 Task: Check the average views per listing of shed for storage in the last 5 years.
Action: Mouse moved to (1109, 274)
Screenshot: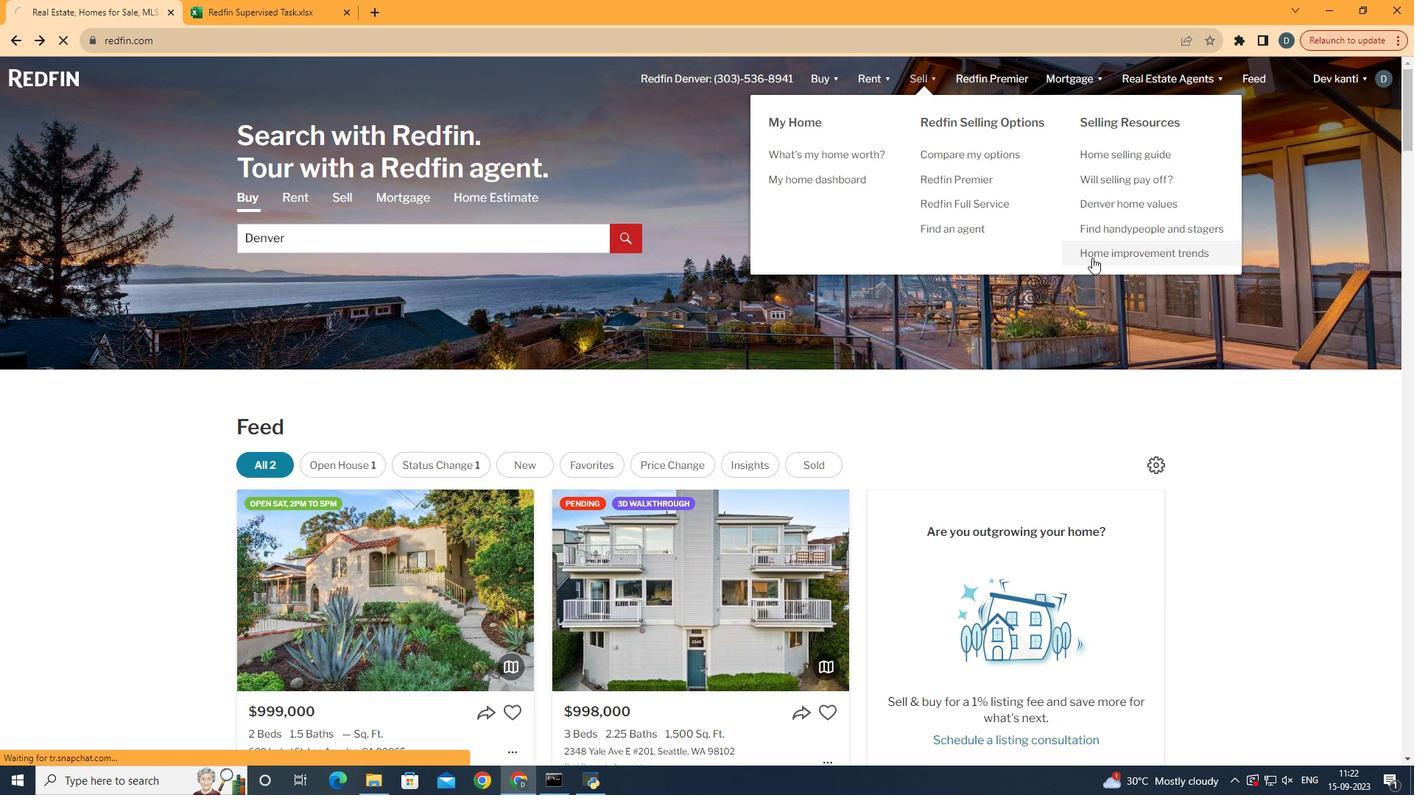 
Action: Mouse pressed left at (1109, 274)
Screenshot: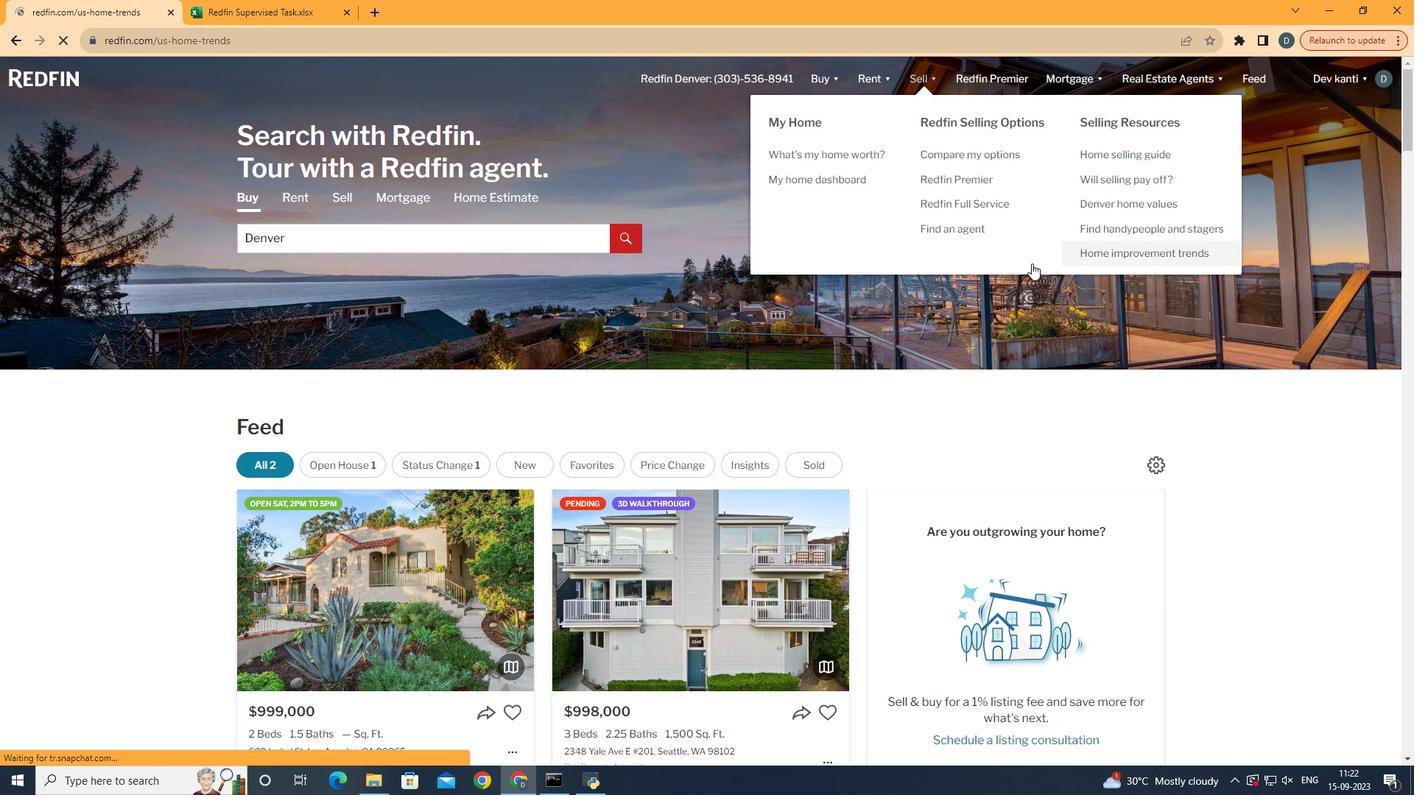 
Action: Mouse moved to (379, 302)
Screenshot: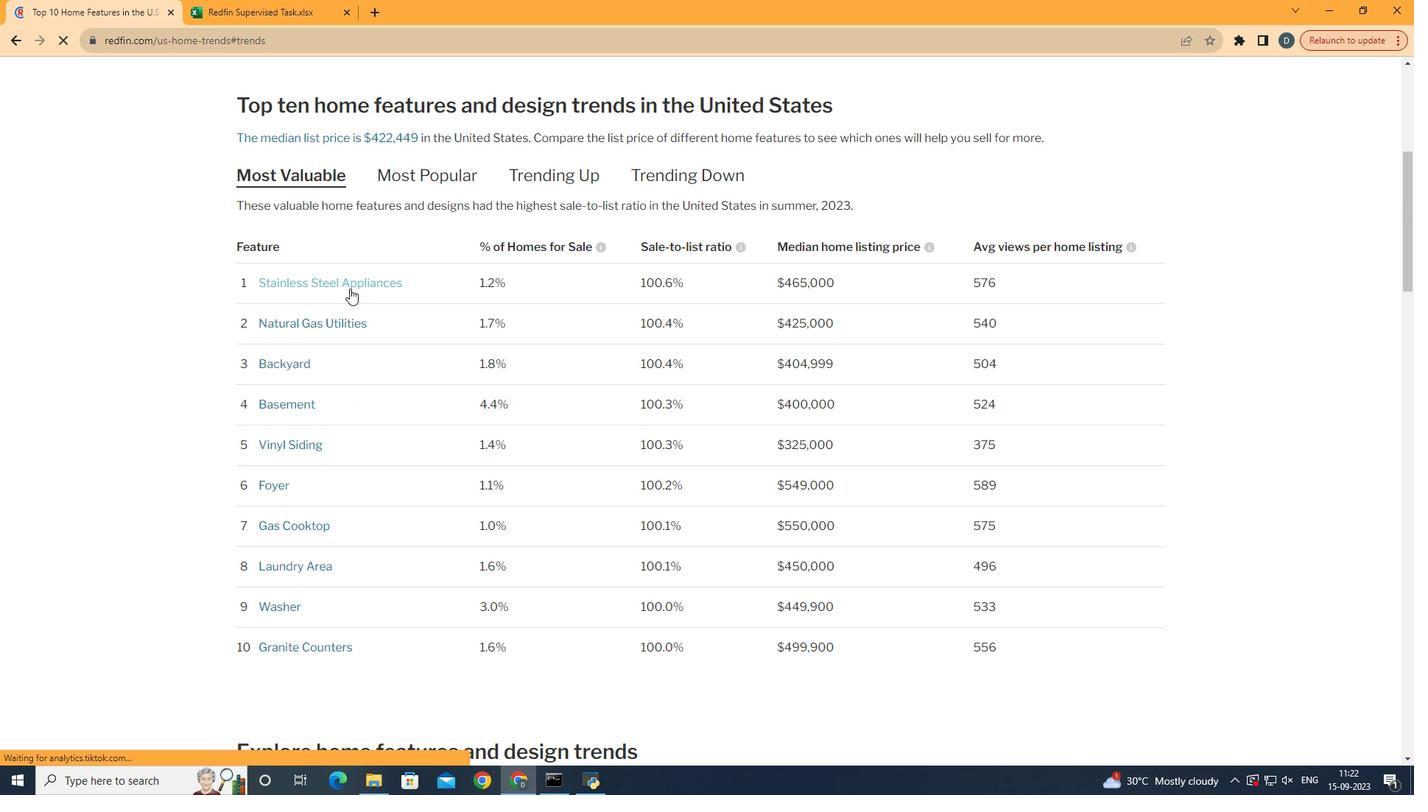 
Action: Mouse pressed left at (379, 302)
Screenshot: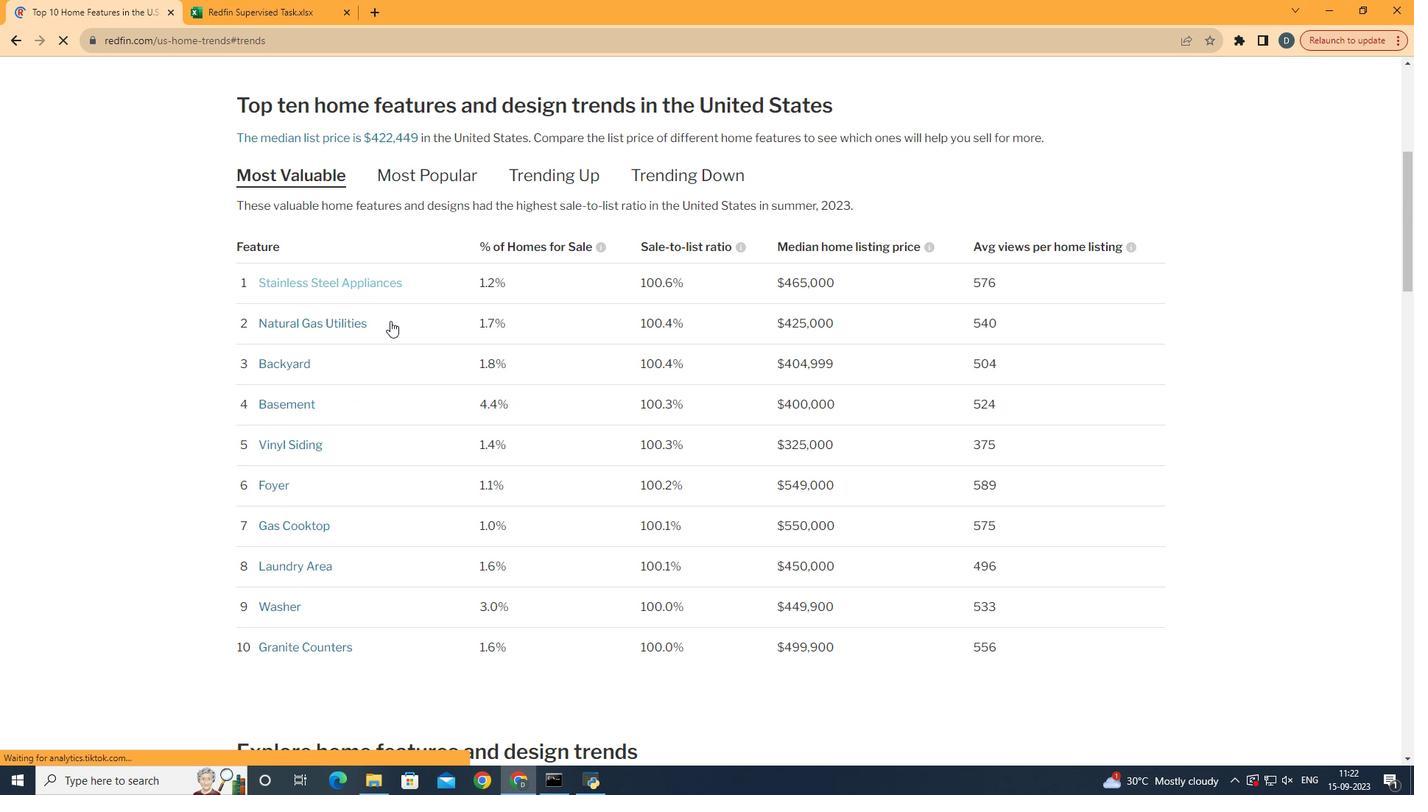 
Action: Mouse moved to (464, 356)
Screenshot: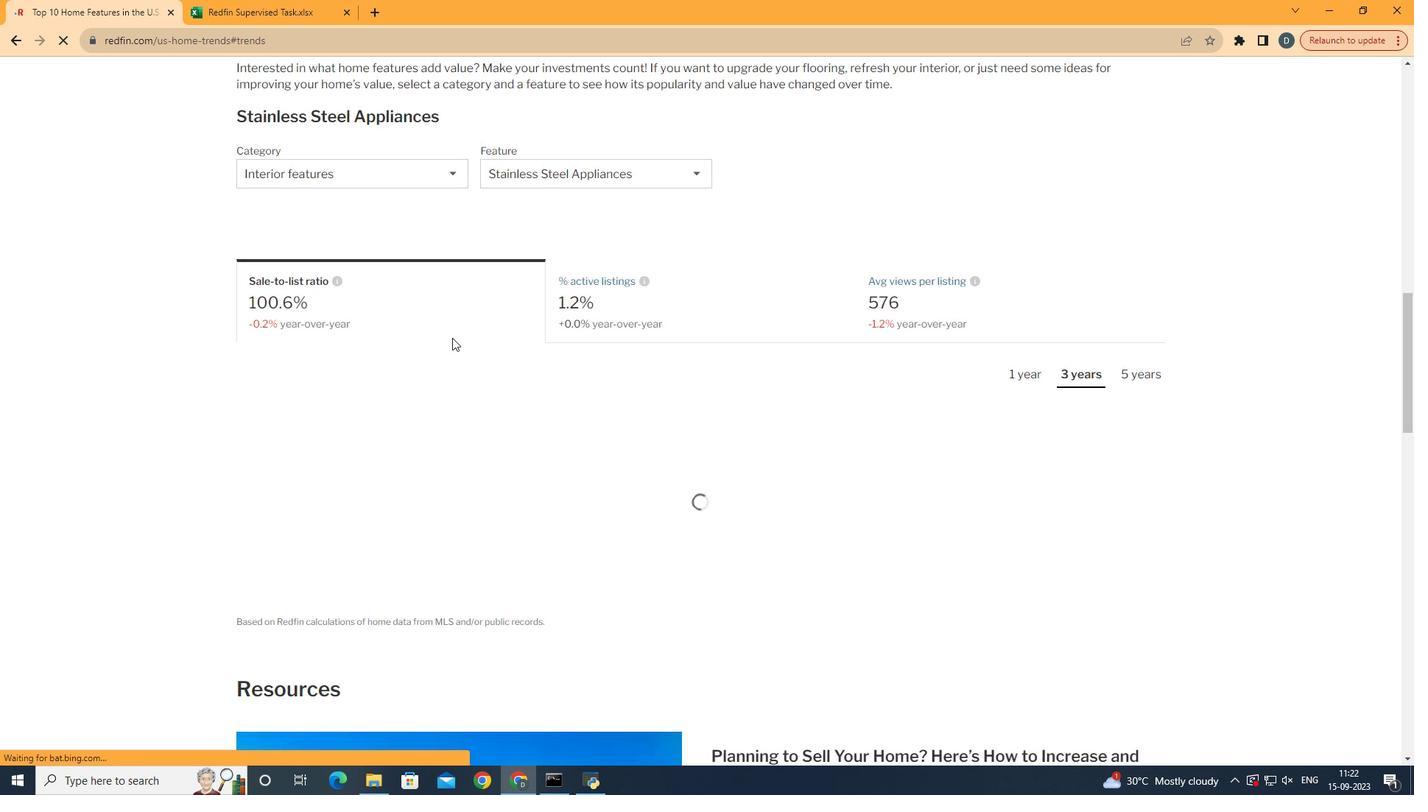 
Action: Mouse scrolled (464, 355) with delta (0, 0)
Screenshot: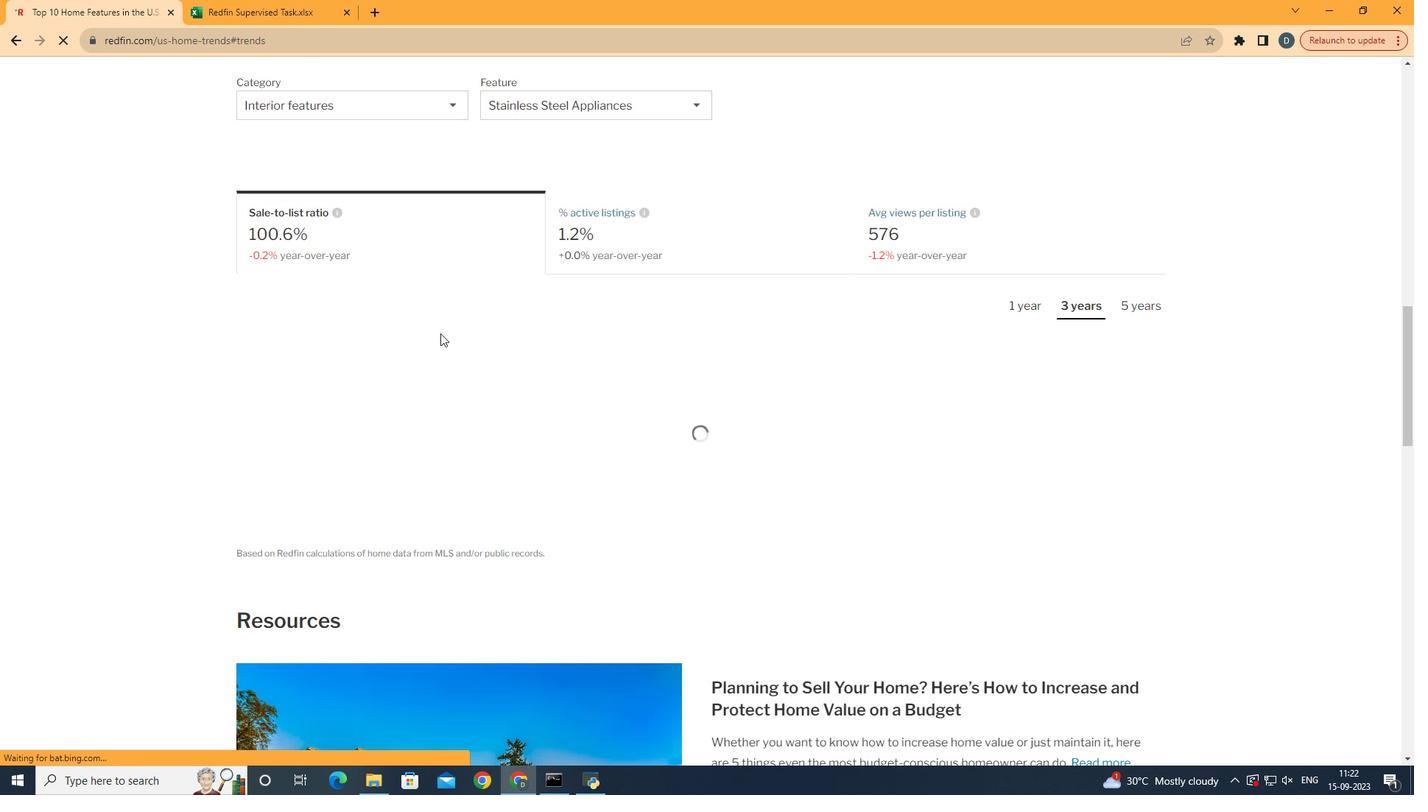 
Action: Mouse scrolled (464, 355) with delta (0, 0)
Screenshot: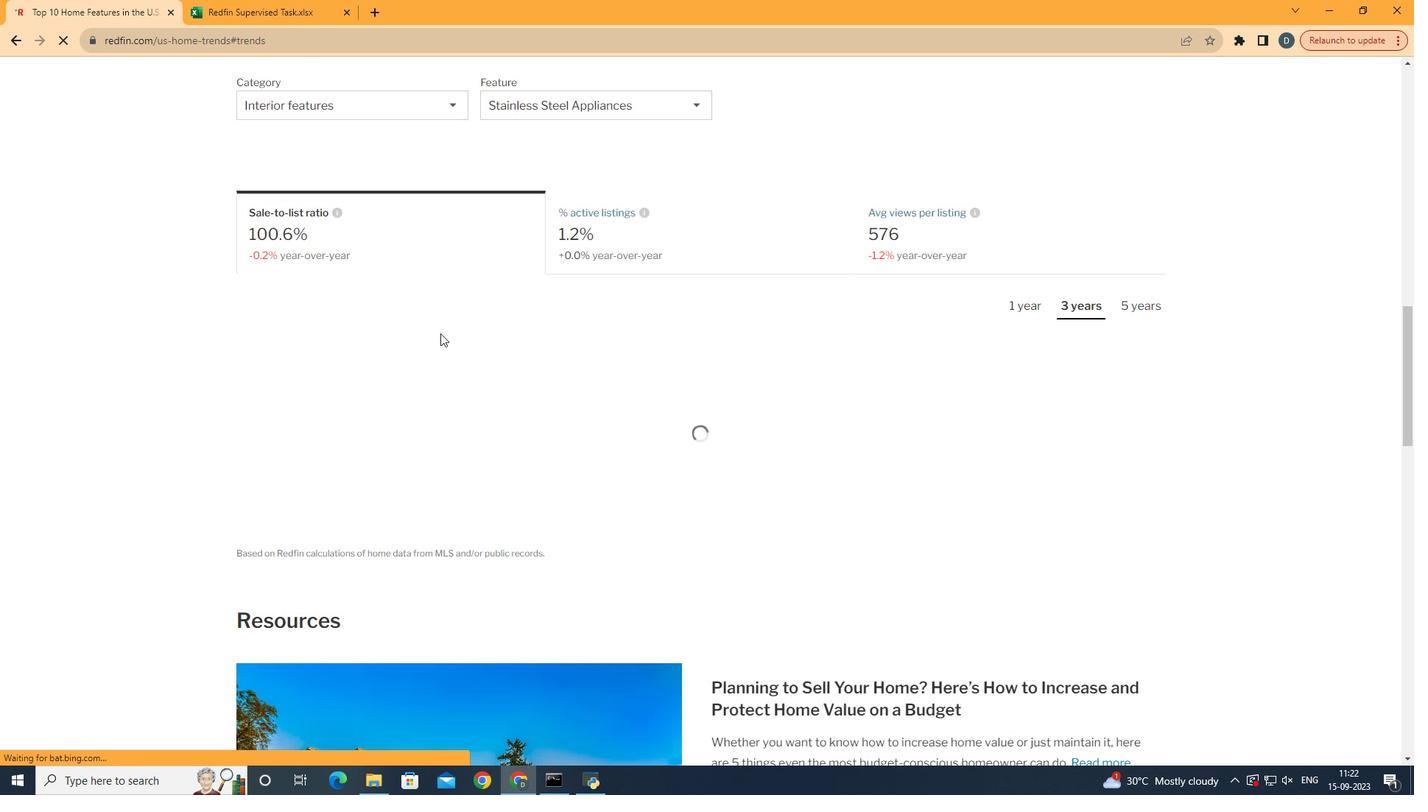 
Action: Mouse scrolled (464, 355) with delta (0, 0)
Screenshot: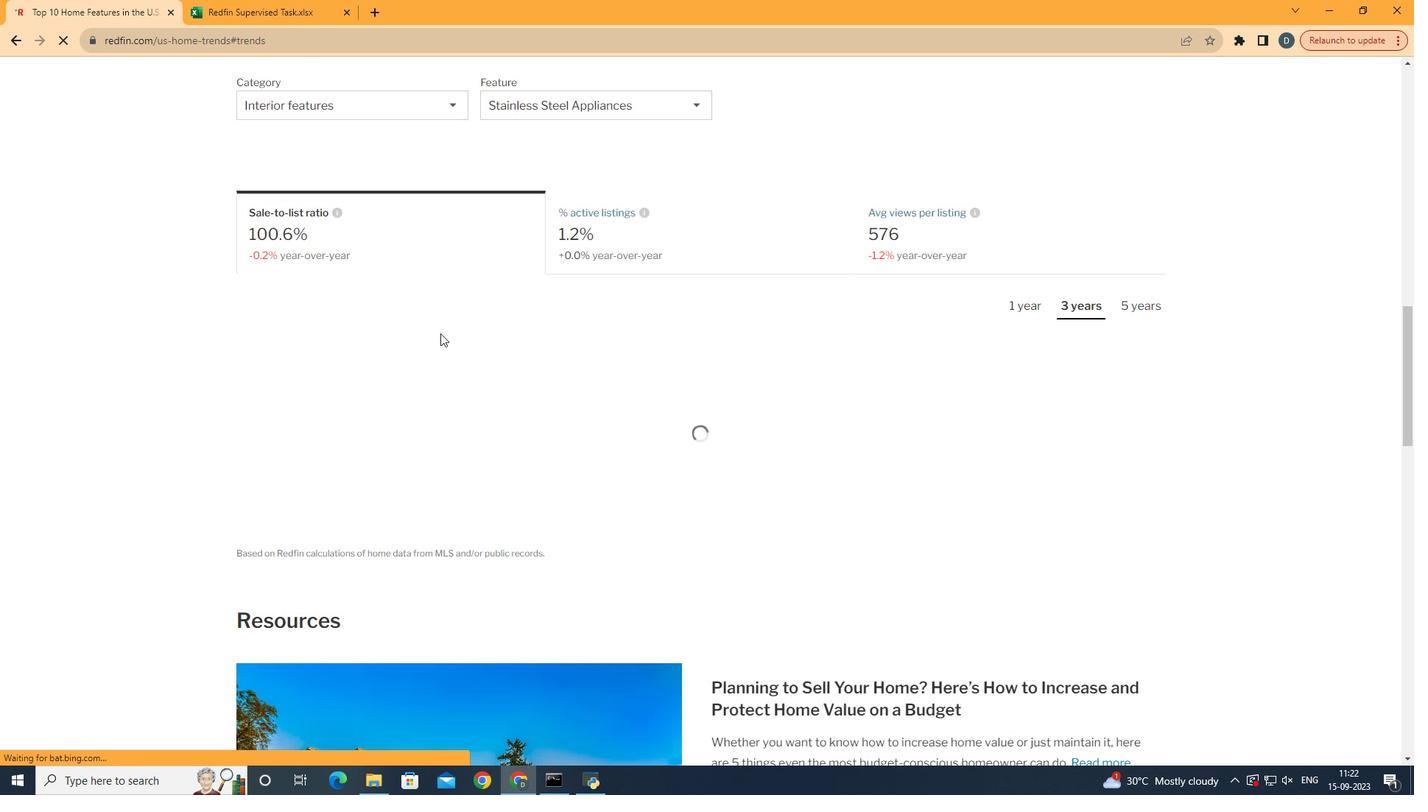 
Action: Mouse scrolled (464, 355) with delta (0, 0)
Screenshot: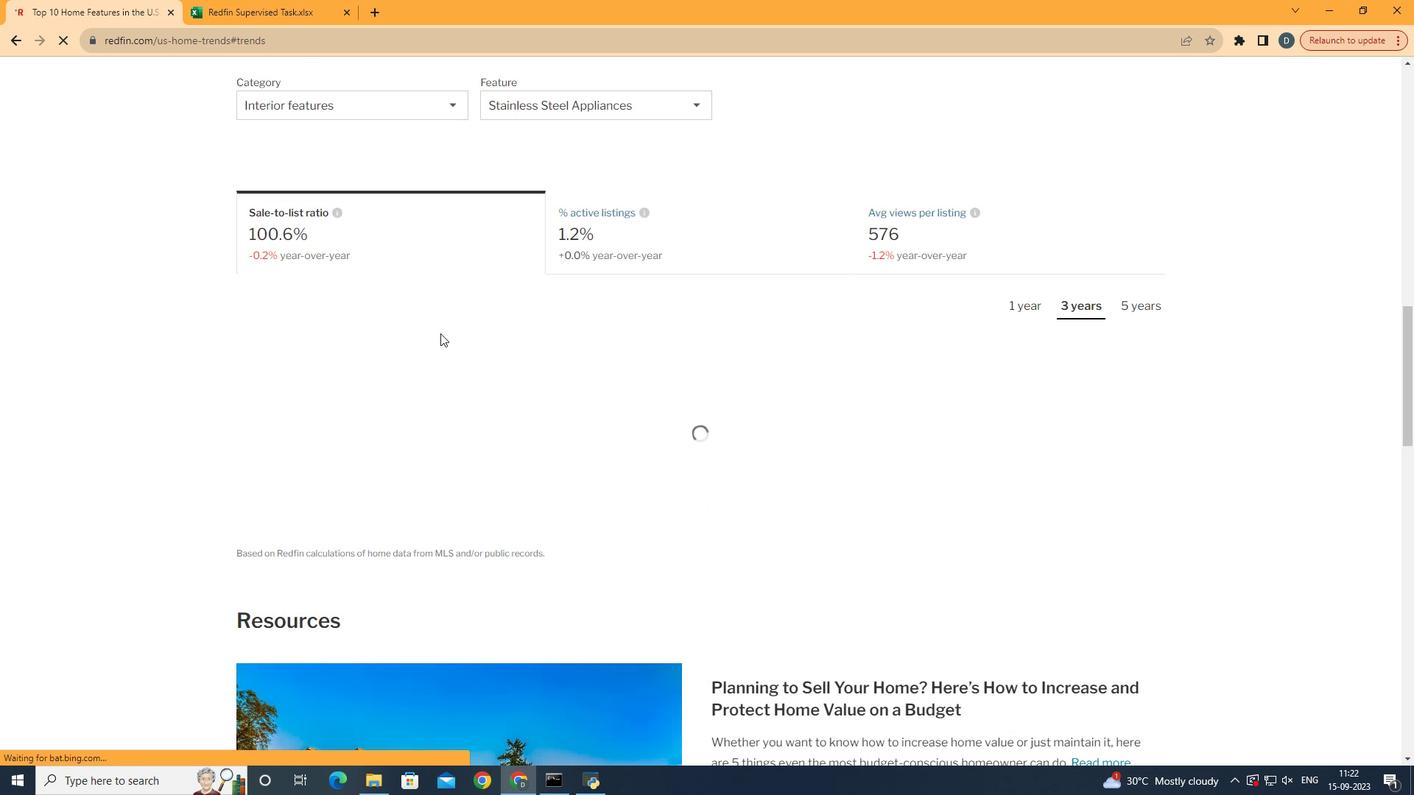 
Action: Mouse scrolled (464, 355) with delta (0, 0)
Screenshot: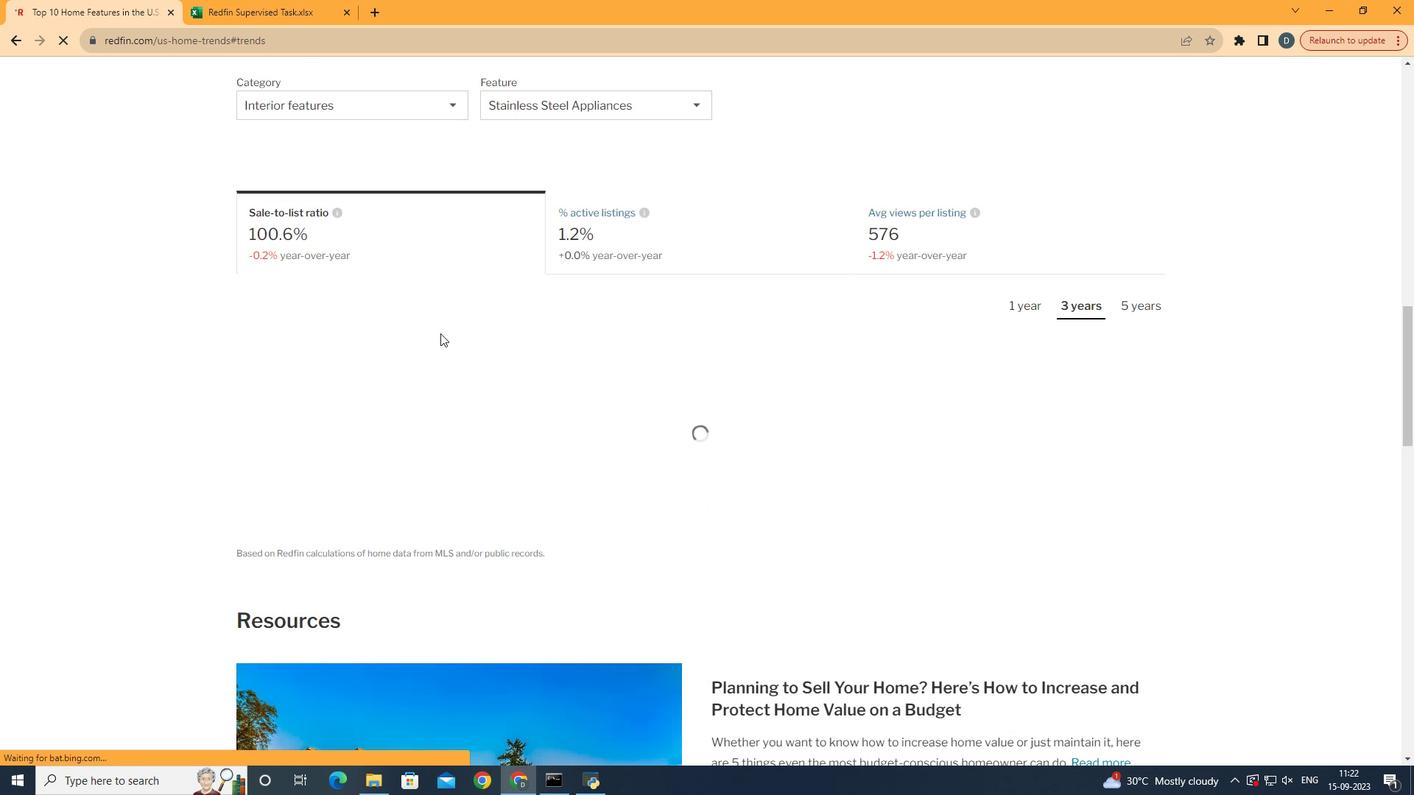 
Action: Mouse scrolled (464, 355) with delta (0, 0)
Screenshot: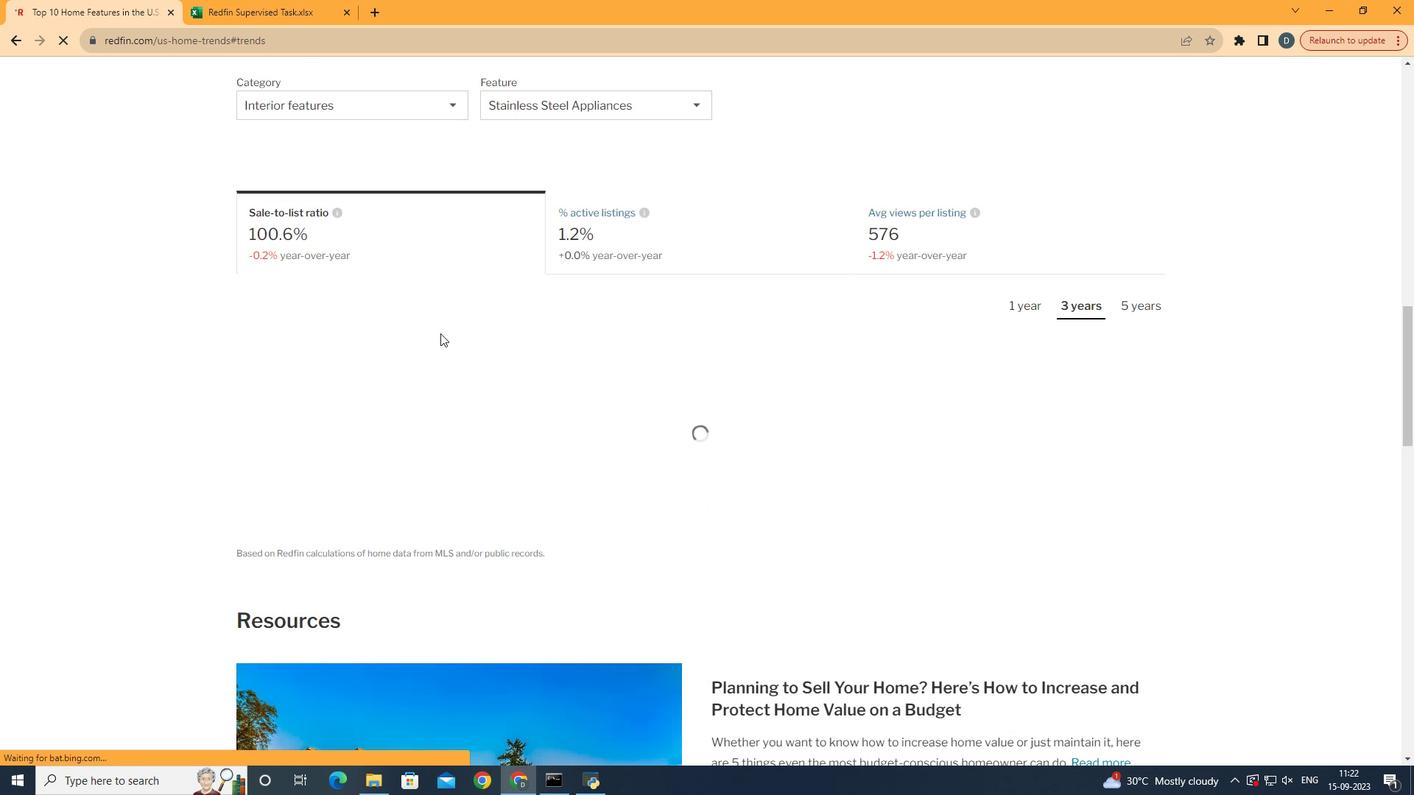 
Action: Mouse scrolled (464, 355) with delta (0, 0)
Screenshot: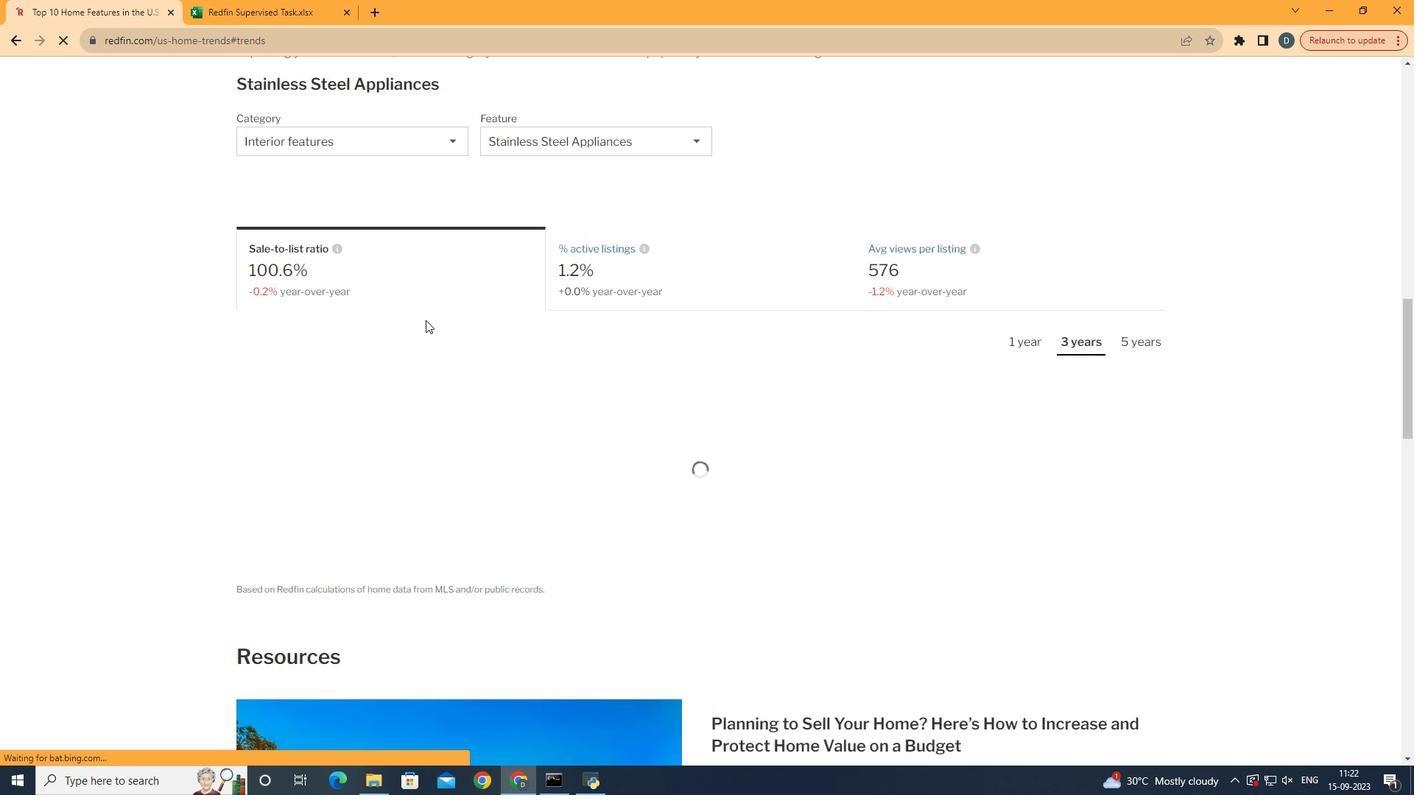 
Action: Mouse moved to (470, 355)
Screenshot: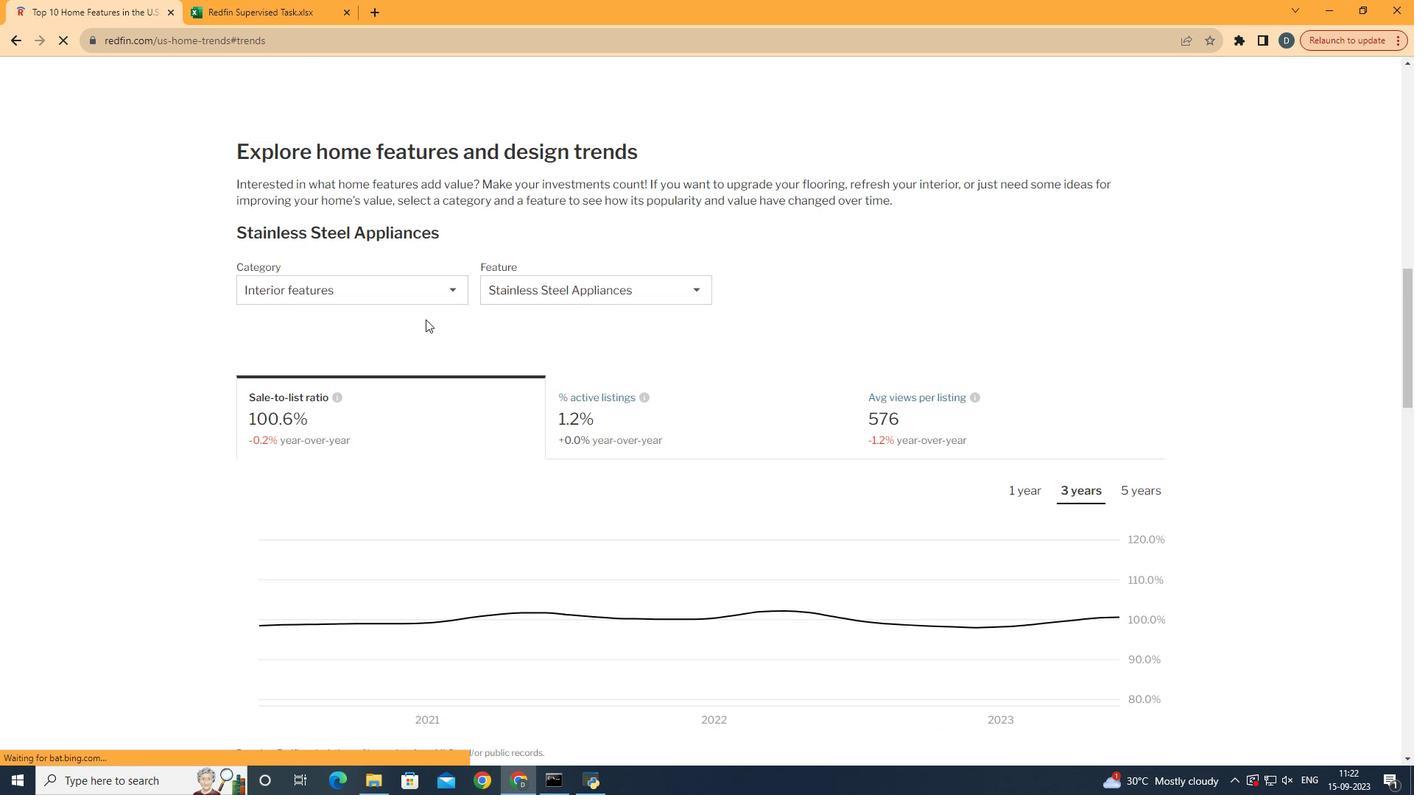 
Action: Mouse scrolled (470, 355) with delta (0, 0)
Screenshot: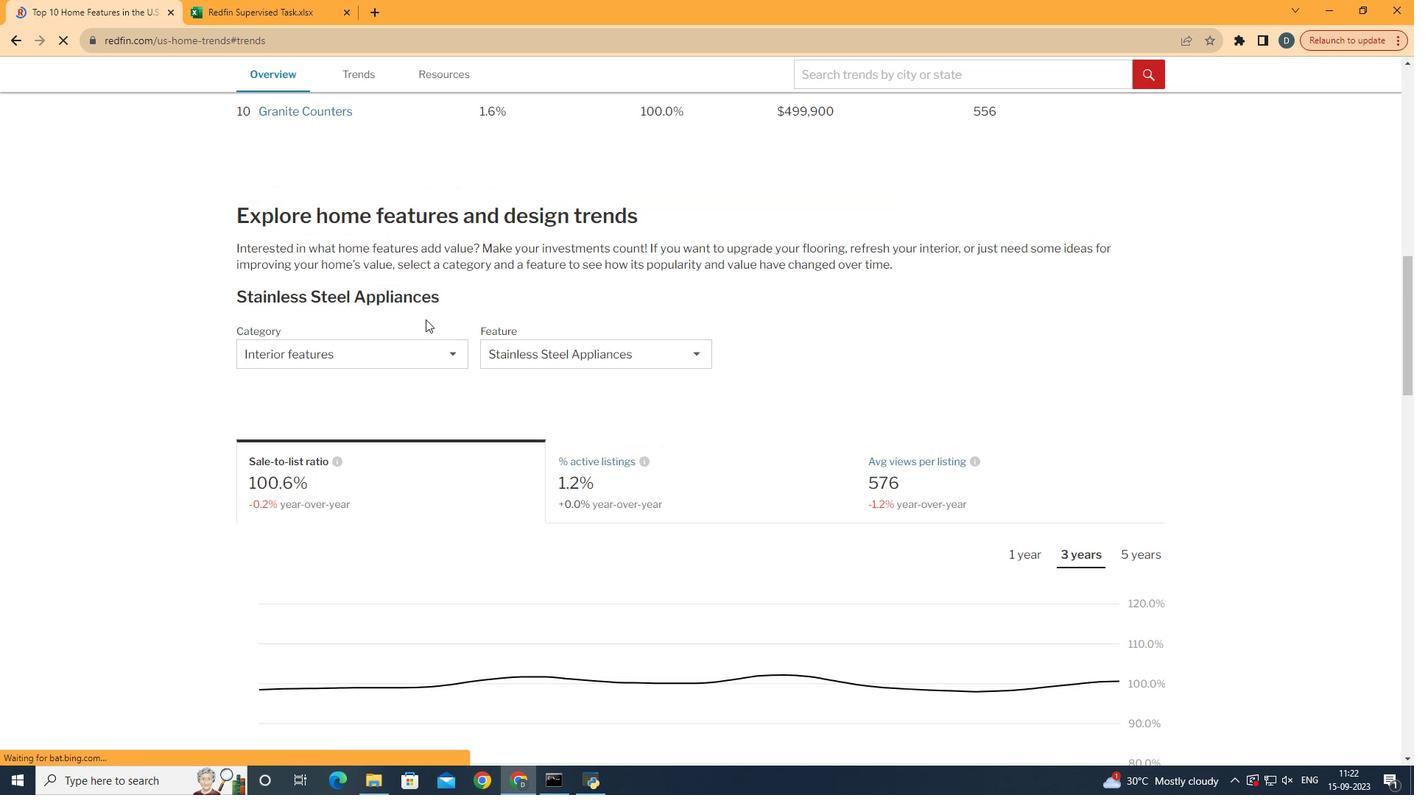 
Action: Mouse scrolled (470, 355) with delta (0, 0)
Screenshot: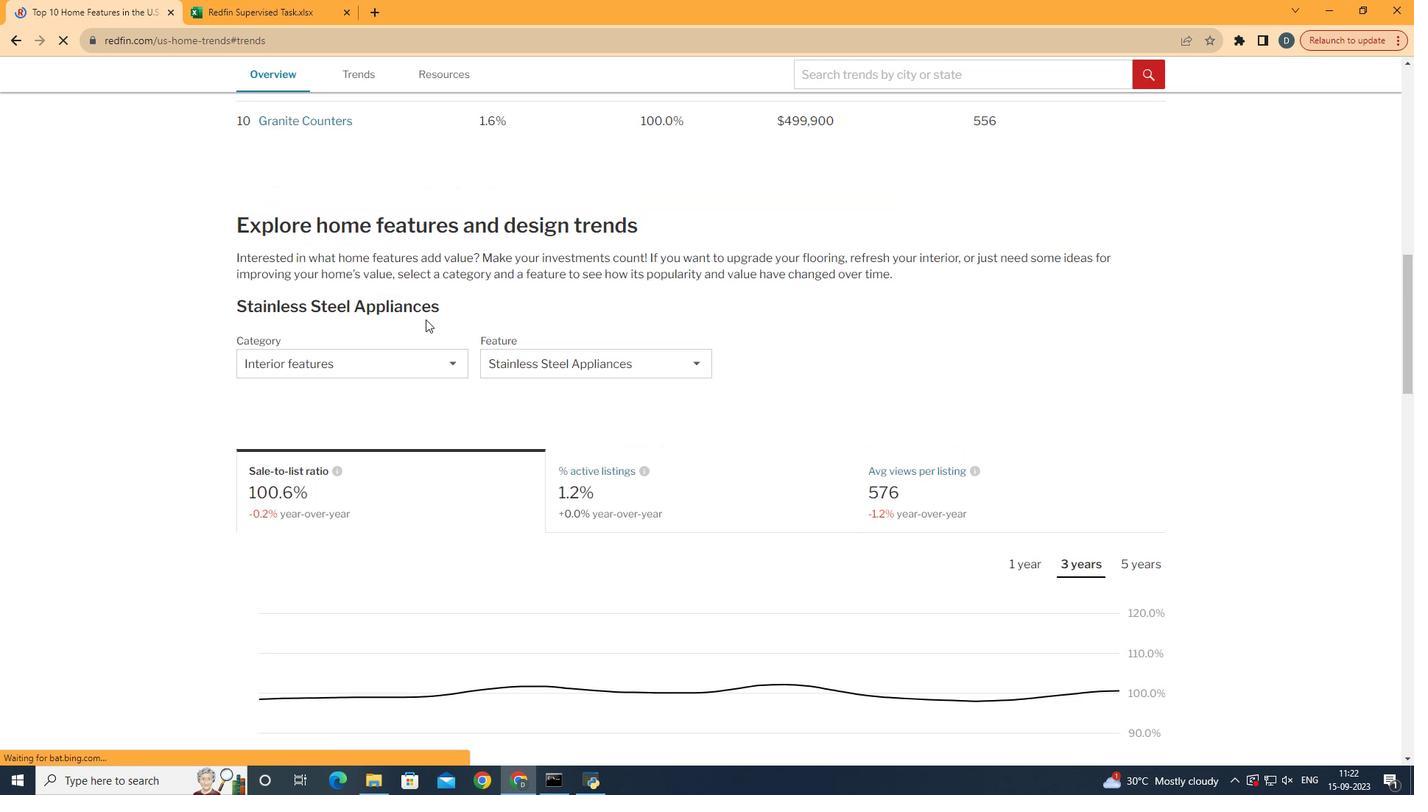 
Action: Mouse scrolled (470, 355) with delta (0, 0)
Screenshot: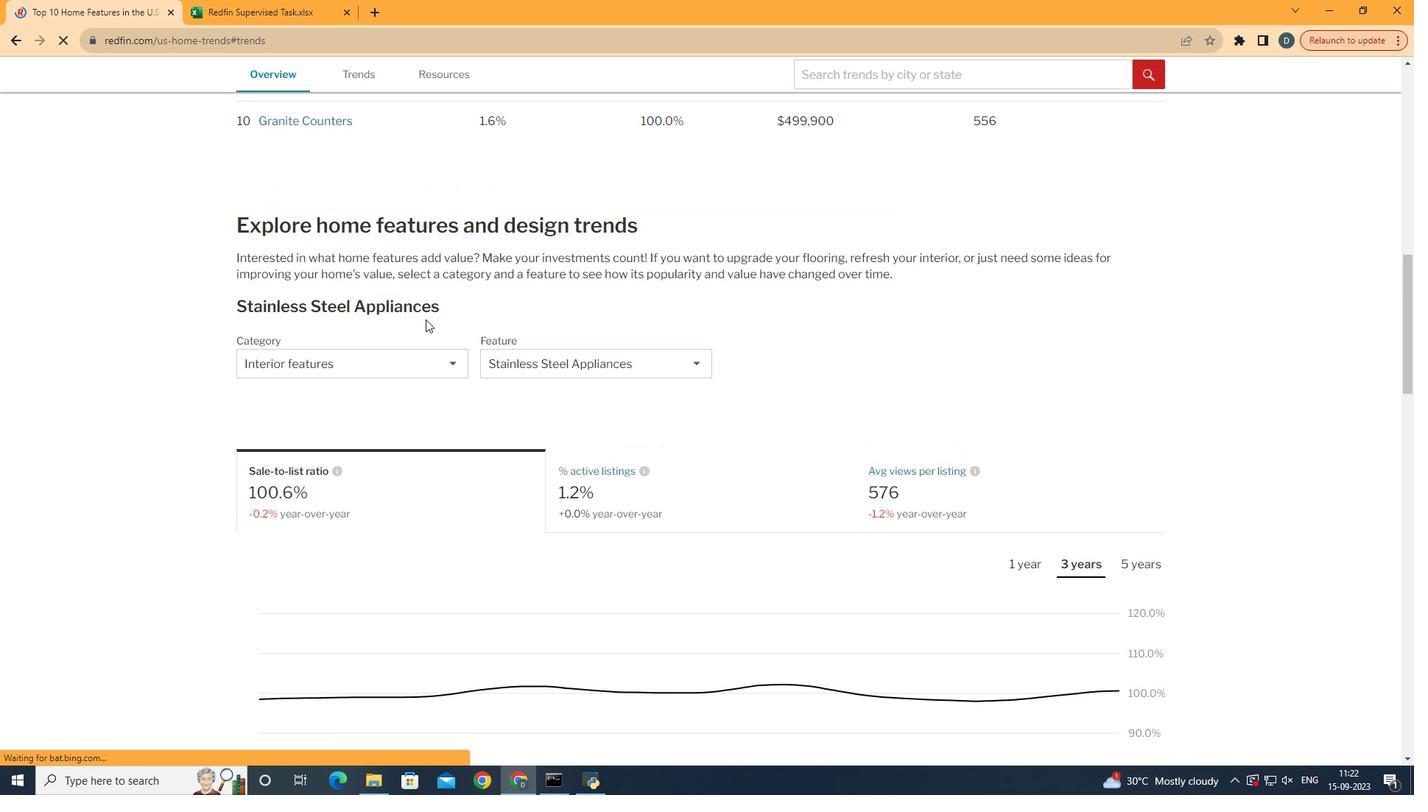 
Action: Mouse scrolled (470, 355) with delta (0, 0)
Screenshot: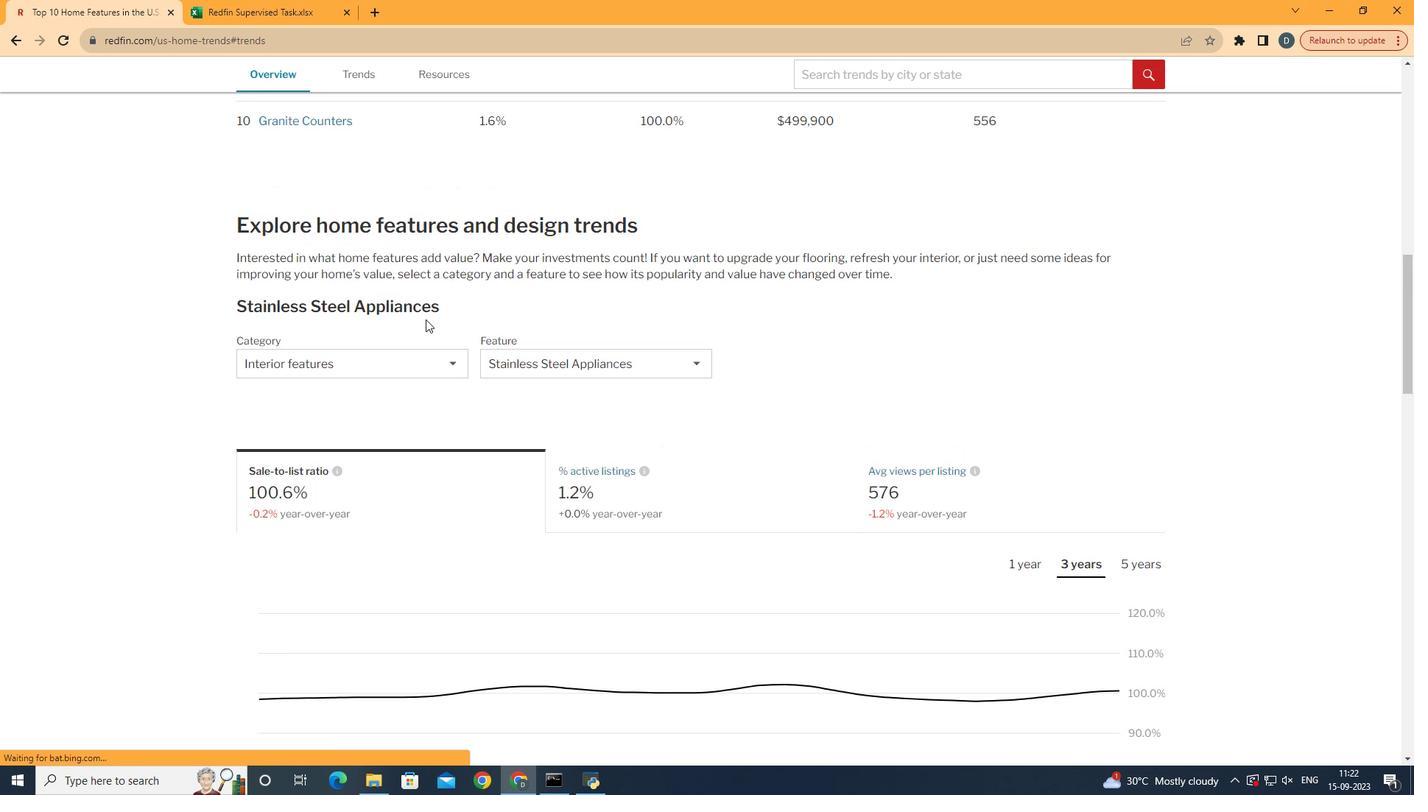 
Action: Mouse moved to (443, 337)
Screenshot: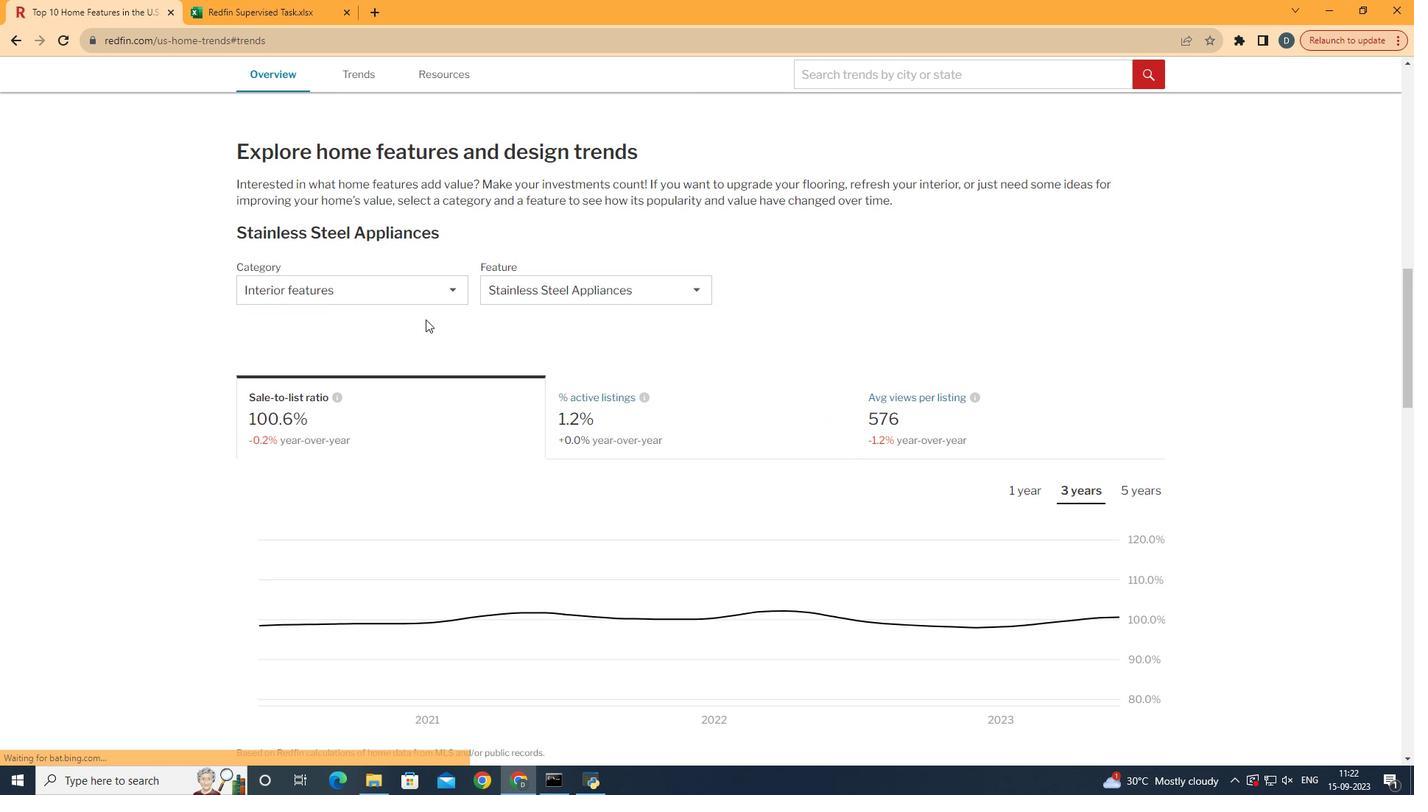 
Action: Mouse scrolled (443, 338) with delta (0, 0)
Screenshot: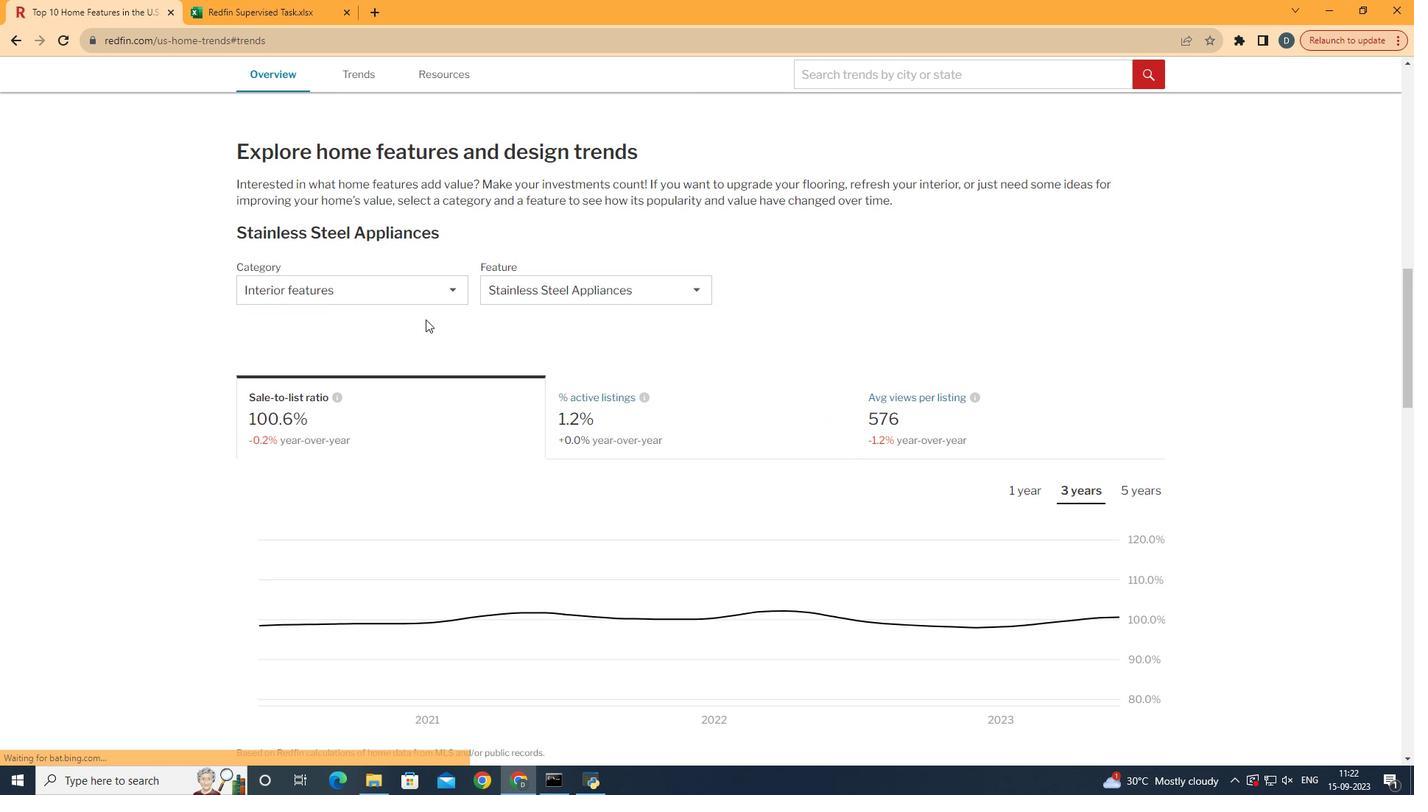 
Action: Mouse scrolled (443, 336) with delta (0, 0)
Screenshot: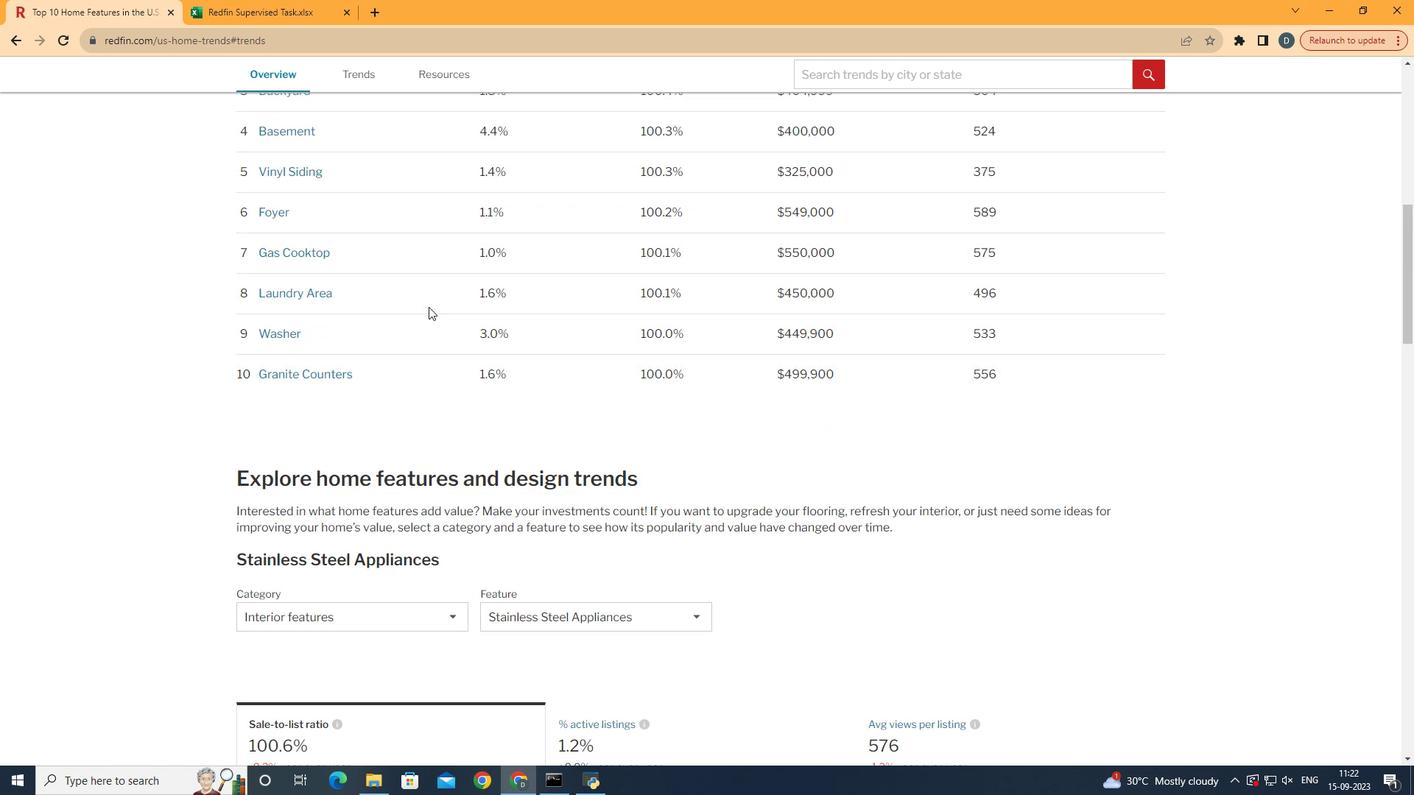 
Action: Mouse moved to (446, 324)
Screenshot: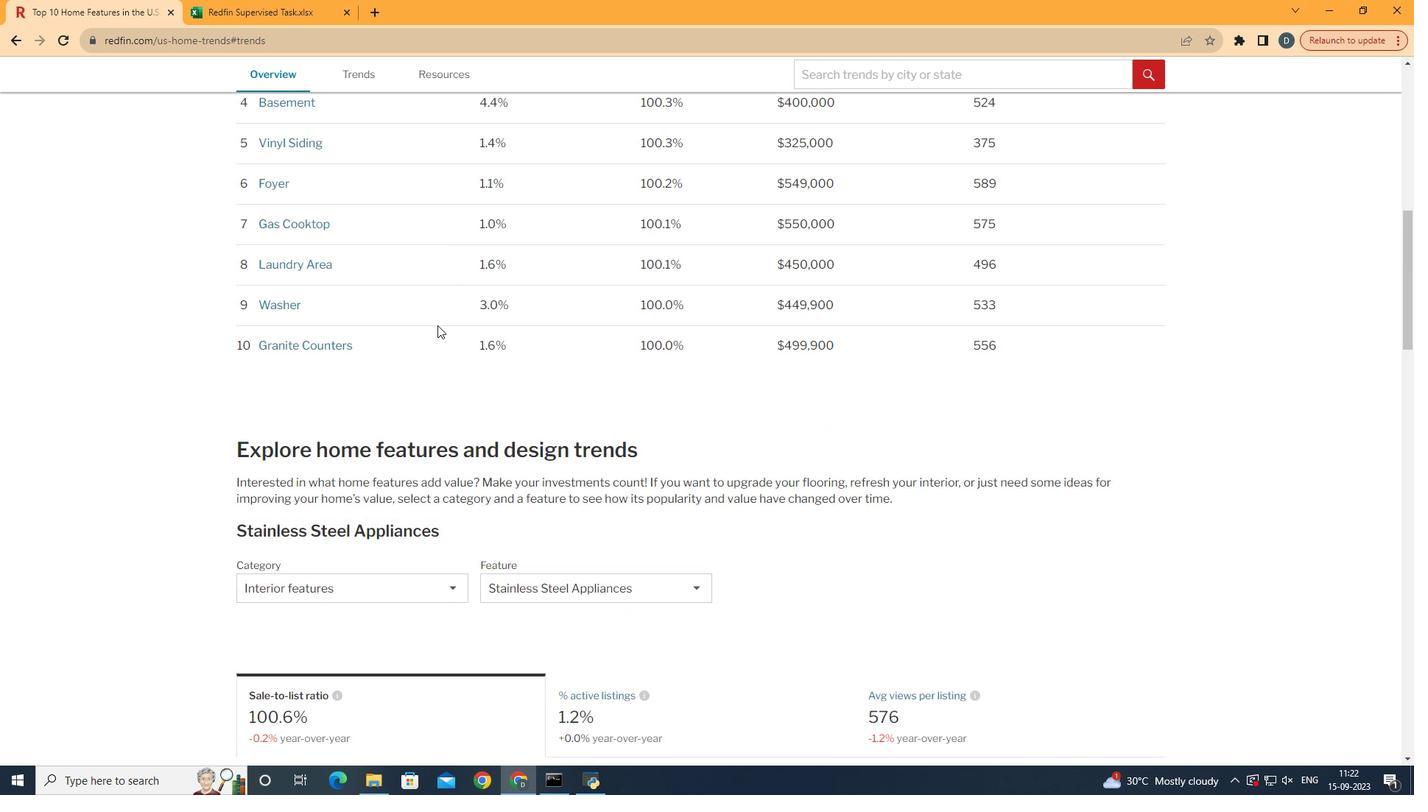 
Action: Mouse pressed left at (446, 324)
Screenshot: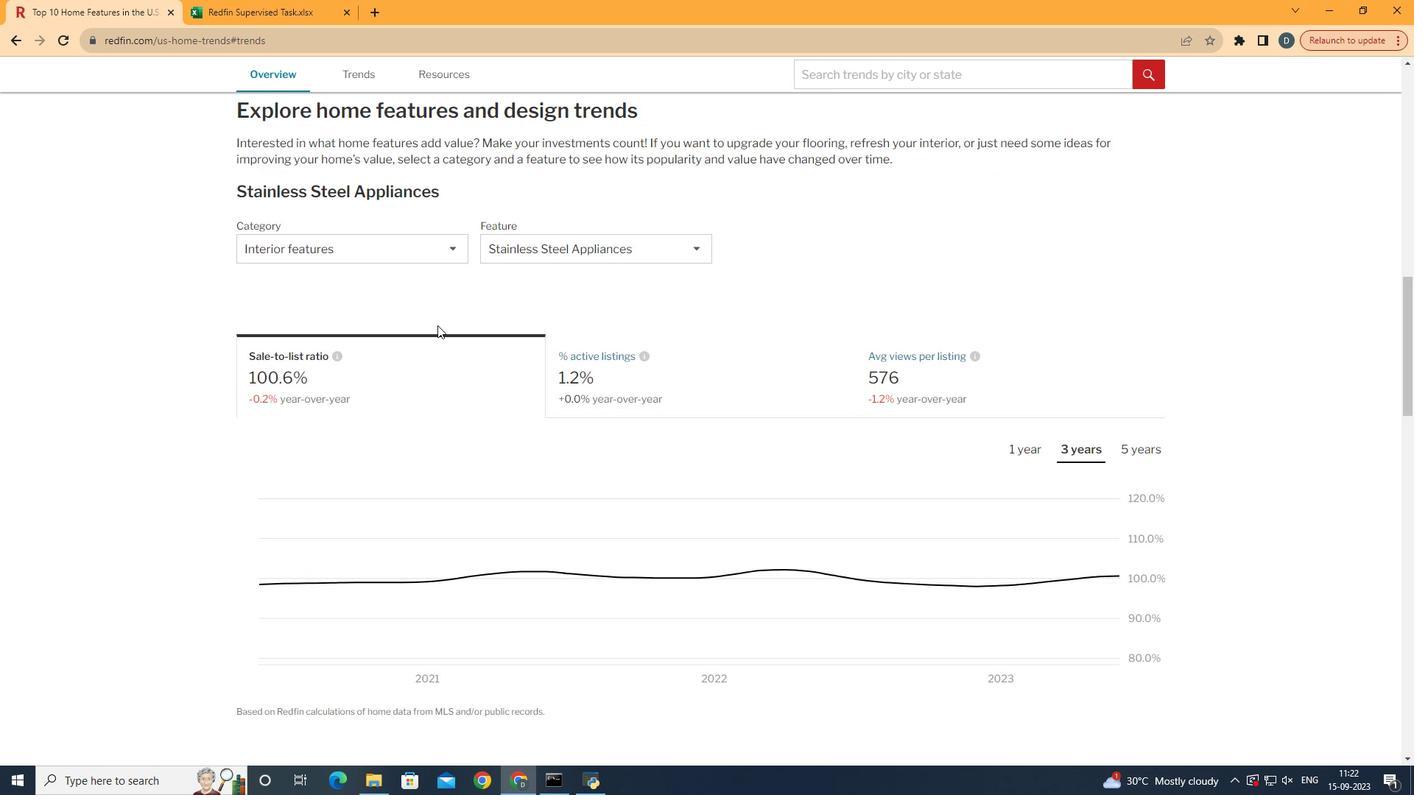 
Action: Mouse moved to (455, 343)
Screenshot: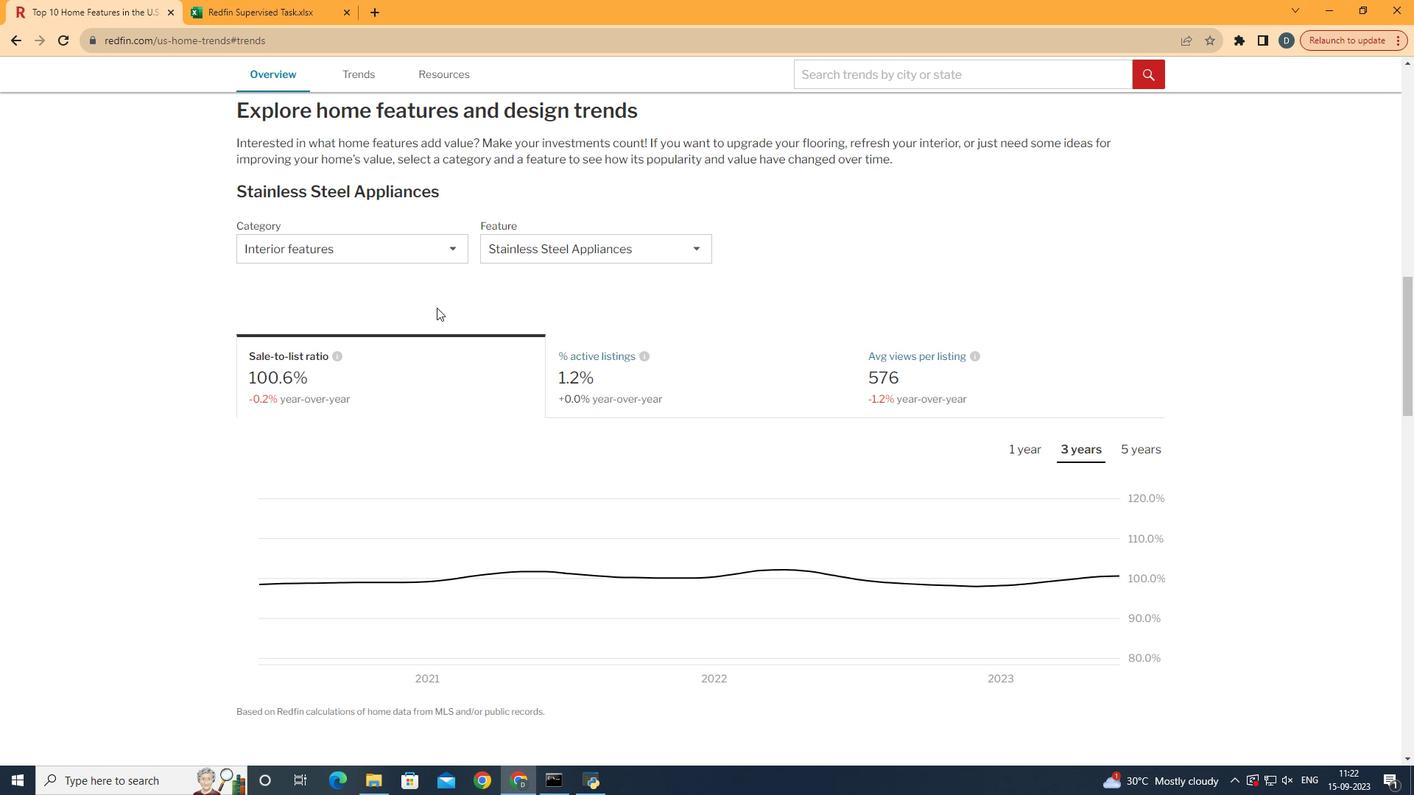 
Action: Mouse scrolled (455, 342) with delta (0, 0)
Screenshot: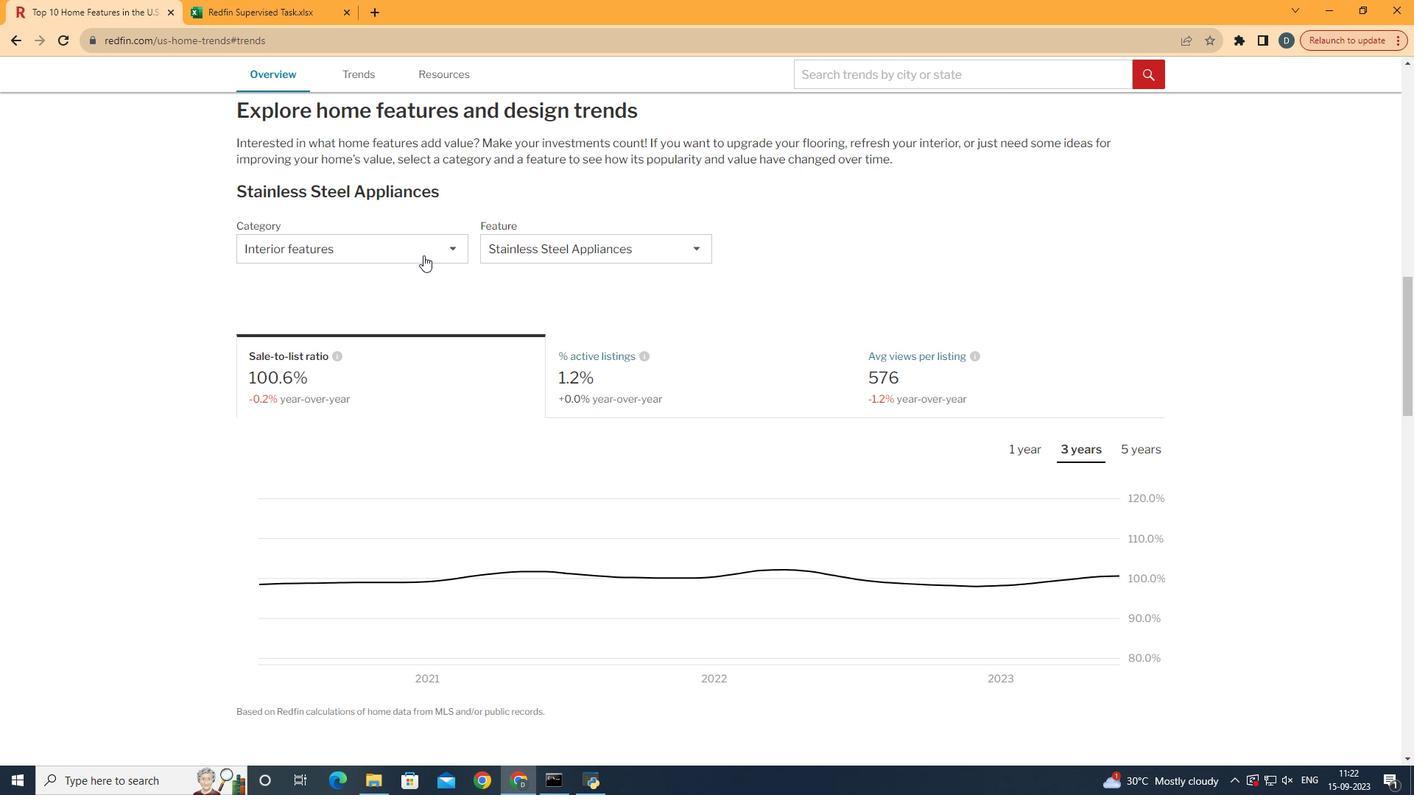 
Action: Mouse scrolled (455, 342) with delta (0, 0)
Screenshot: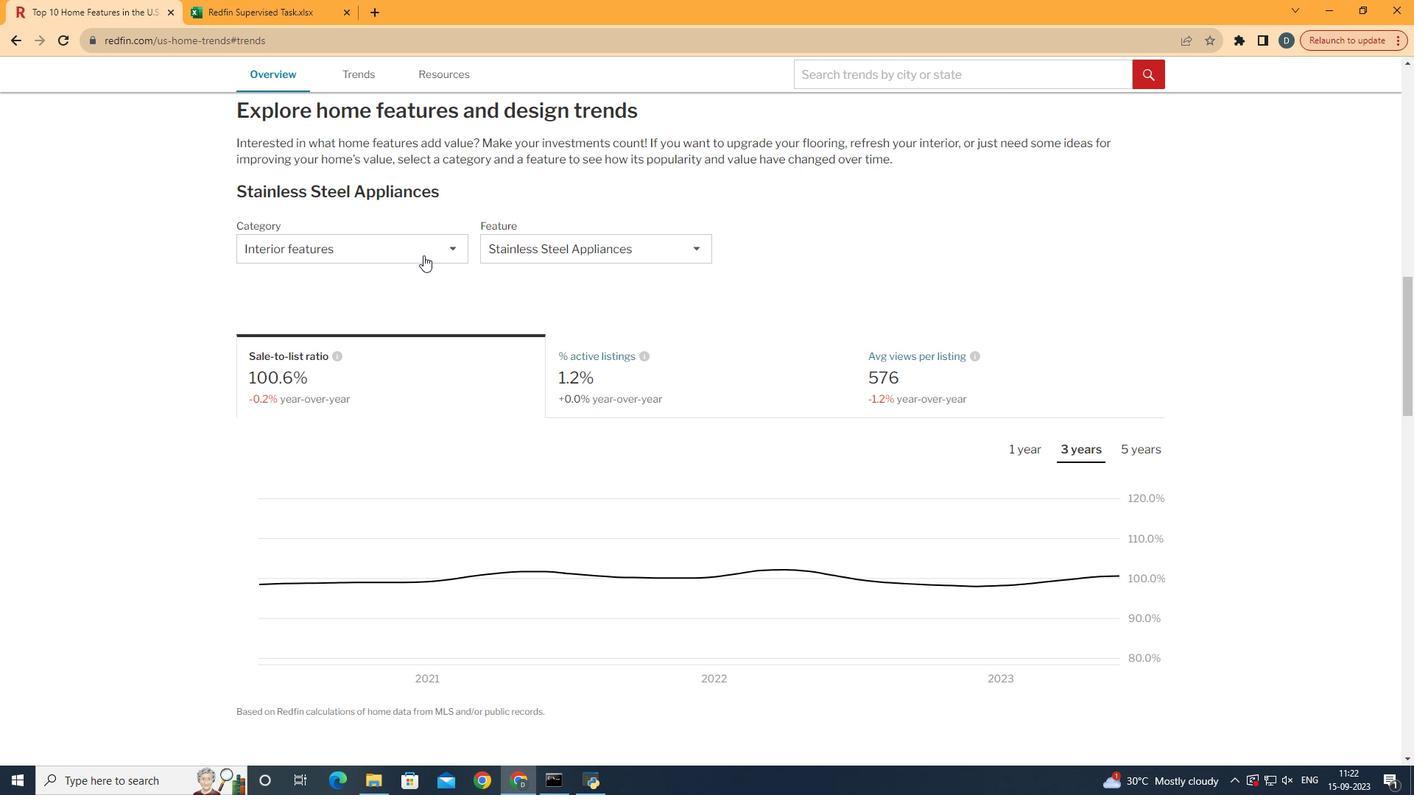 
Action: Mouse scrolled (455, 342) with delta (0, 0)
Screenshot: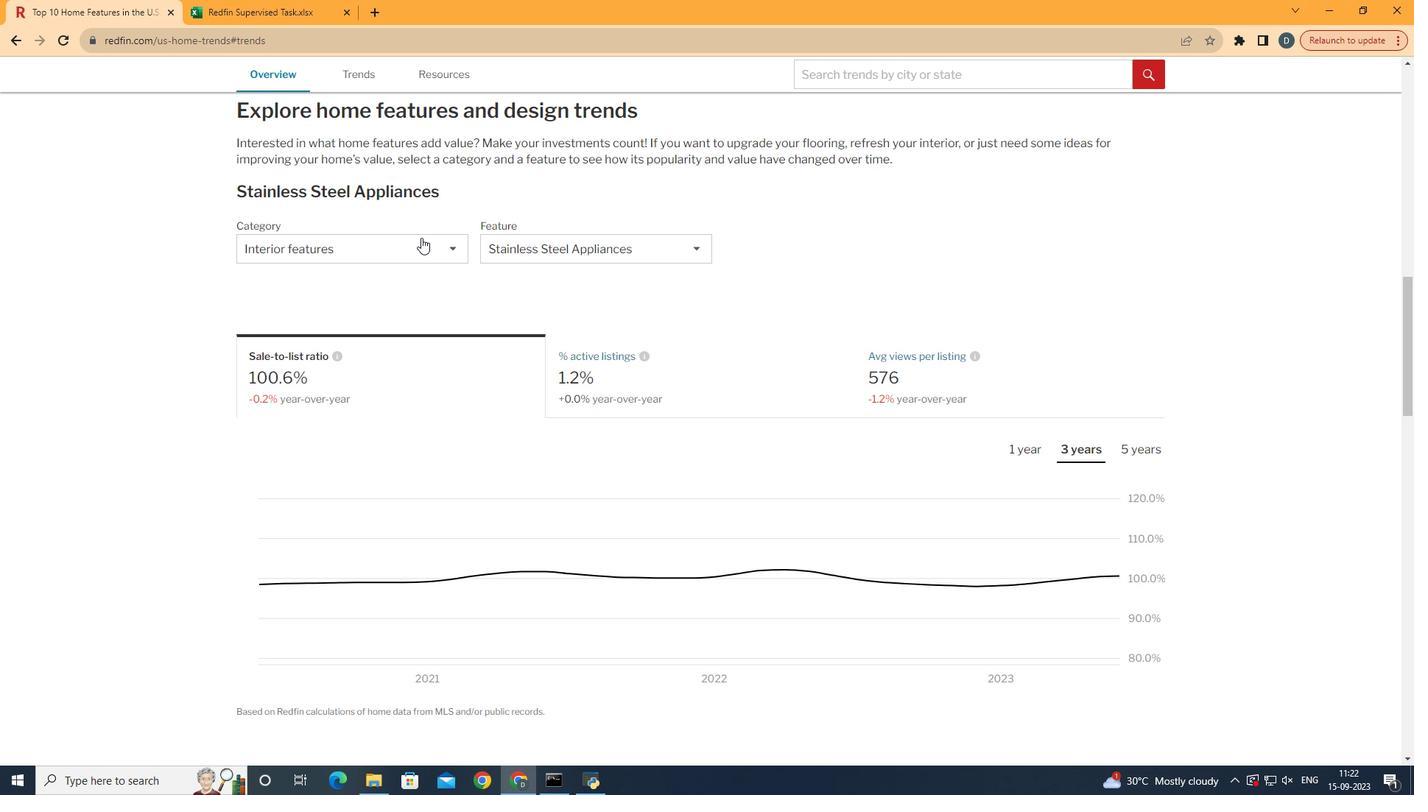 
Action: Mouse scrolled (455, 342) with delta (0, 0)
Screenshot: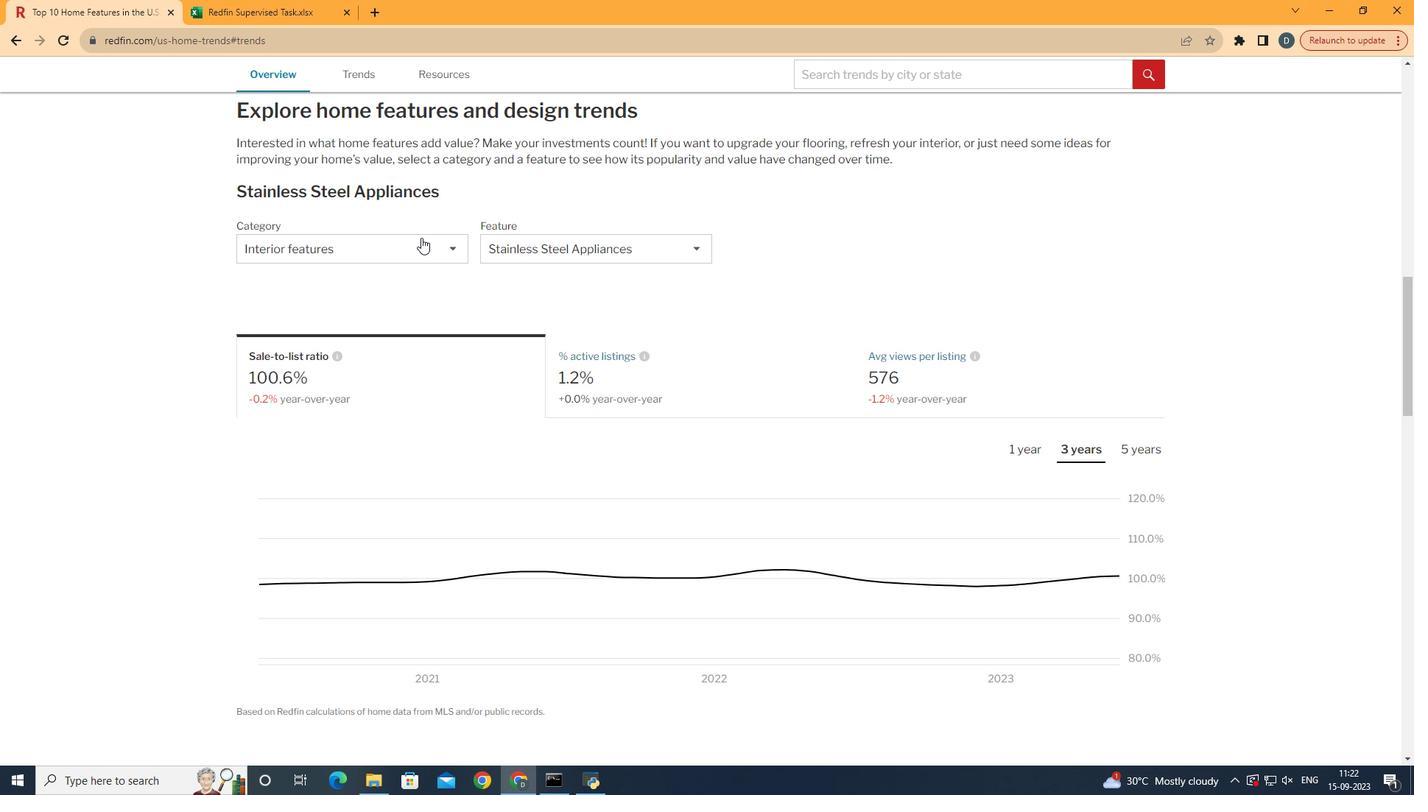 
Action: Mouse scrolled (455, 342) with delta (0, 0)
Screenshot: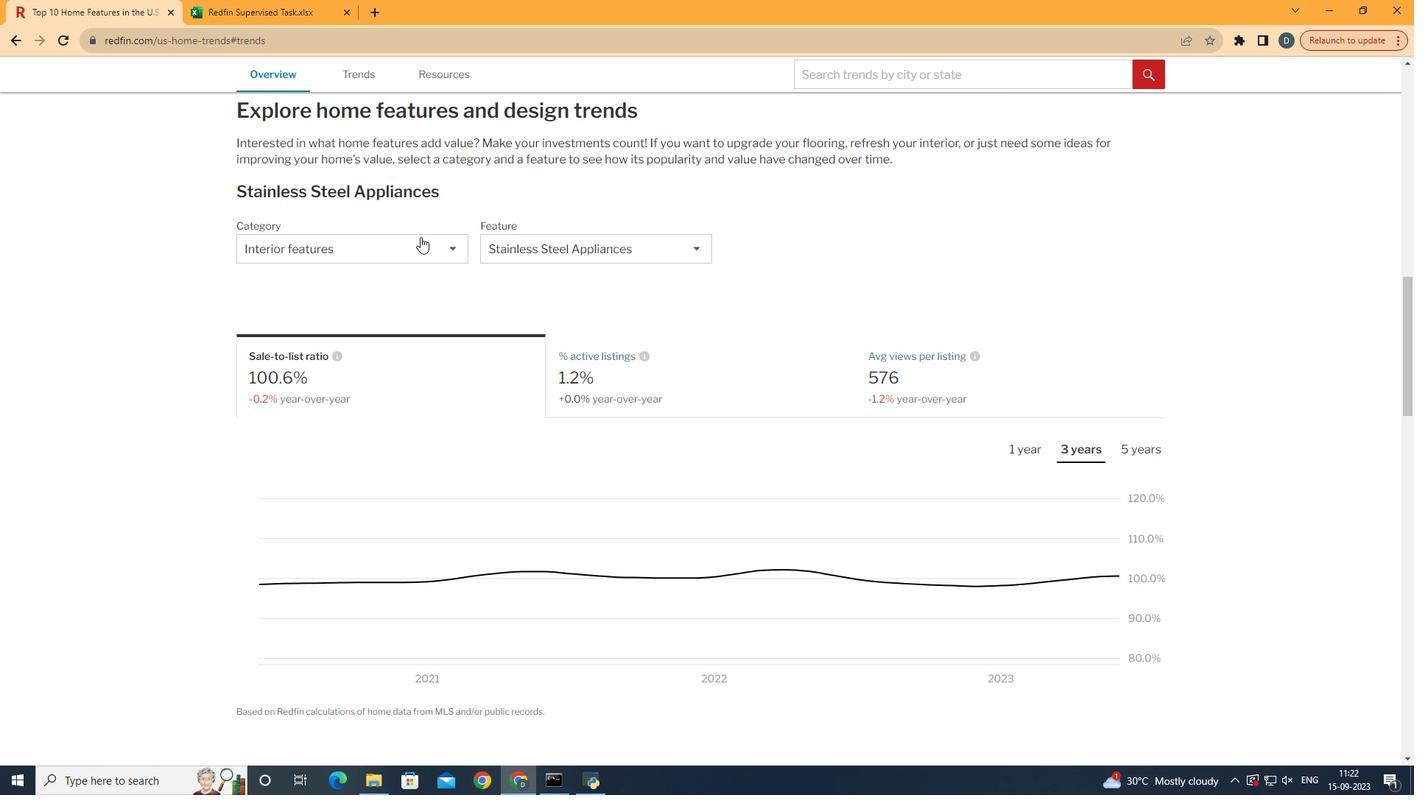 
Action: Mouse moved to (438, 254)
Screenshot: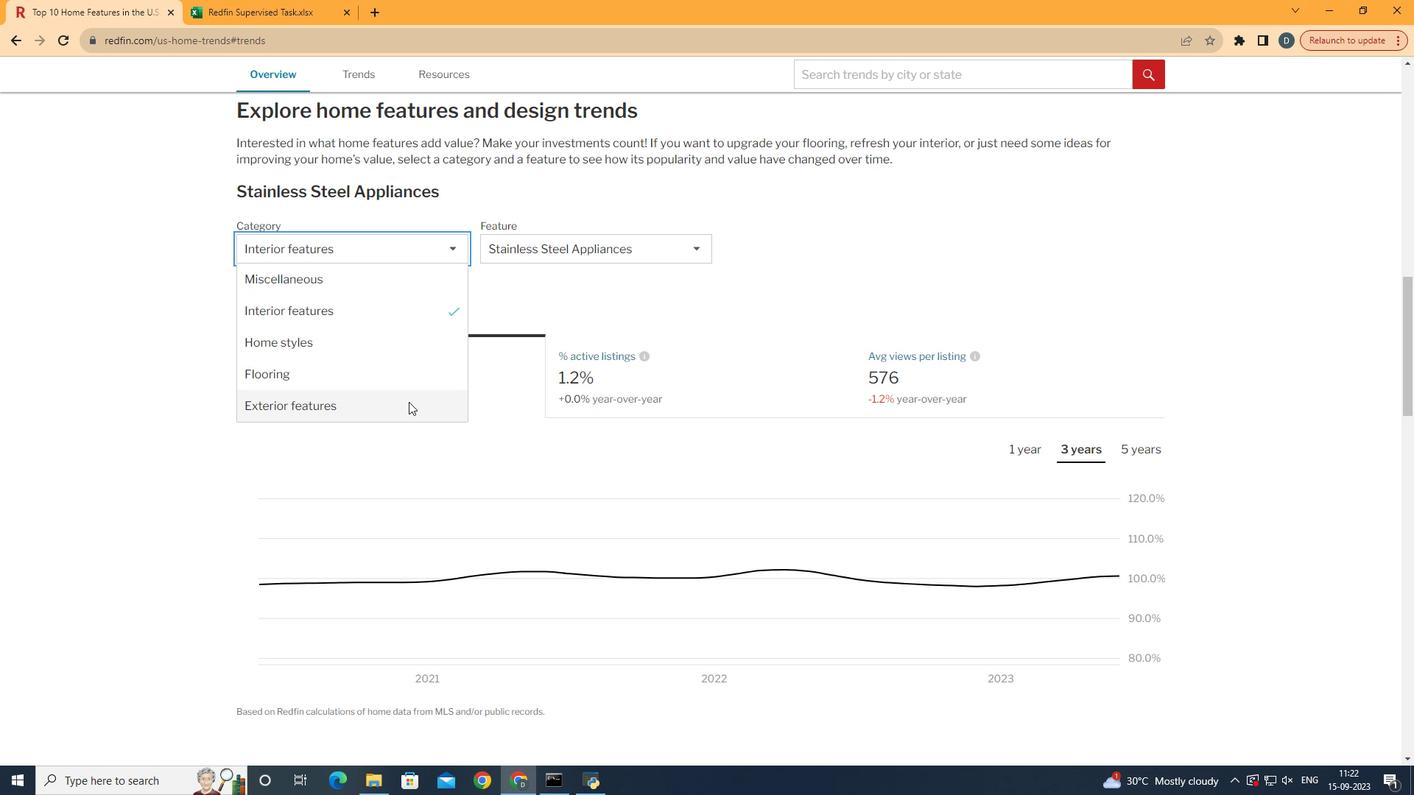 
Action: Mouse pressed left at (438, 254)
Screenshot: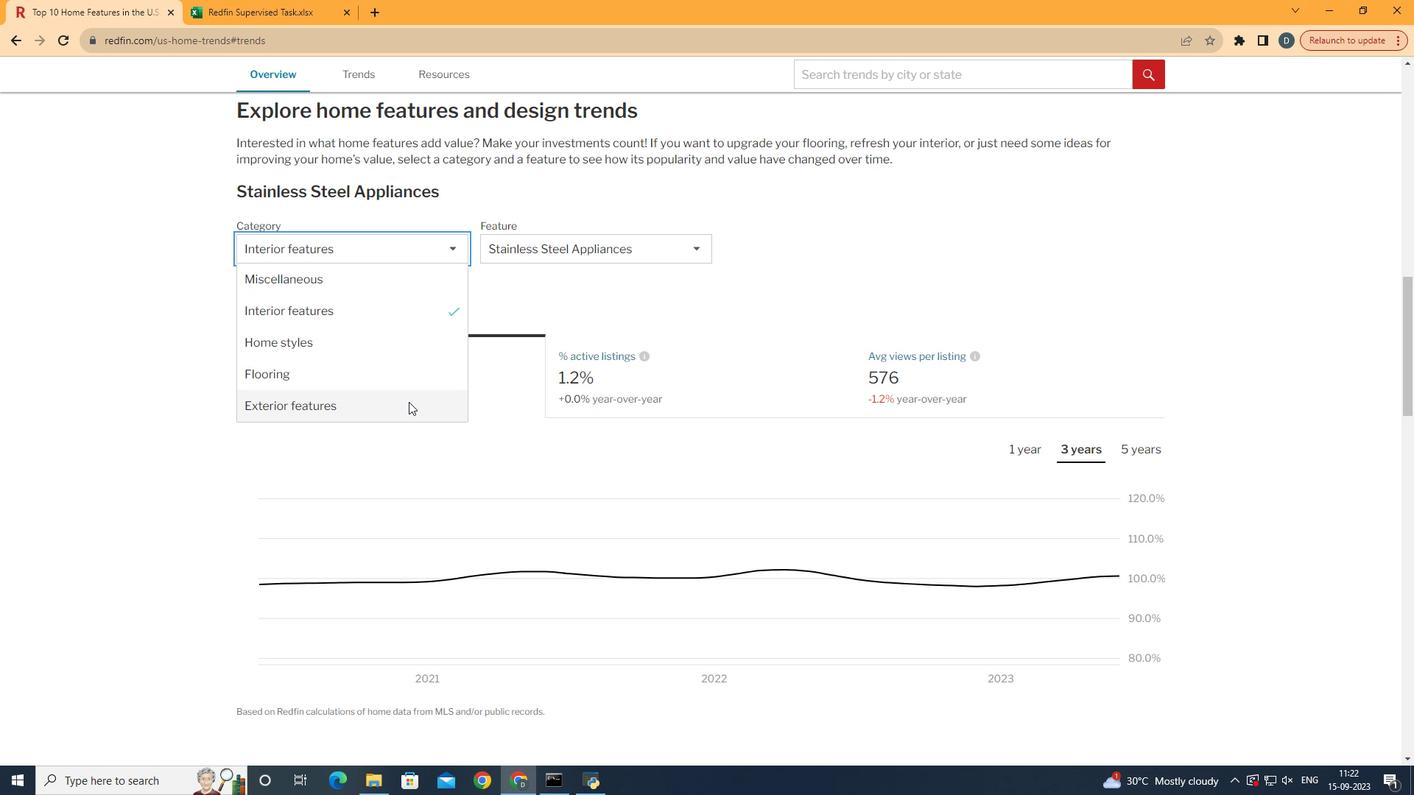 
Action: Mouse moved to (426, 420)
Screenshot: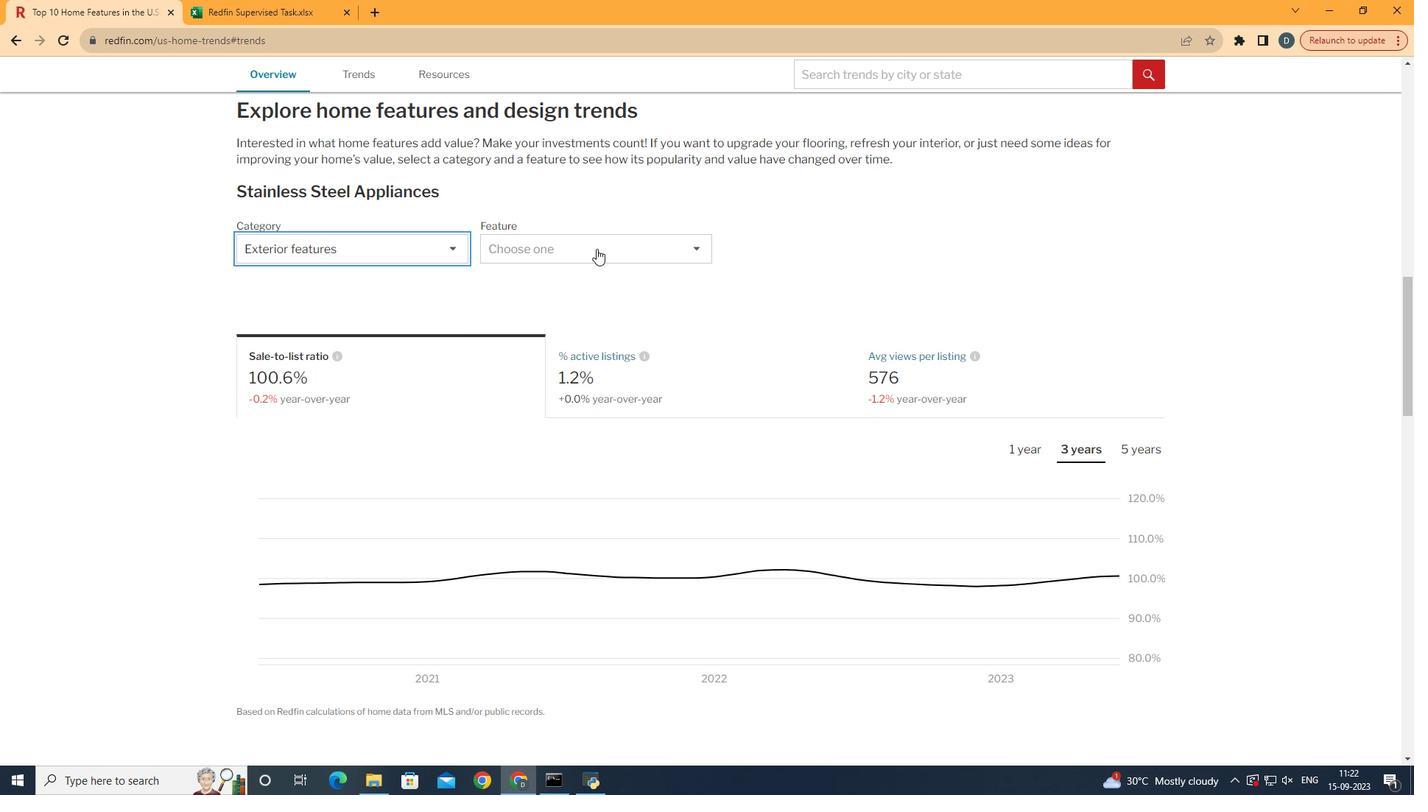 
Action: Mouse pressed left at (426, 420)
Screenshot: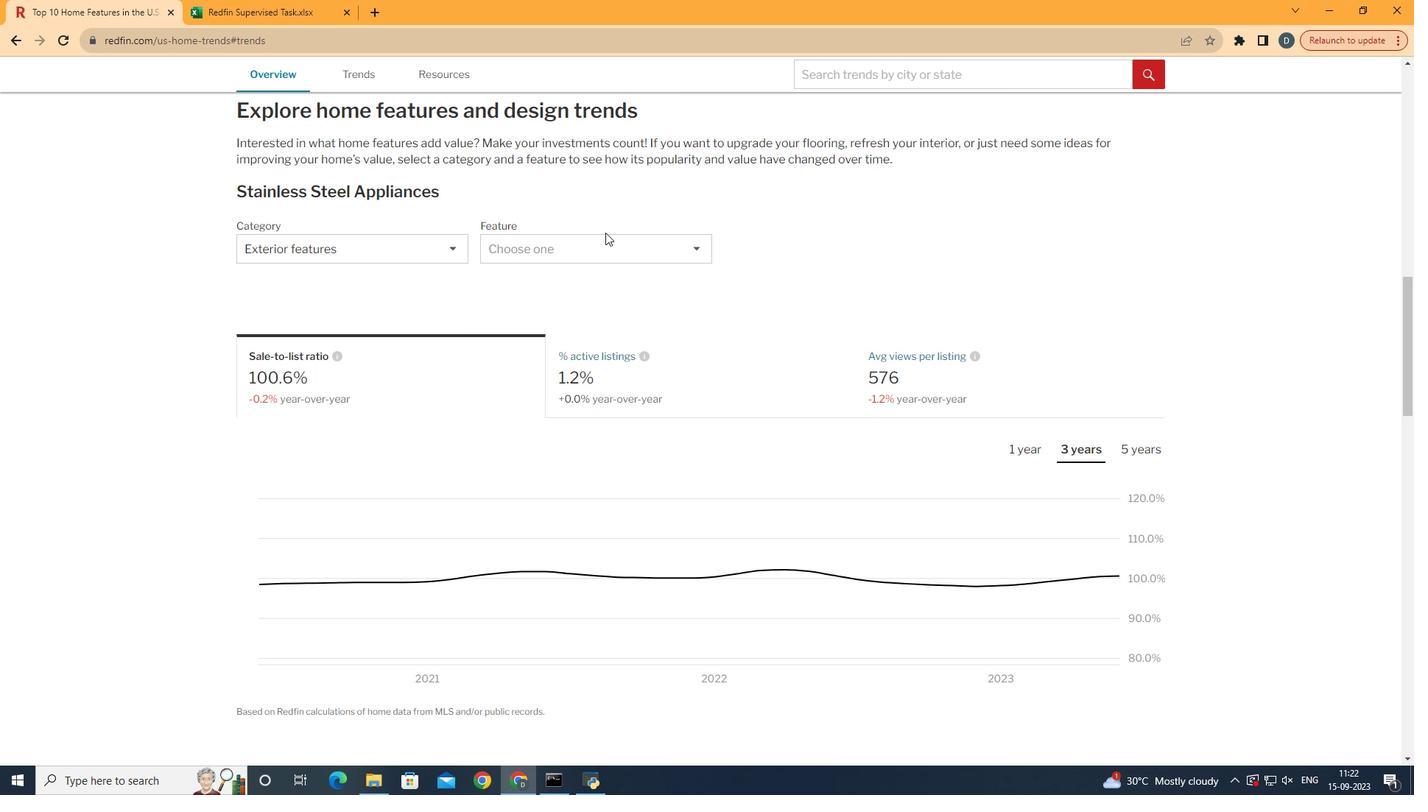 
Action: Mouse moved to (623, 250)
Screenshot: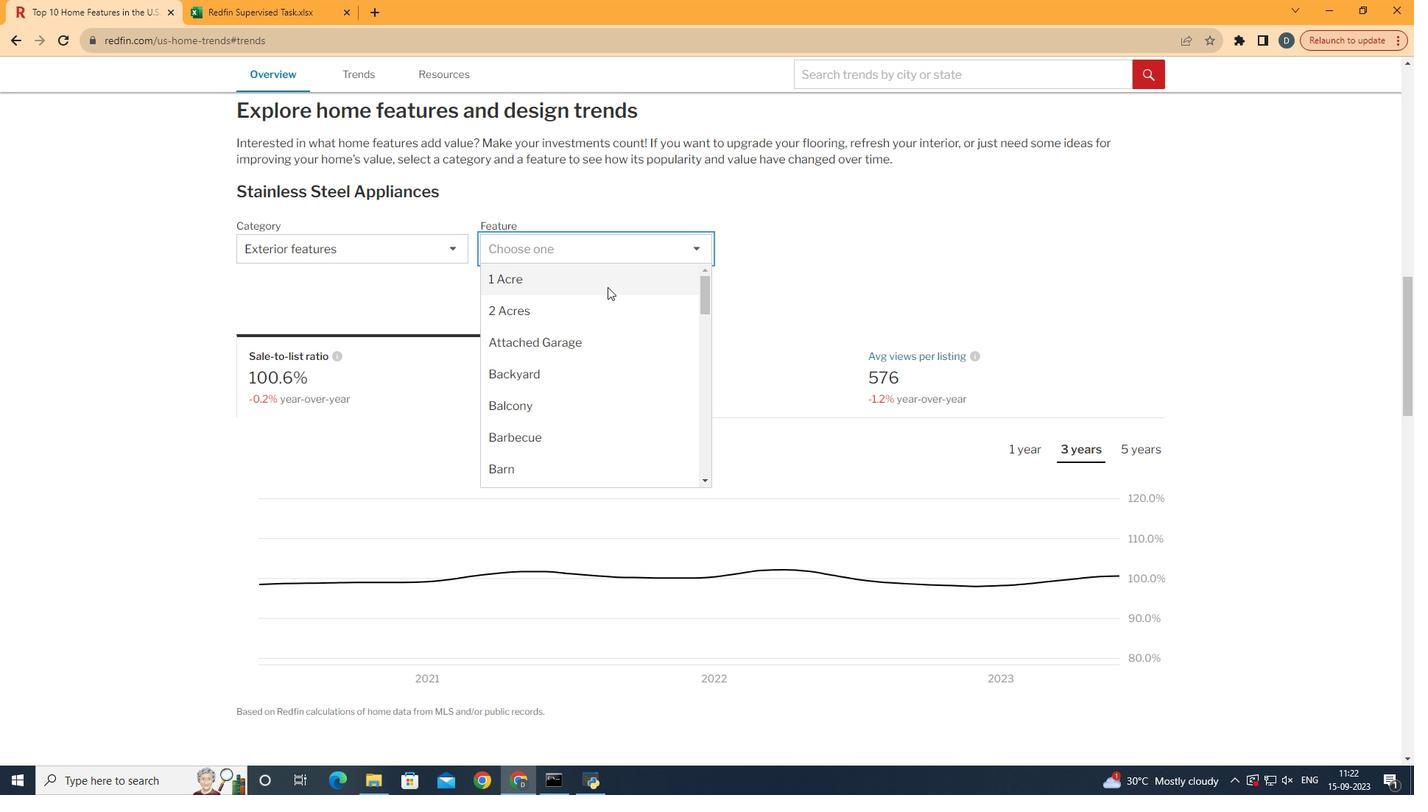 
Action: Mouse pressed left at (623, 250)
Screenshot: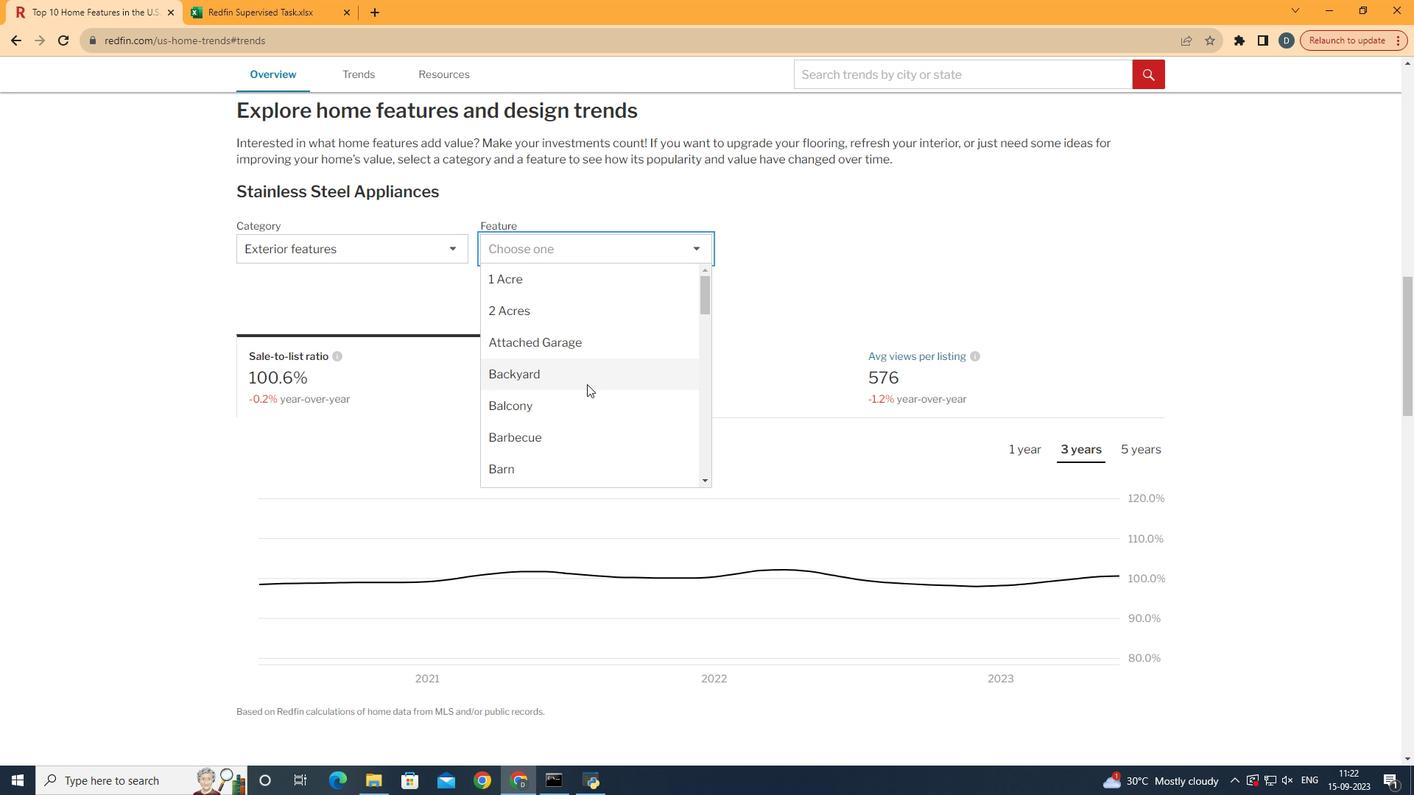 
Action: Mouse moved to (623, 263)
Screenshot: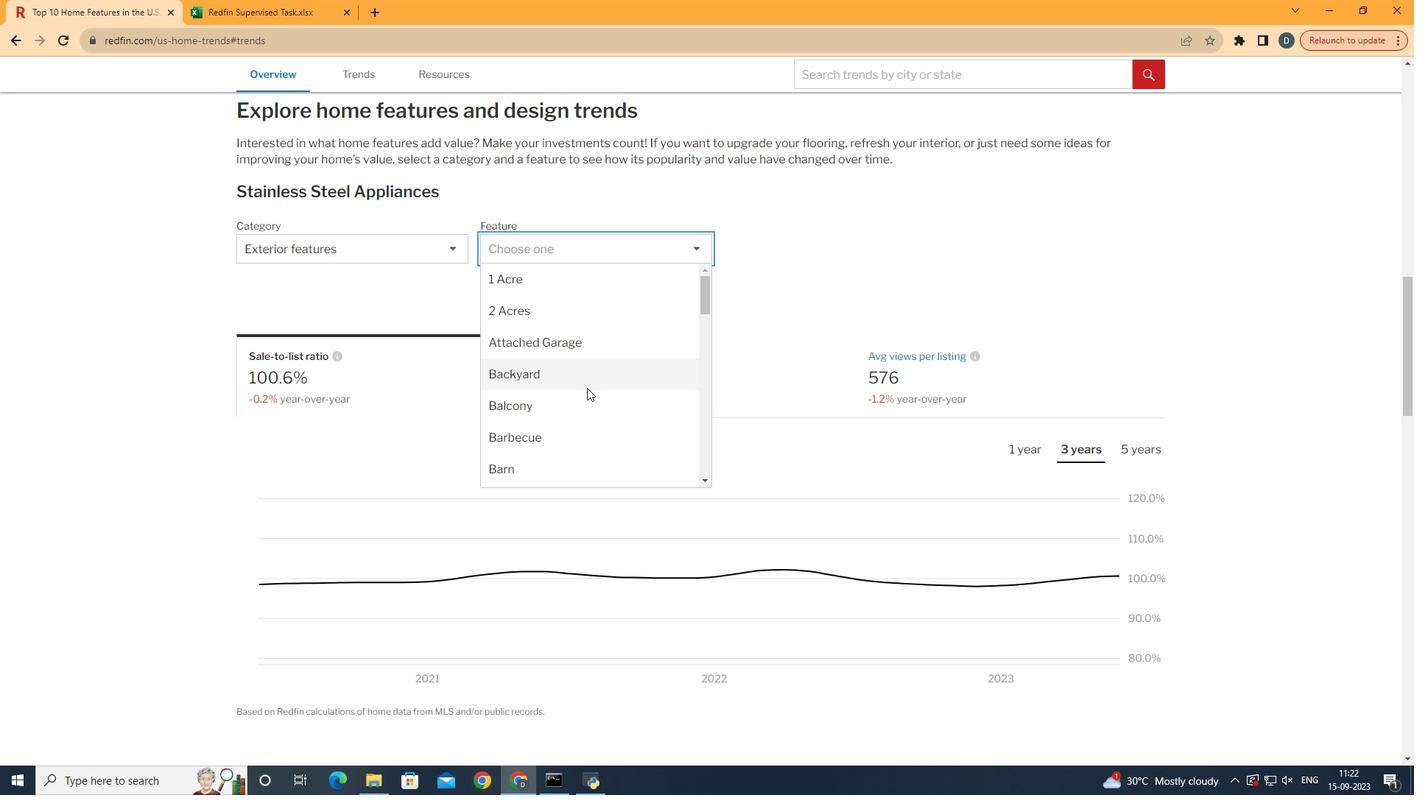 
Action: Mouse pressed left at (623, 263)
Screenshot: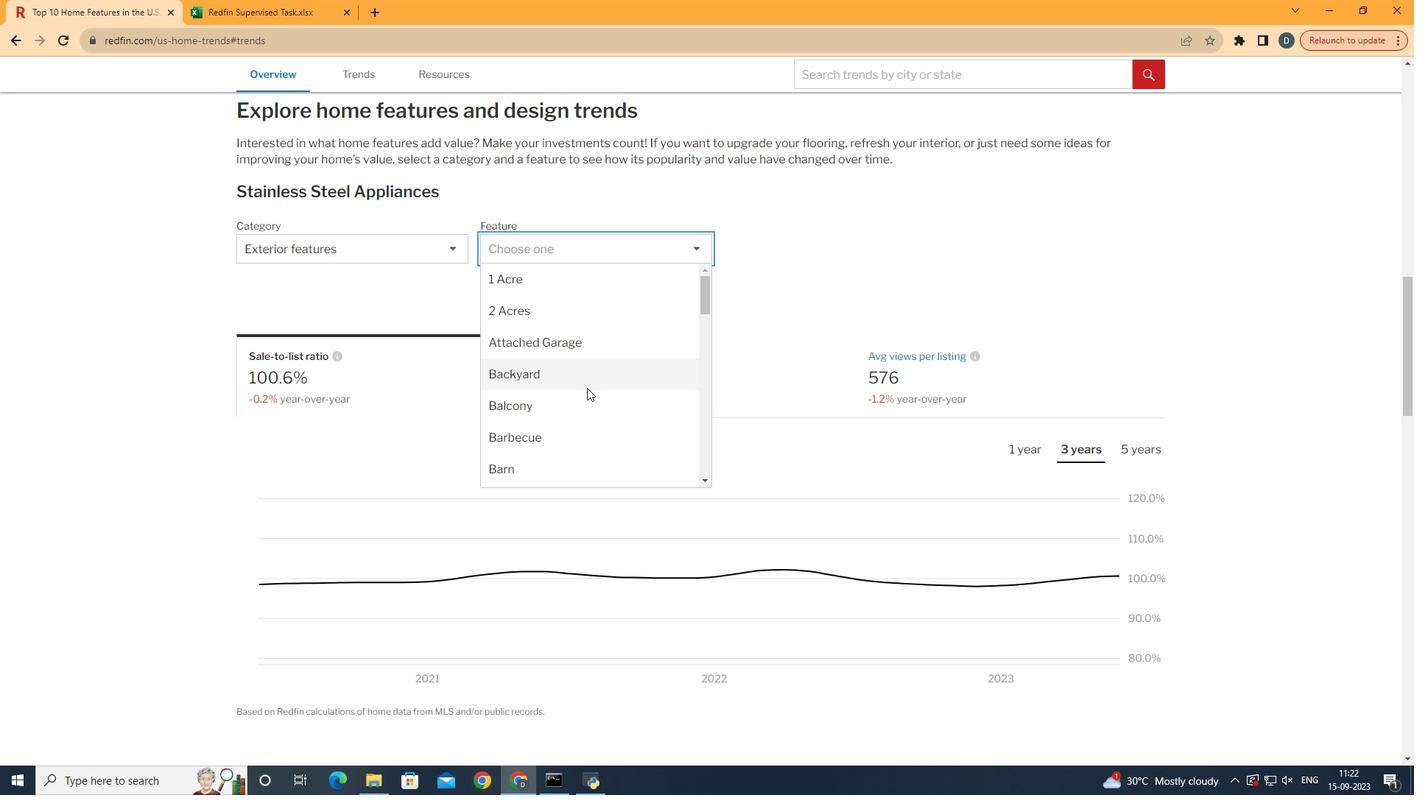 
Action: Mouse moved to (604, 406)
Screenshot: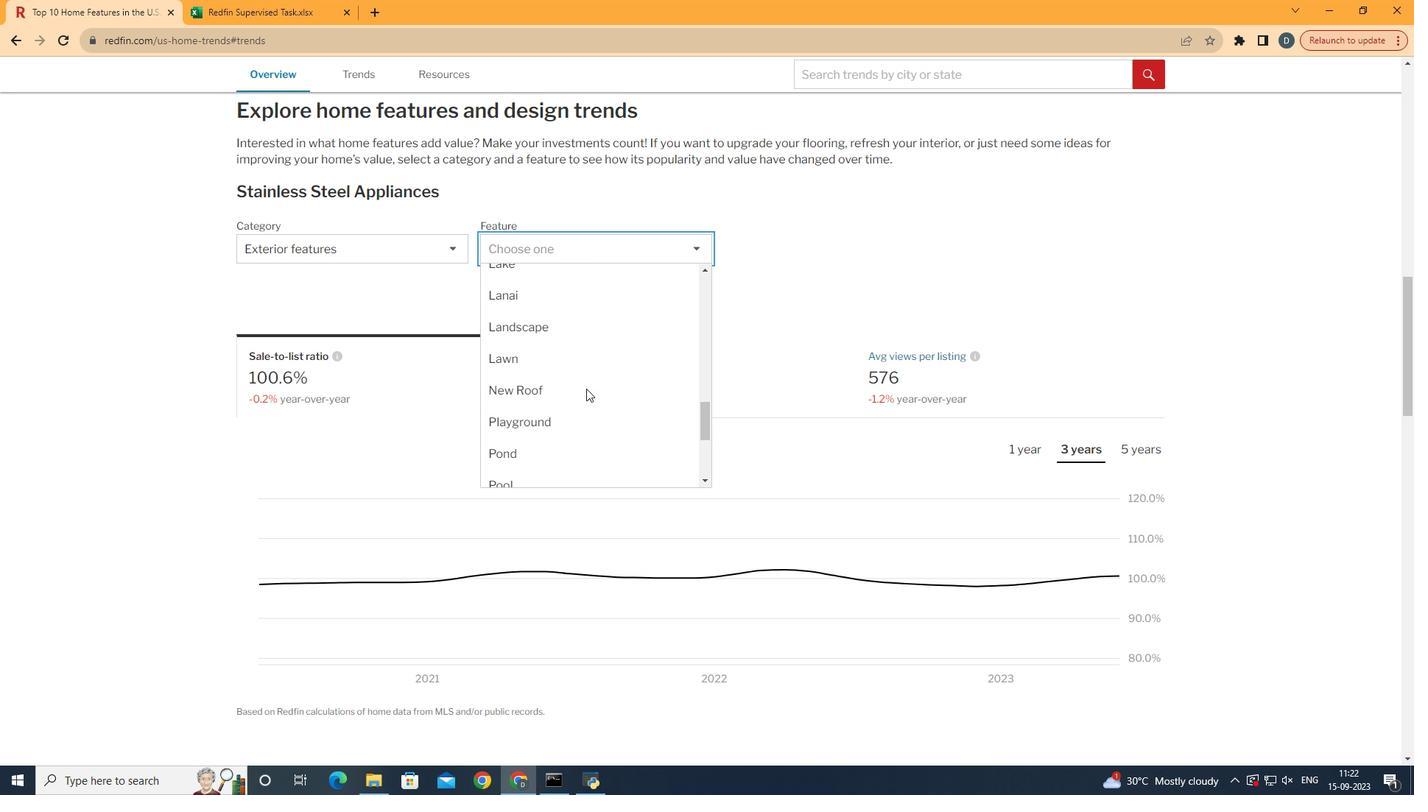 
Action: Mouse scrolled (604, 405) with delta (0, 0)
Screenshot: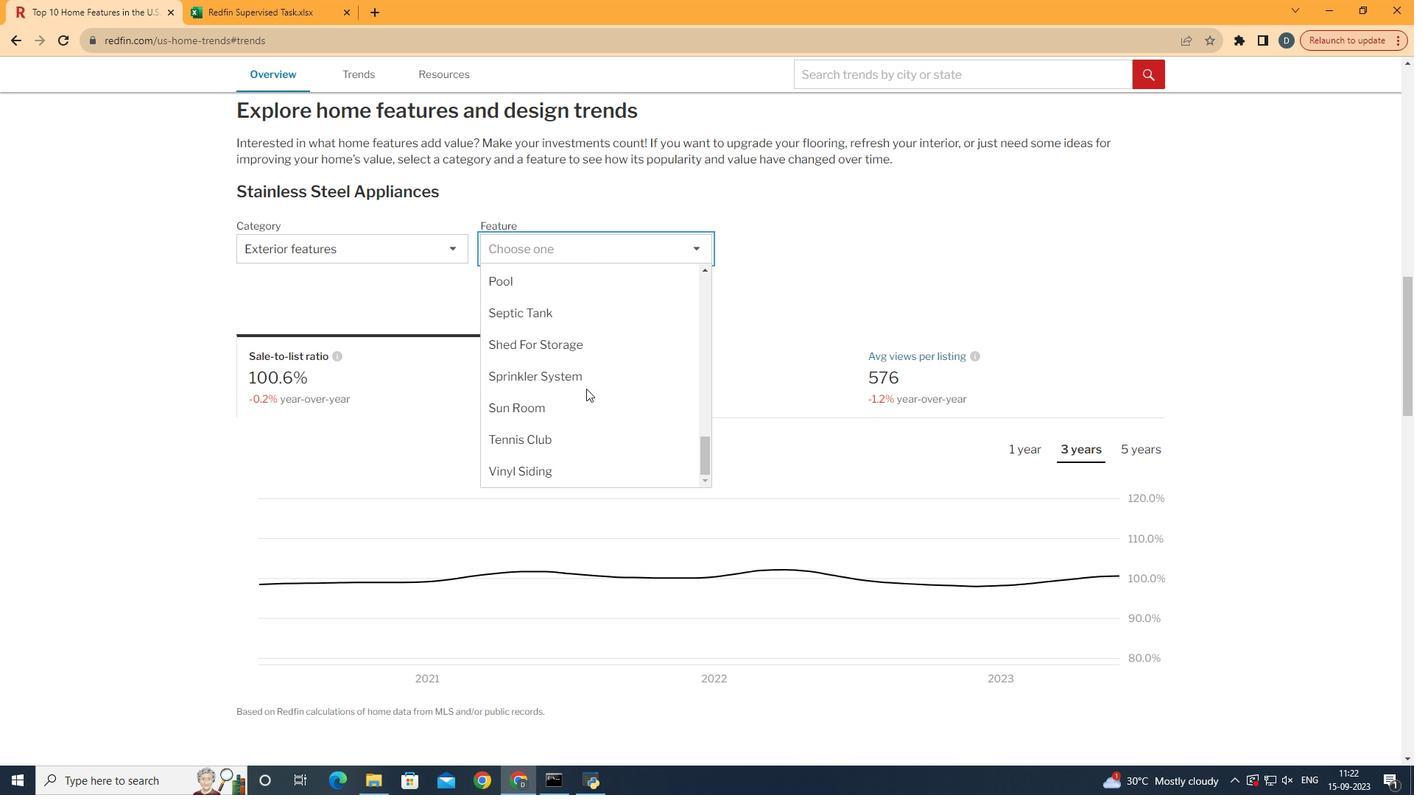 
Action: Mouse scrolled (604, 405) with delta (0, 0)
Screenshot: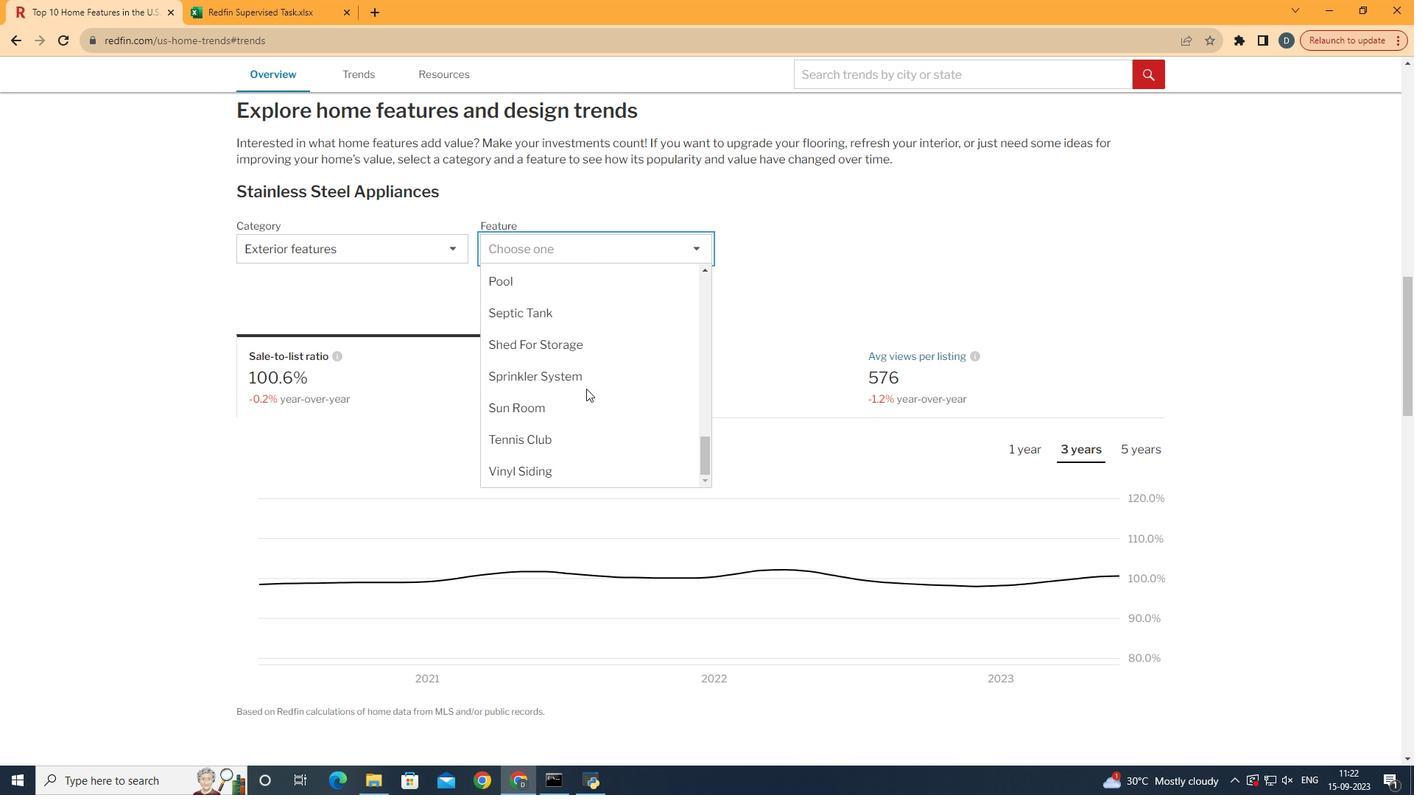 
Action: Mouse scrolled (604, 405) with delta (0, 0)
Screenshot: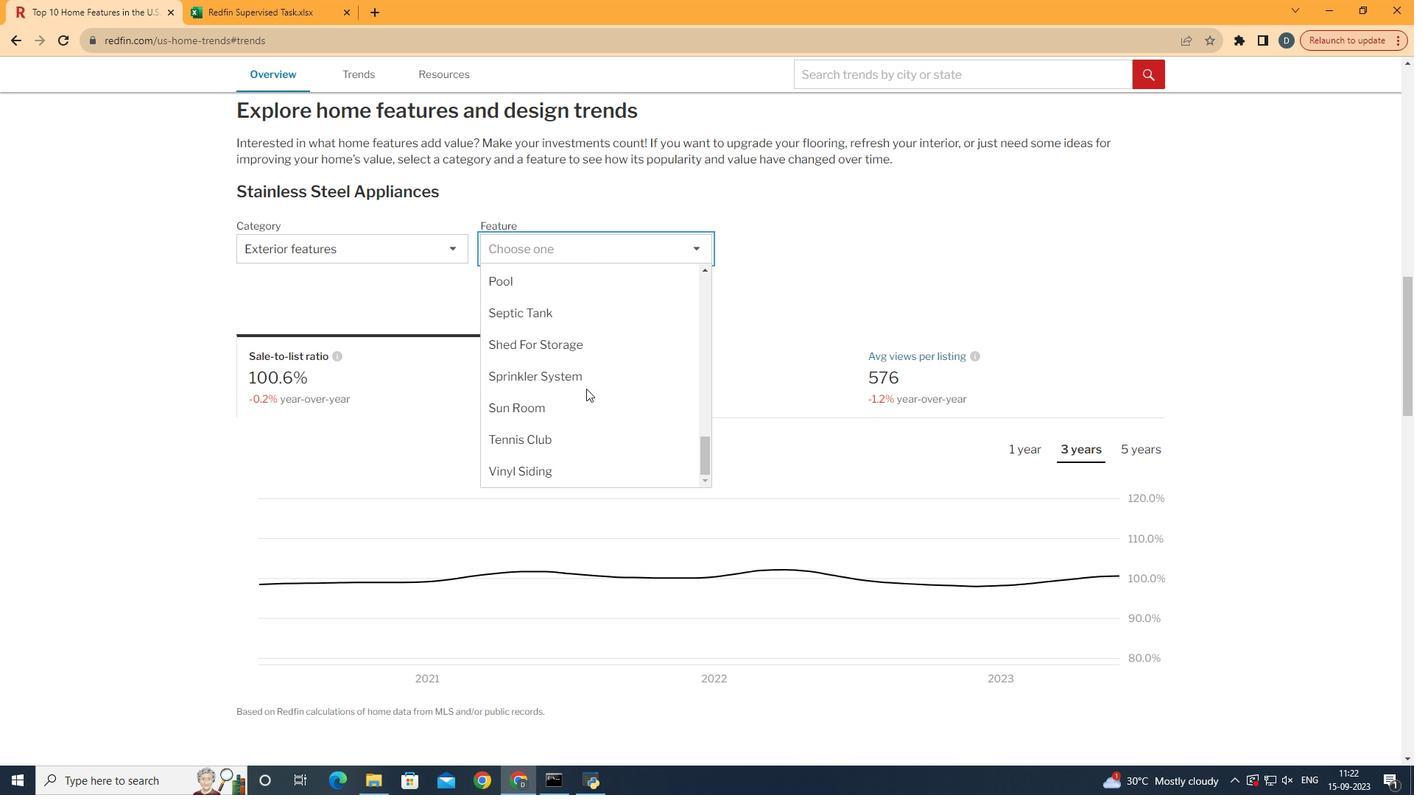 
Action: Mouse scrolled (604, 405) with delta (0, 0)
Screenshot: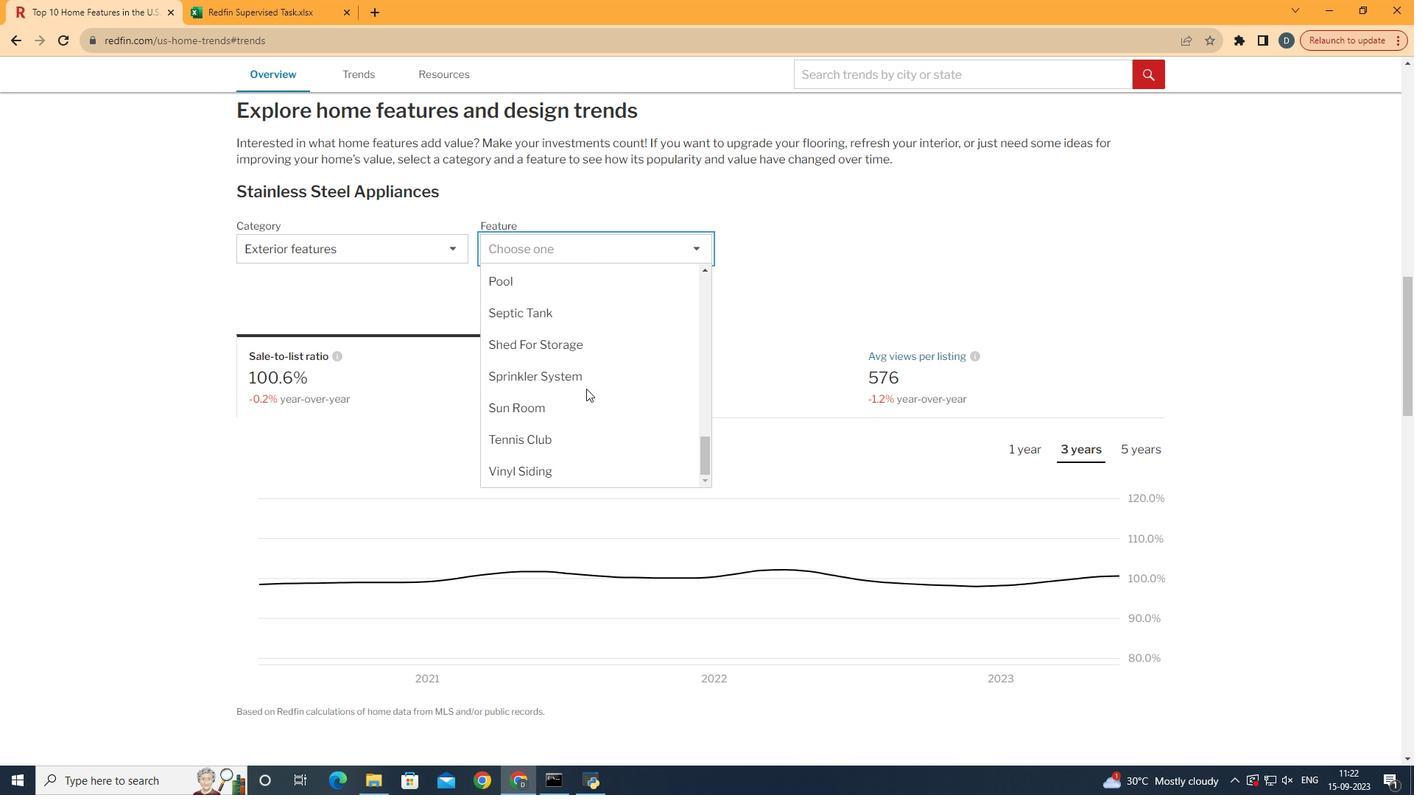 
Action: Mouse scrolled (604, 405) with delta (0, 0)
Screenshot: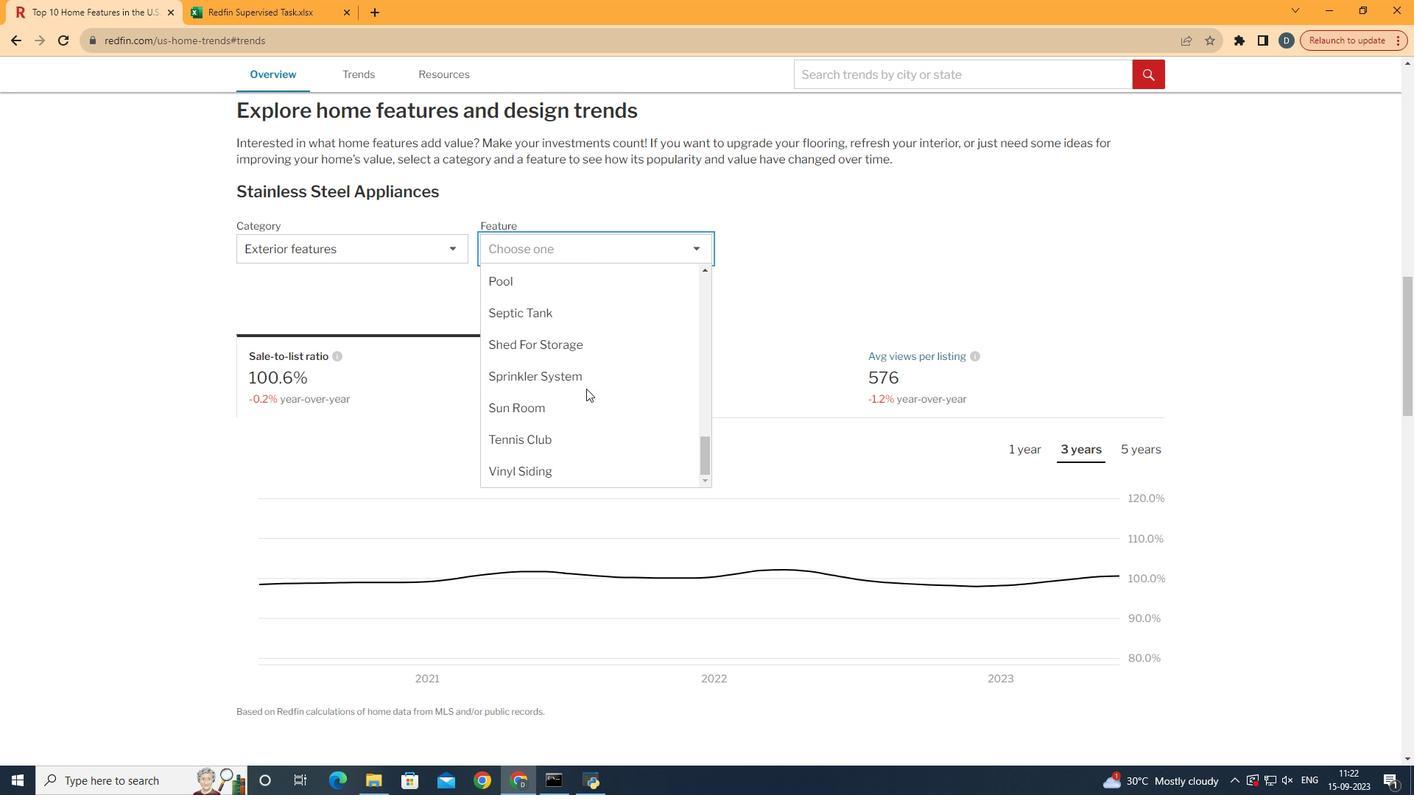 
Action: Mouse scrolled (604, 405) with delta (0, 0)
Screenshot: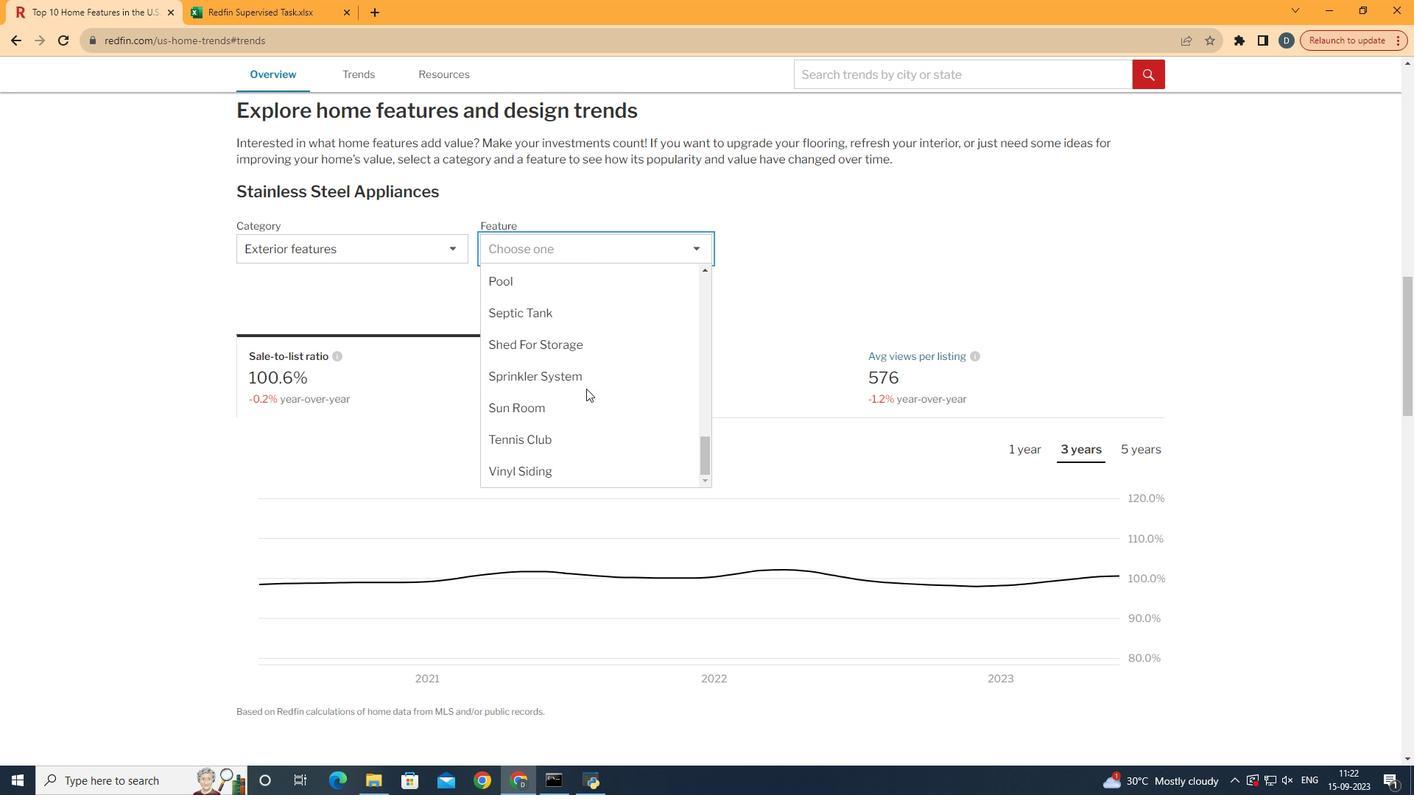 
Action: Mouse scrolled (604, 405) with delta (0, 0)
Screenshot: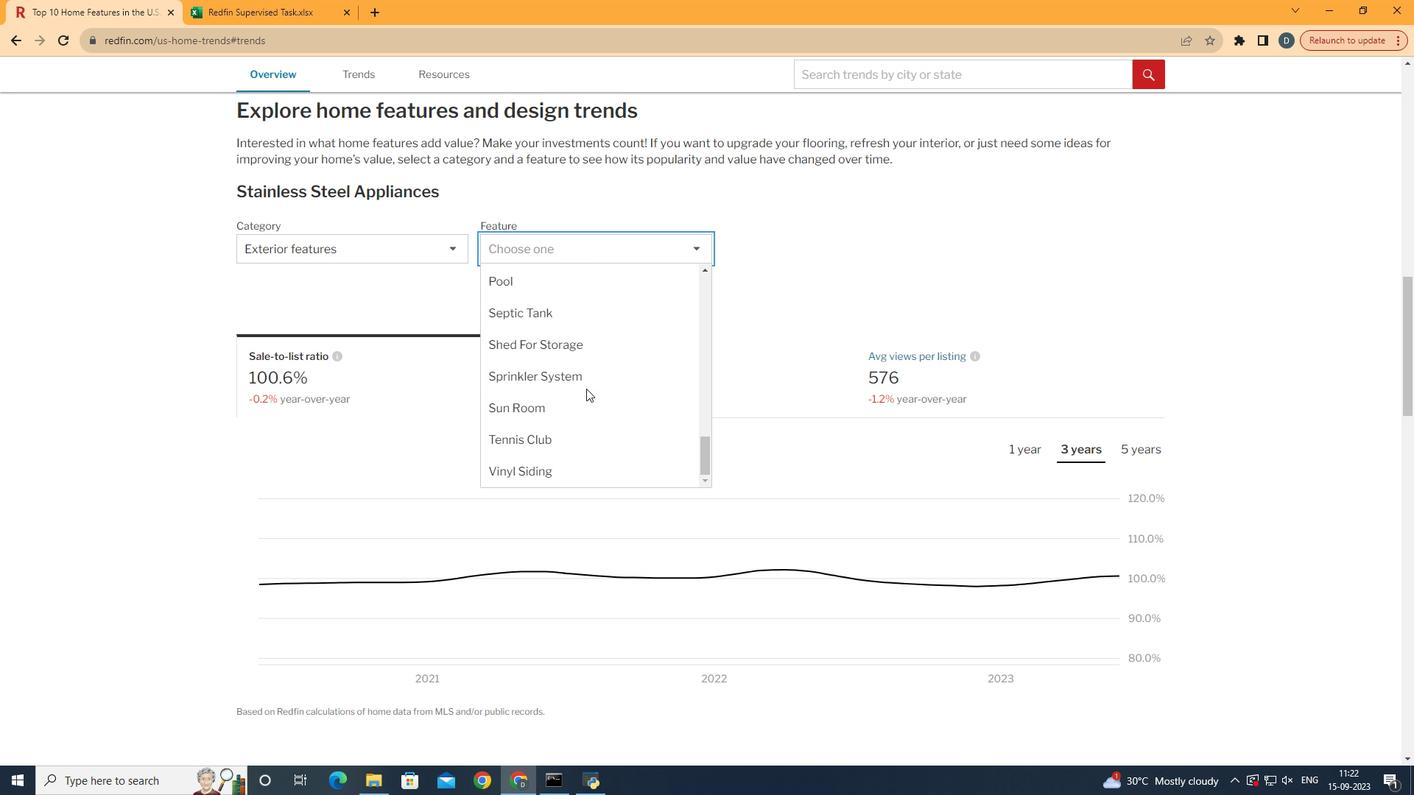 
Action: Mouse scrolled (604, 405) with delta (0, 0)
Screenshot: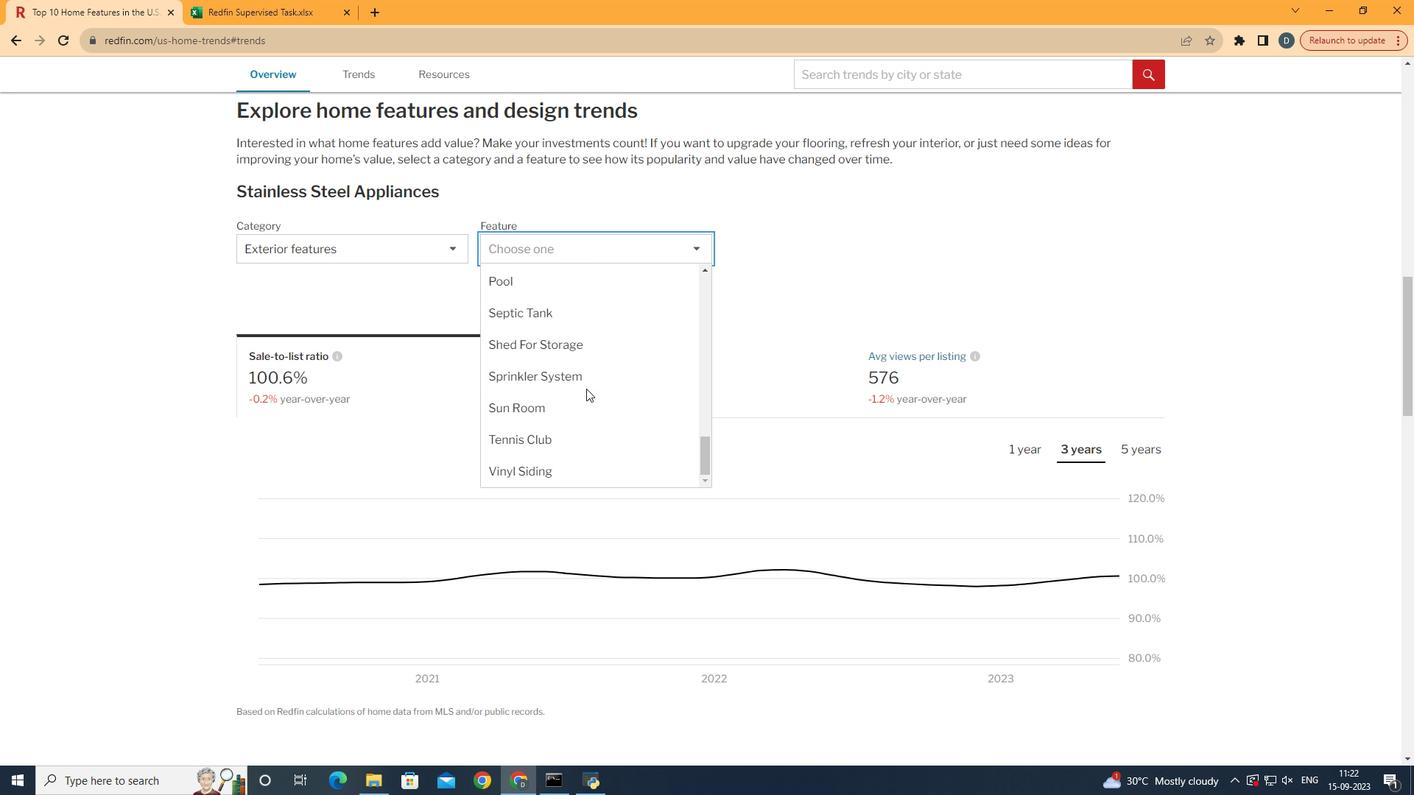 
Action: Mouse moved to (604, 406)
Screenshot: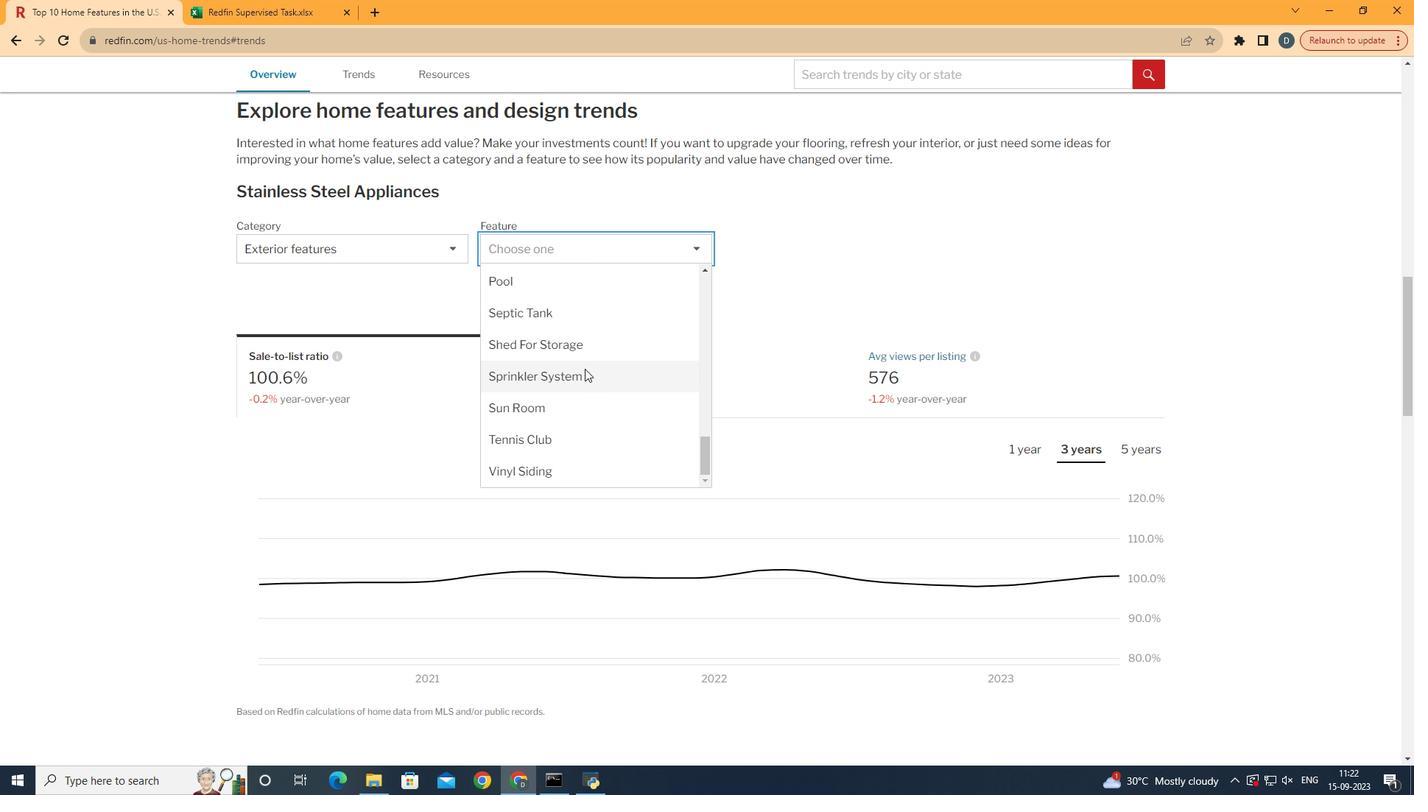 
Action: Mouse scrolled (604, 406) with delta (0, 0)
Screenshot: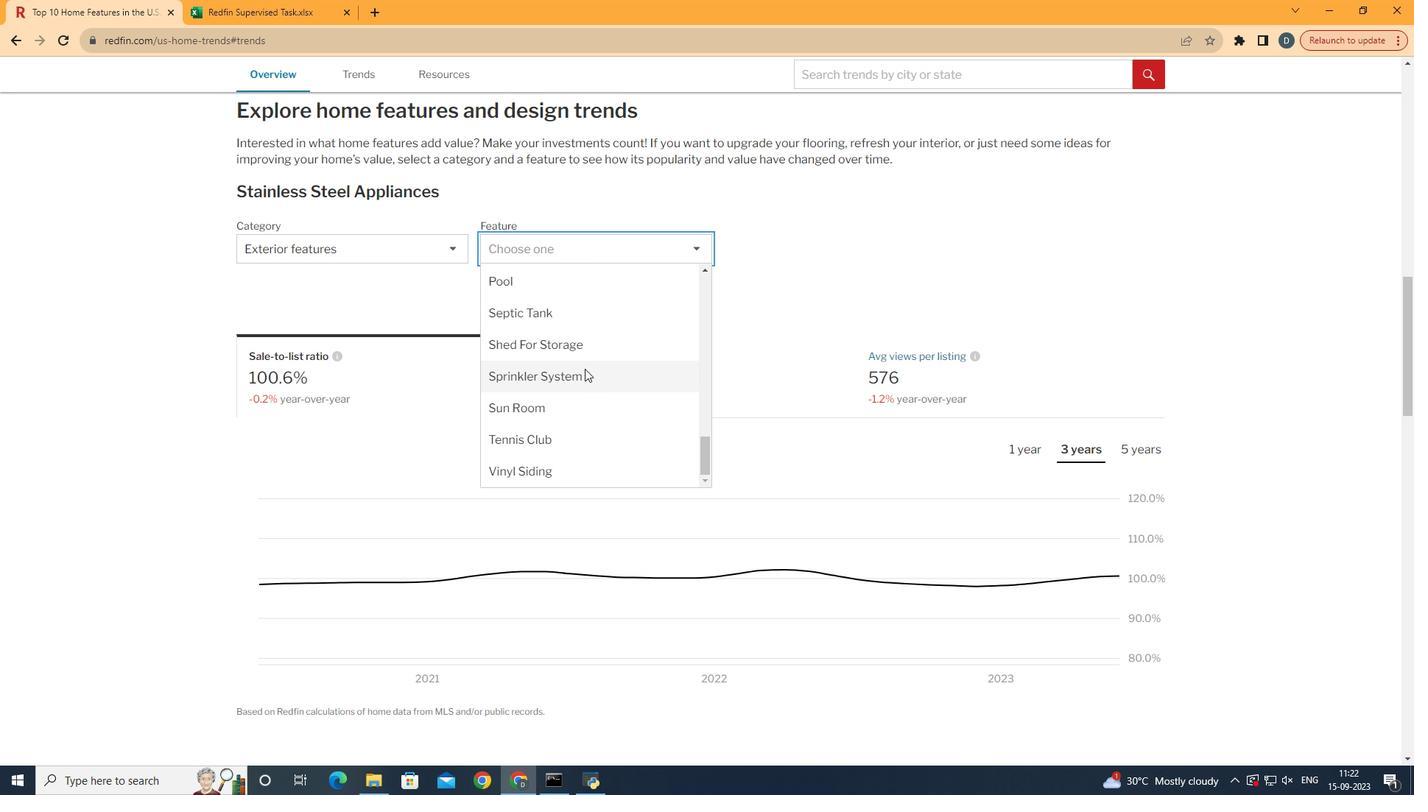 
Action: Mouse scrolled (604, 406) with delta (0, 0)
Screenshot: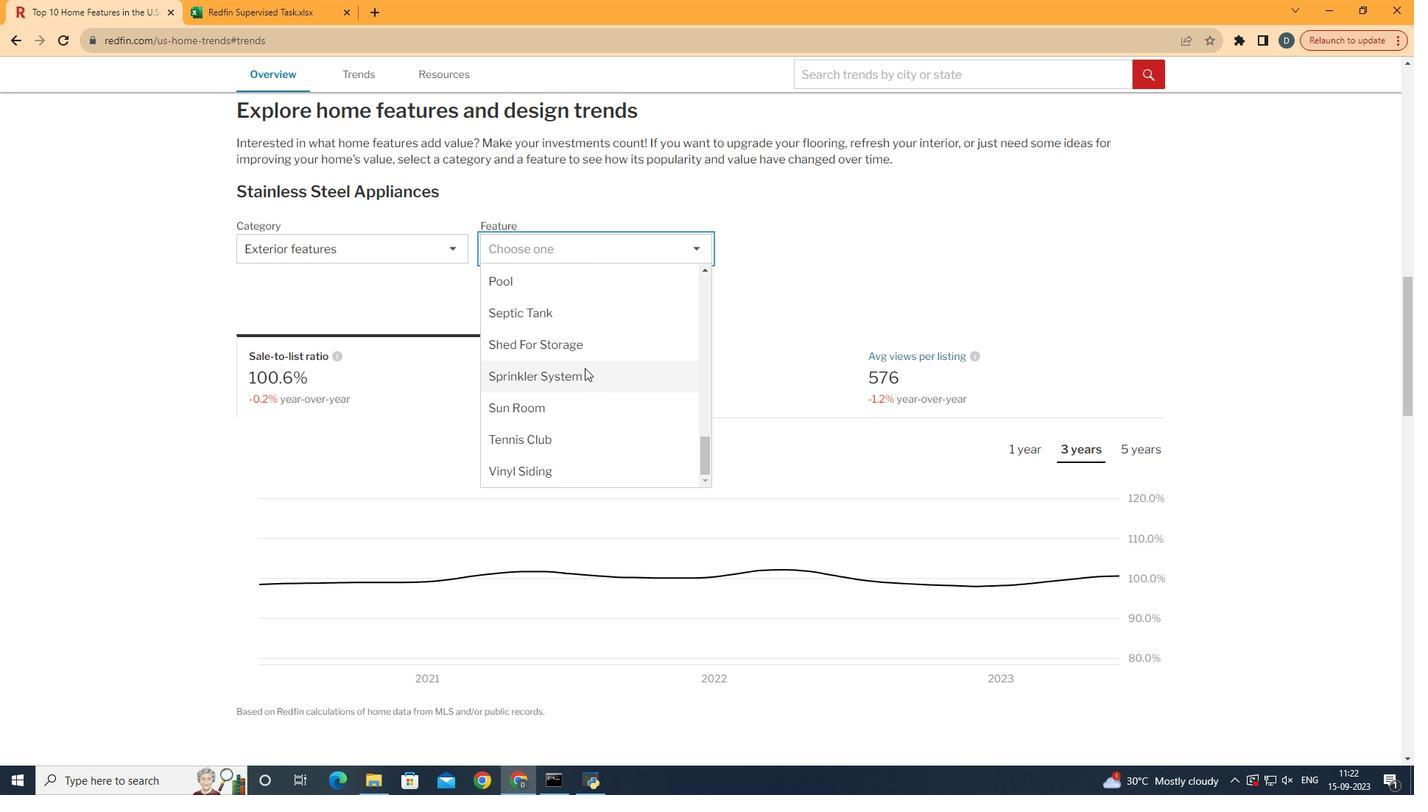
Action: Mouse scrolled (604, 406) with delta (0, 0)
Screenshot: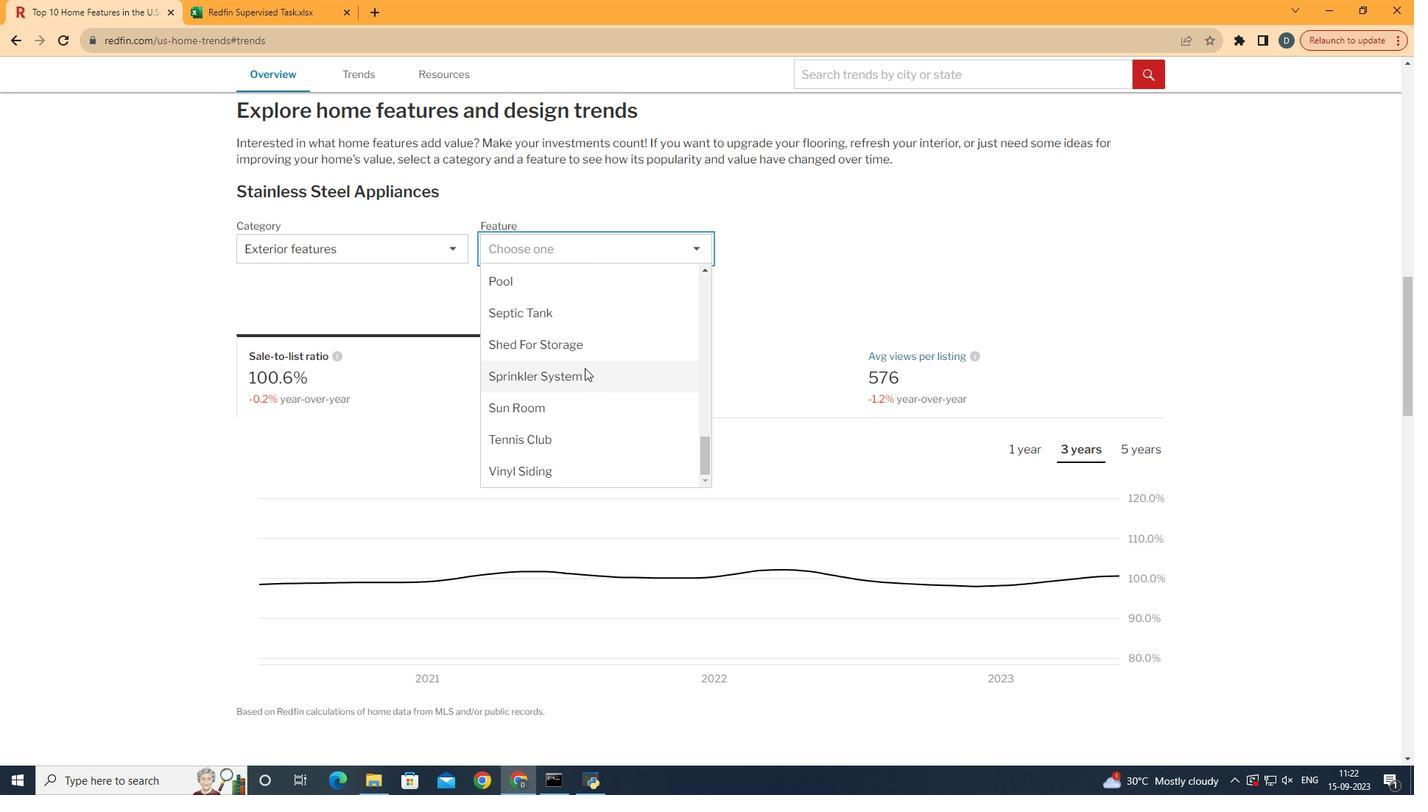 
Action: Mouse scrolled (604, 406) with delta (0, 0)
Screenshot: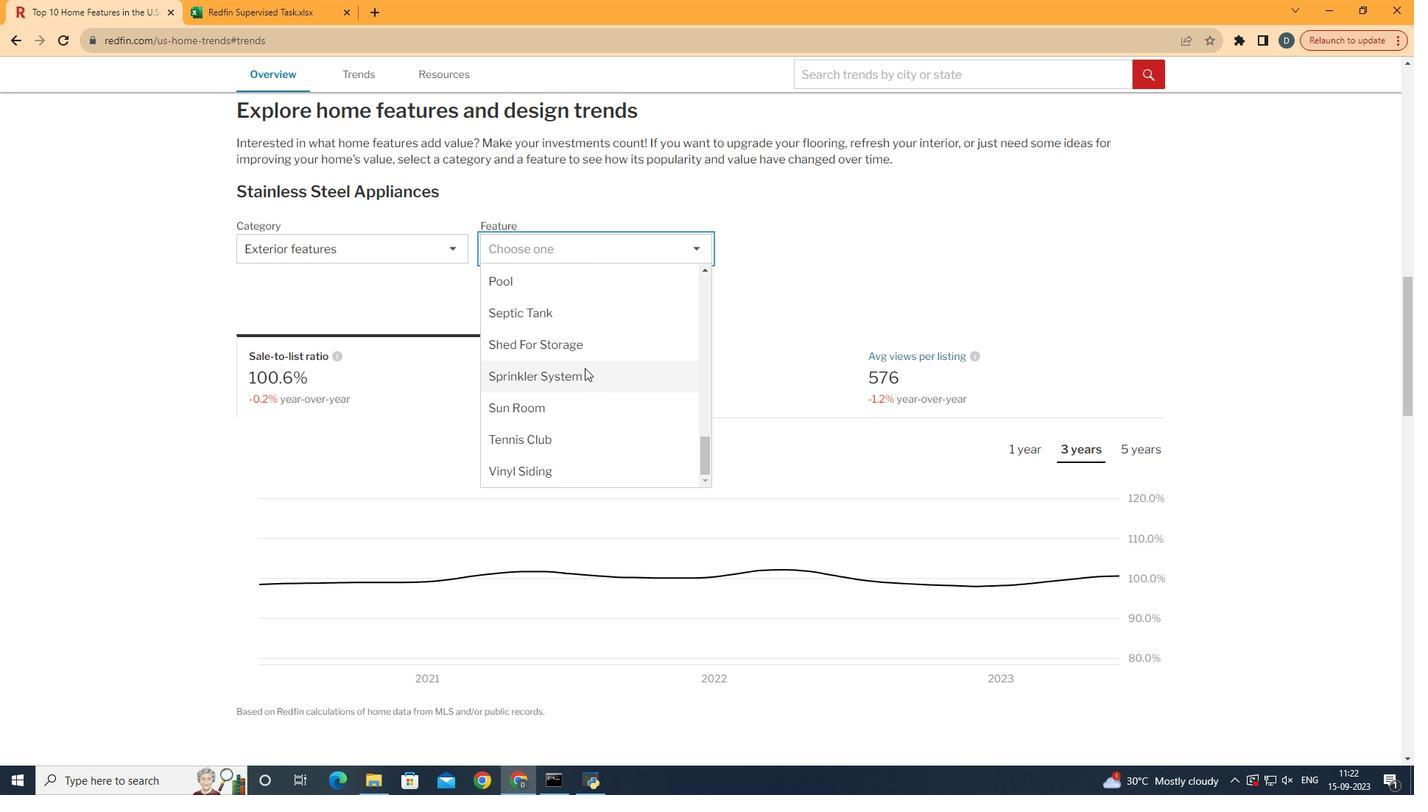 
Action: Mouse scrolled (604, 406) with delta (0, 0)
Screenshot: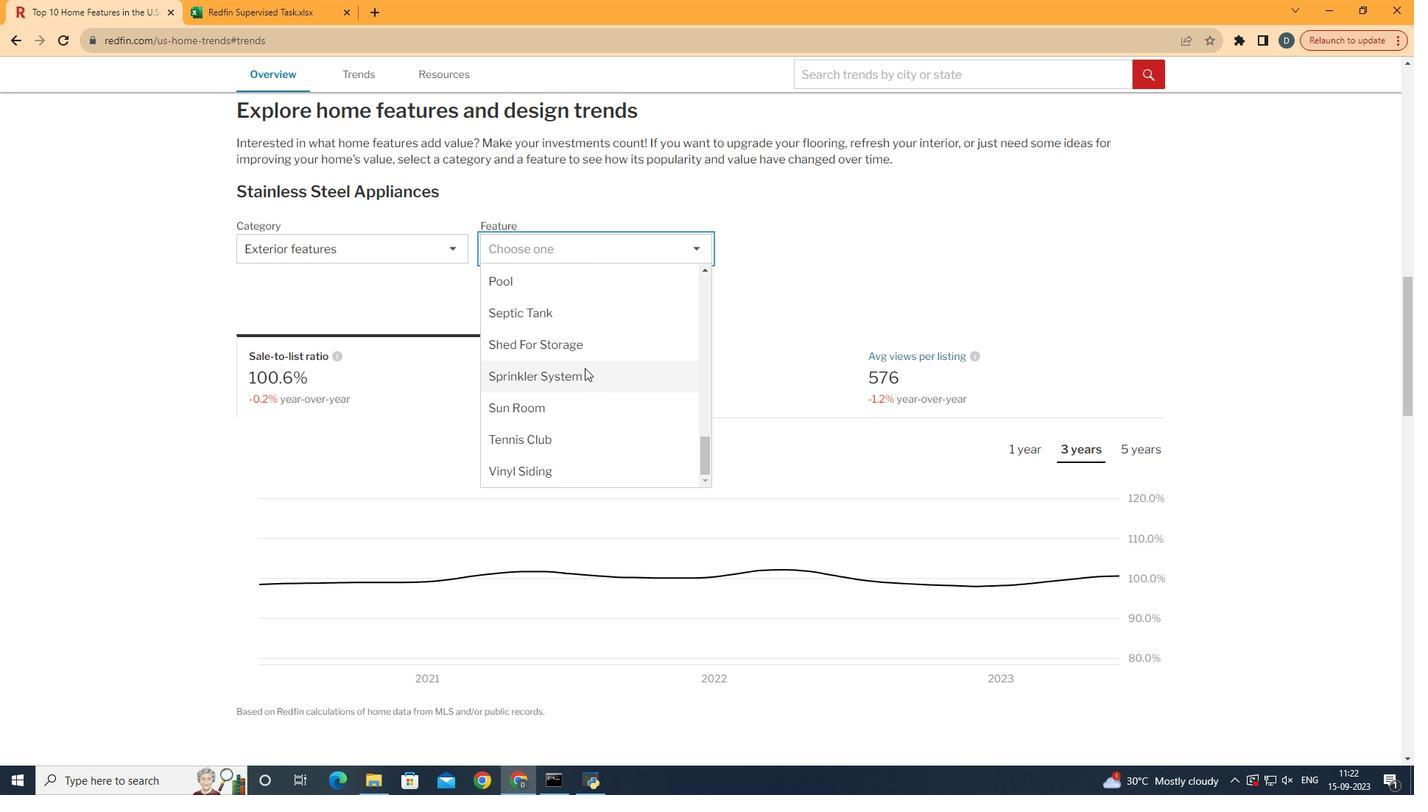 
Action: Mouse scrolled (604, 406) with delta (0, 0)
Screenshot: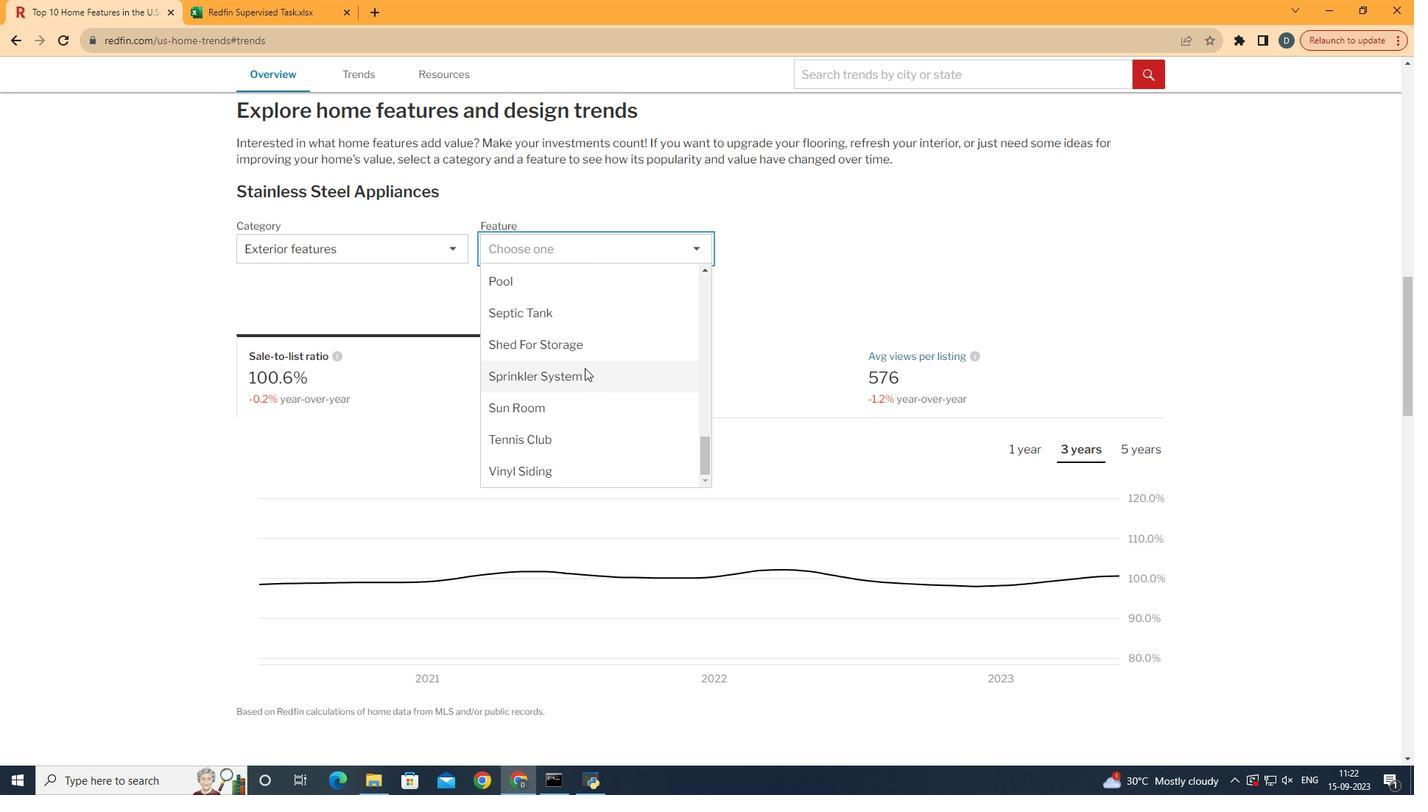 
Action: Mouse scrolled (604, 406) with delta (0, 0)
Screenshot: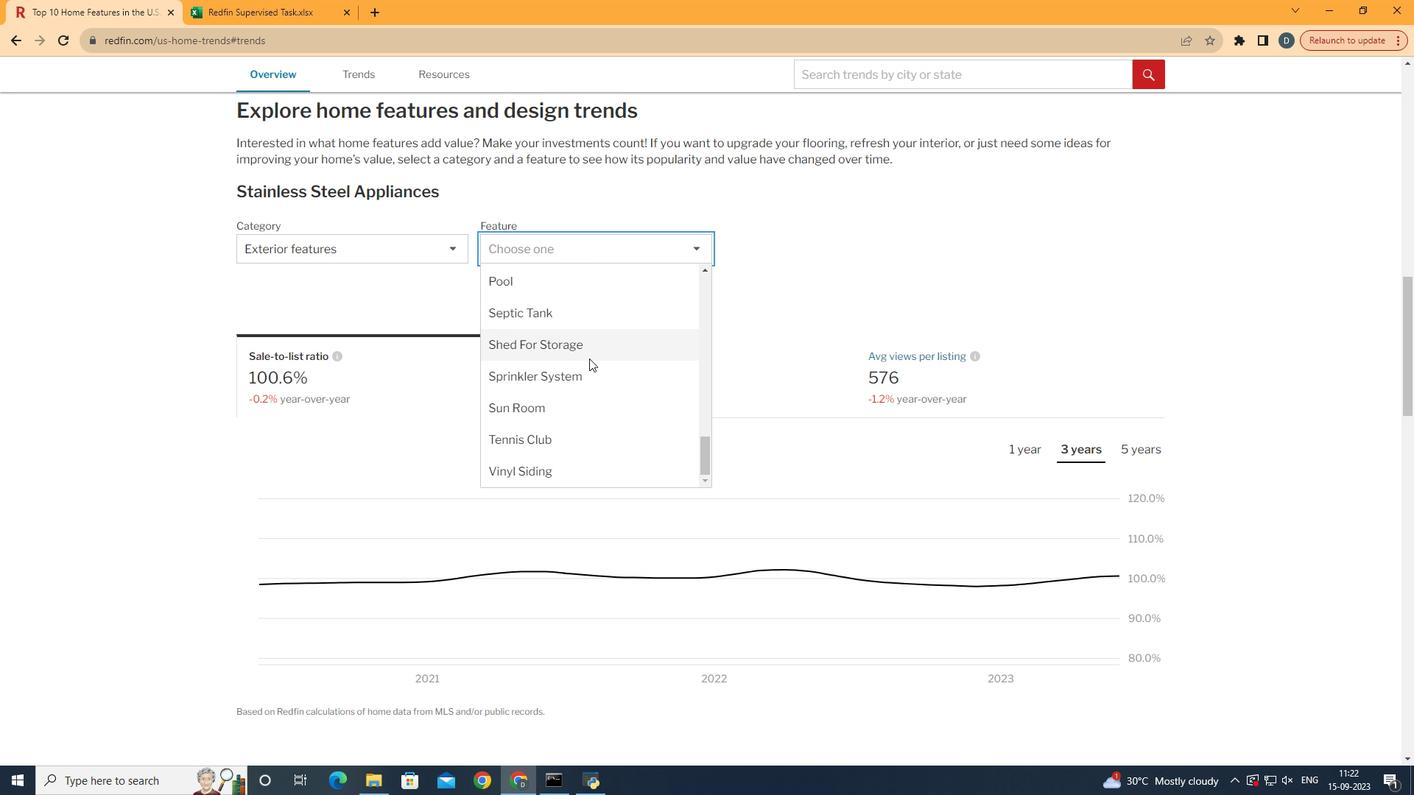 
Action: Mouse scrolled (604, 406) with delta (0, 0)
Screenshot: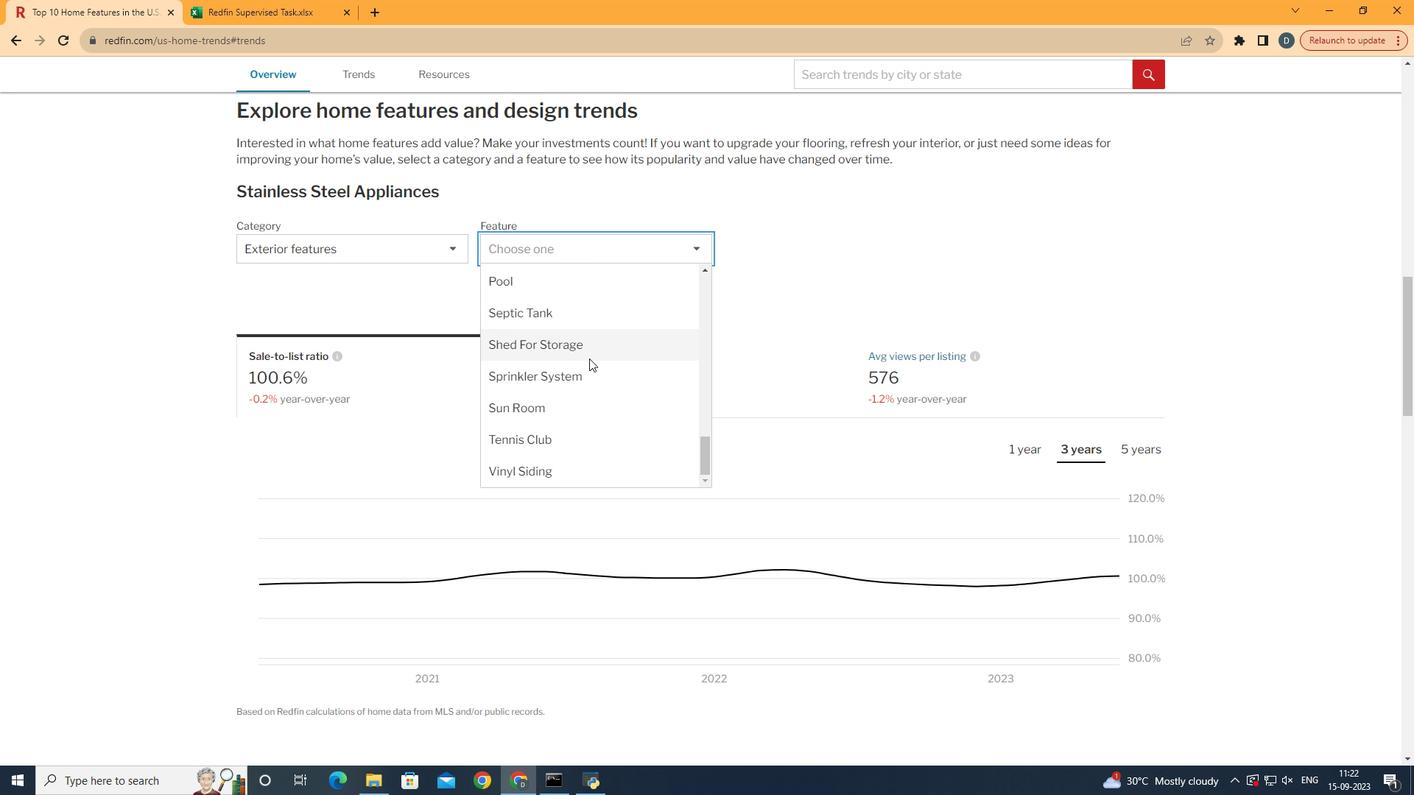 
Action: Mouse scrolled (604, 406) with delta (0, 0)
Screenshot: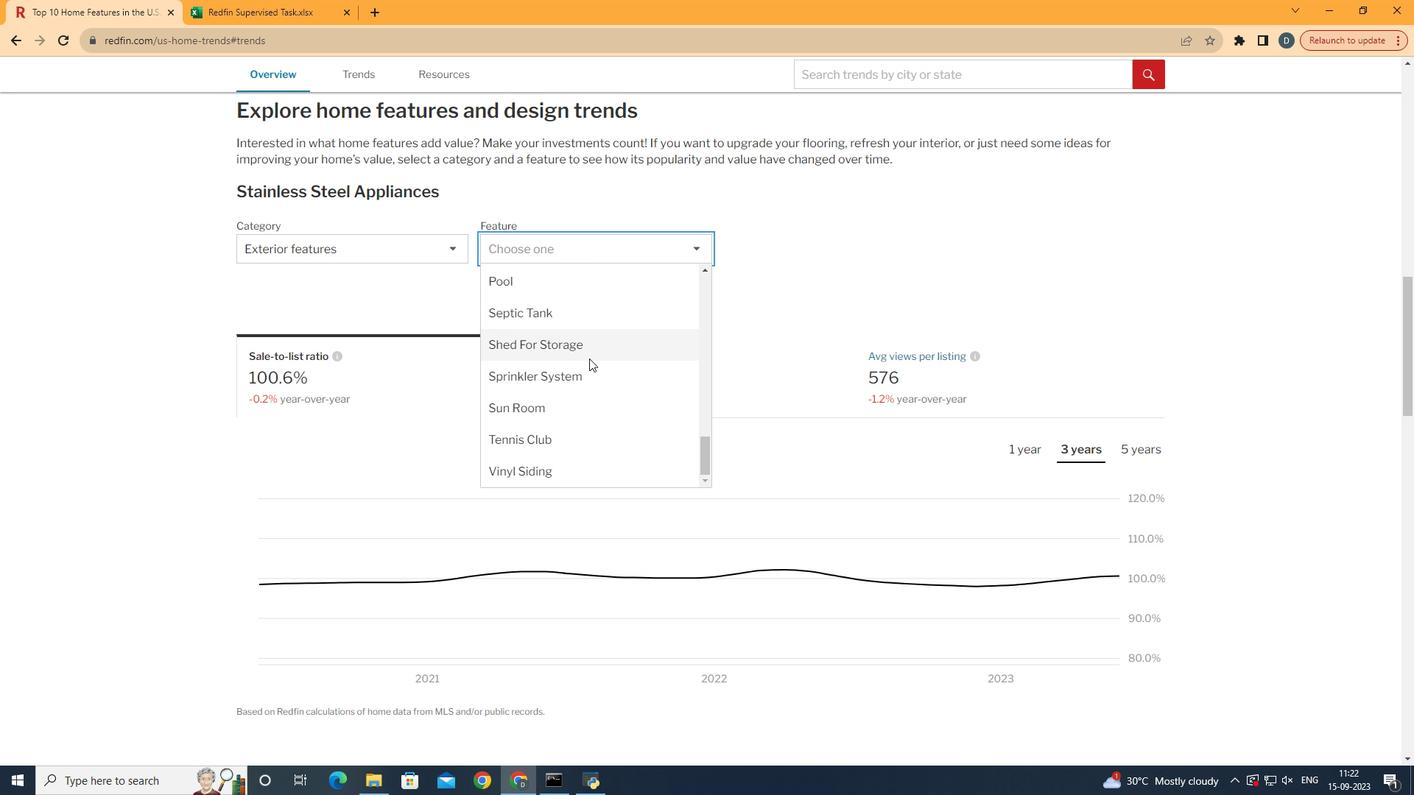 
Action: Mouse moved to (607, 375)
Screenshot: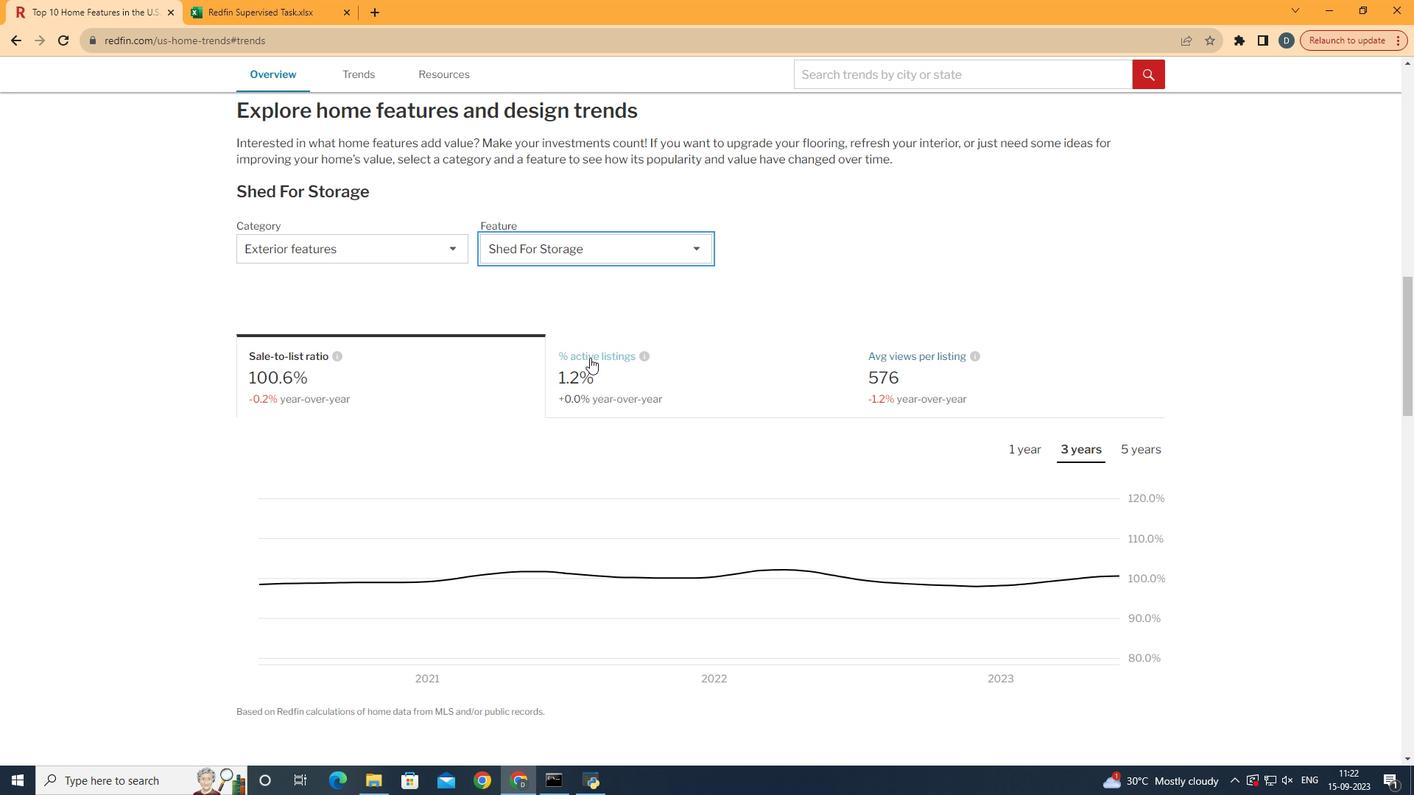 
Action: Mouse pressed left at (607, 375)
Screenshot: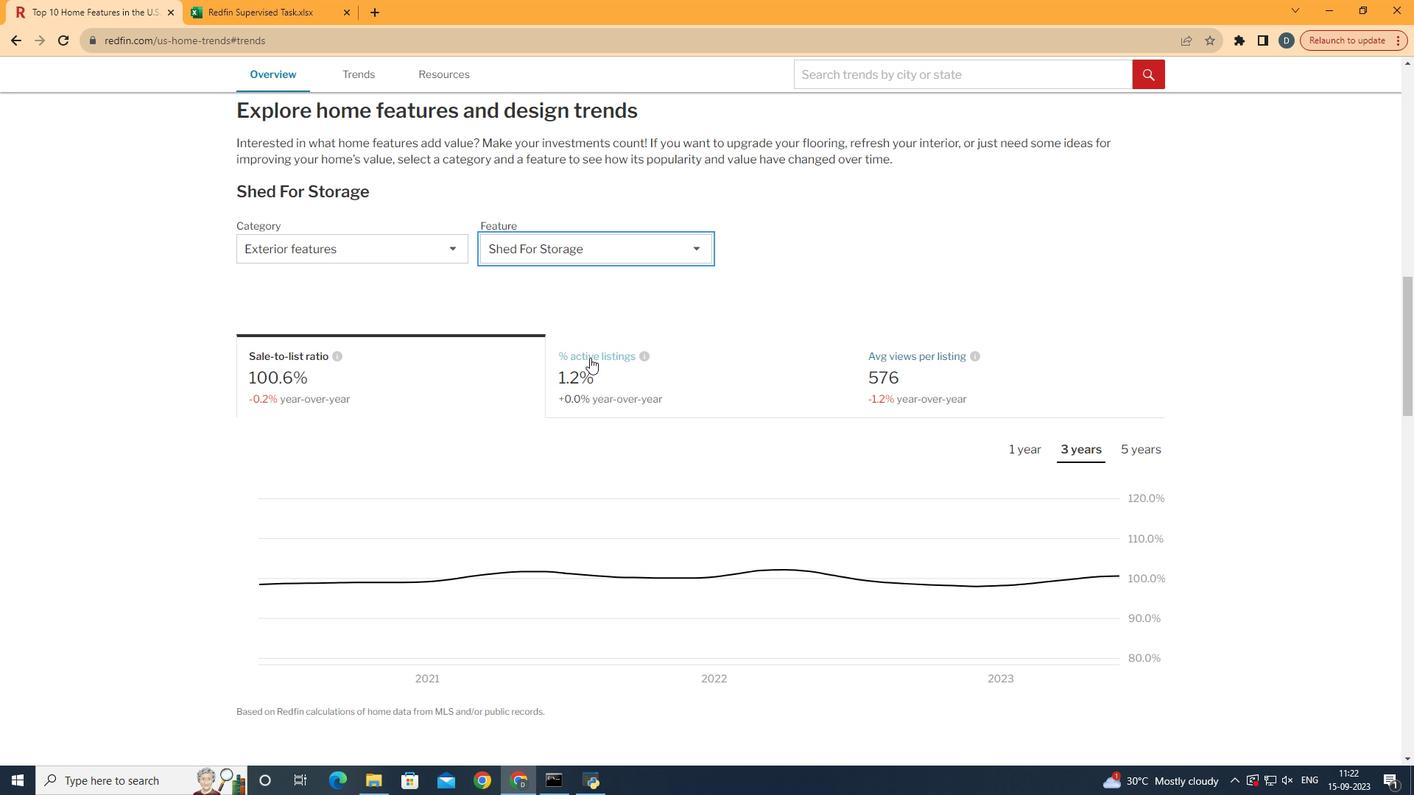 
Action: Mouse moved to (967, 403)
Screenshot: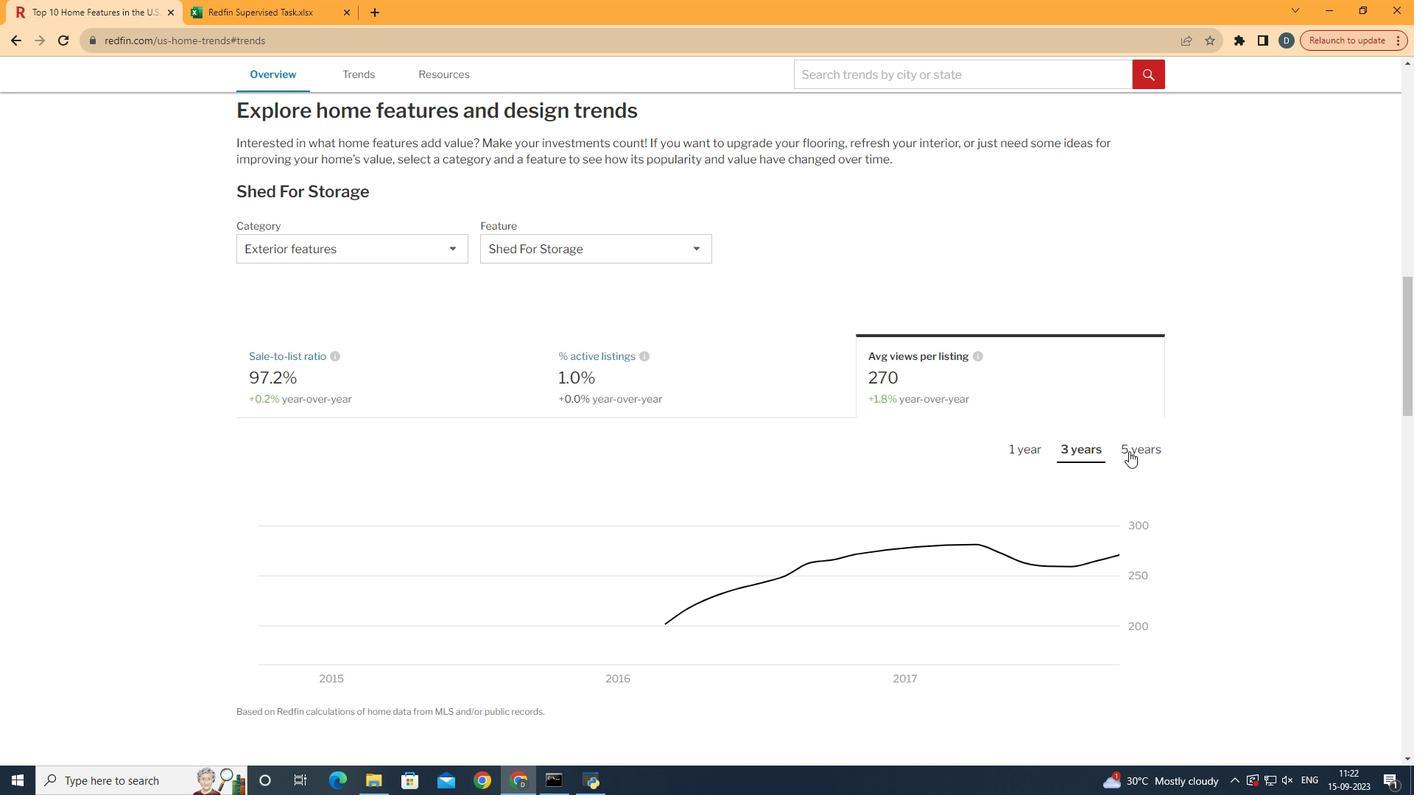 
Action: Mouse pressed left at (967, 403)
Screenshot: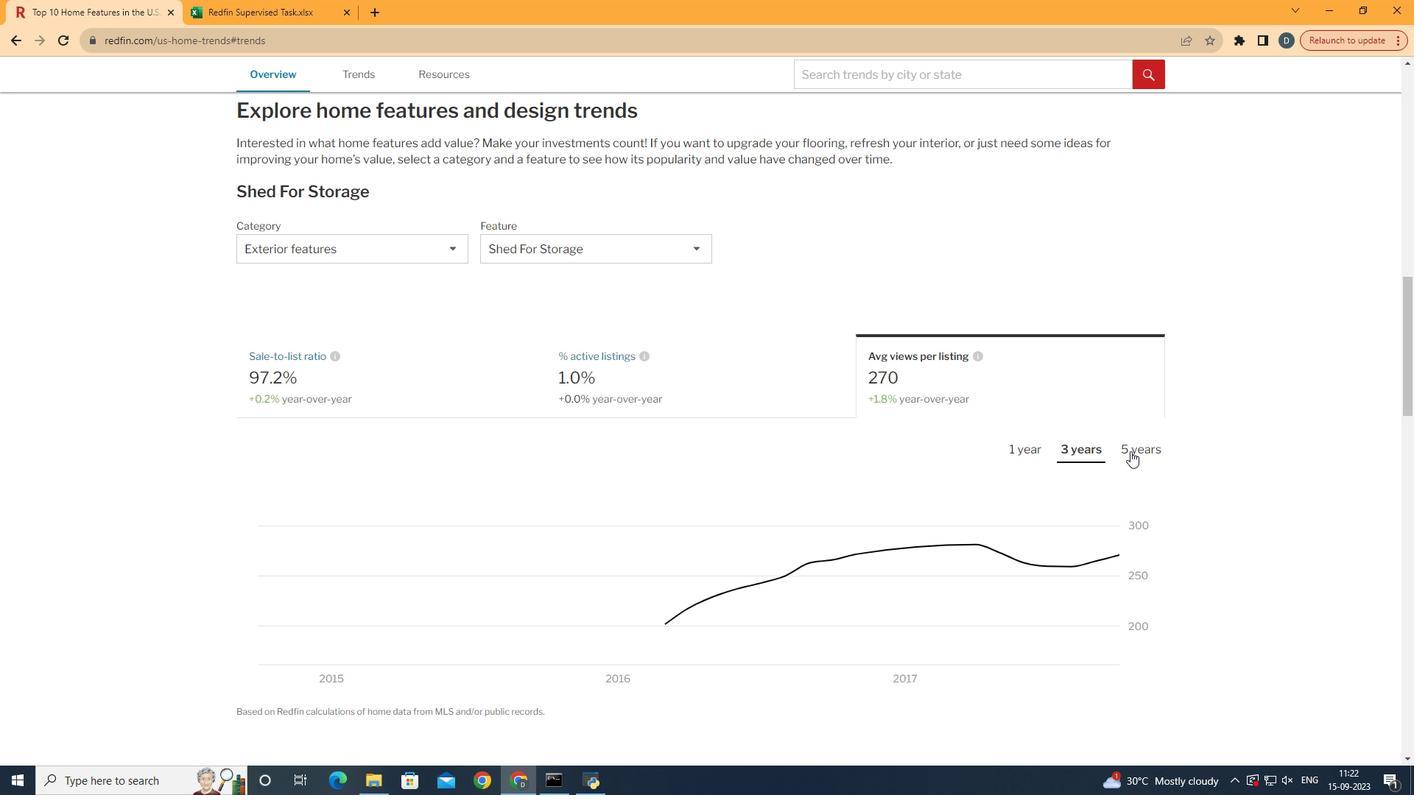 
Action: Mouse moved to (1150, 469)
Screenshot: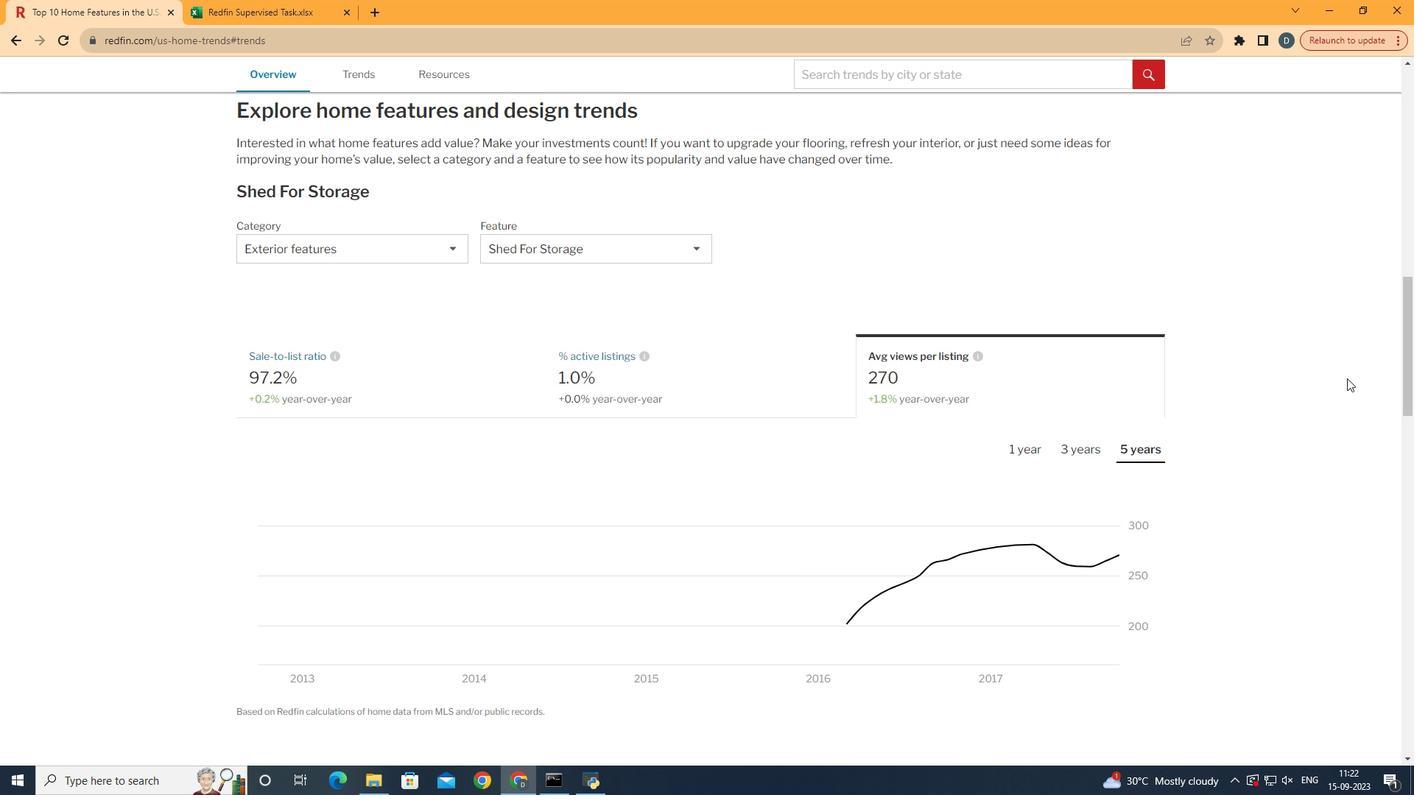 
Action: Mouse pressed left at (1150, 469)
Screenshot: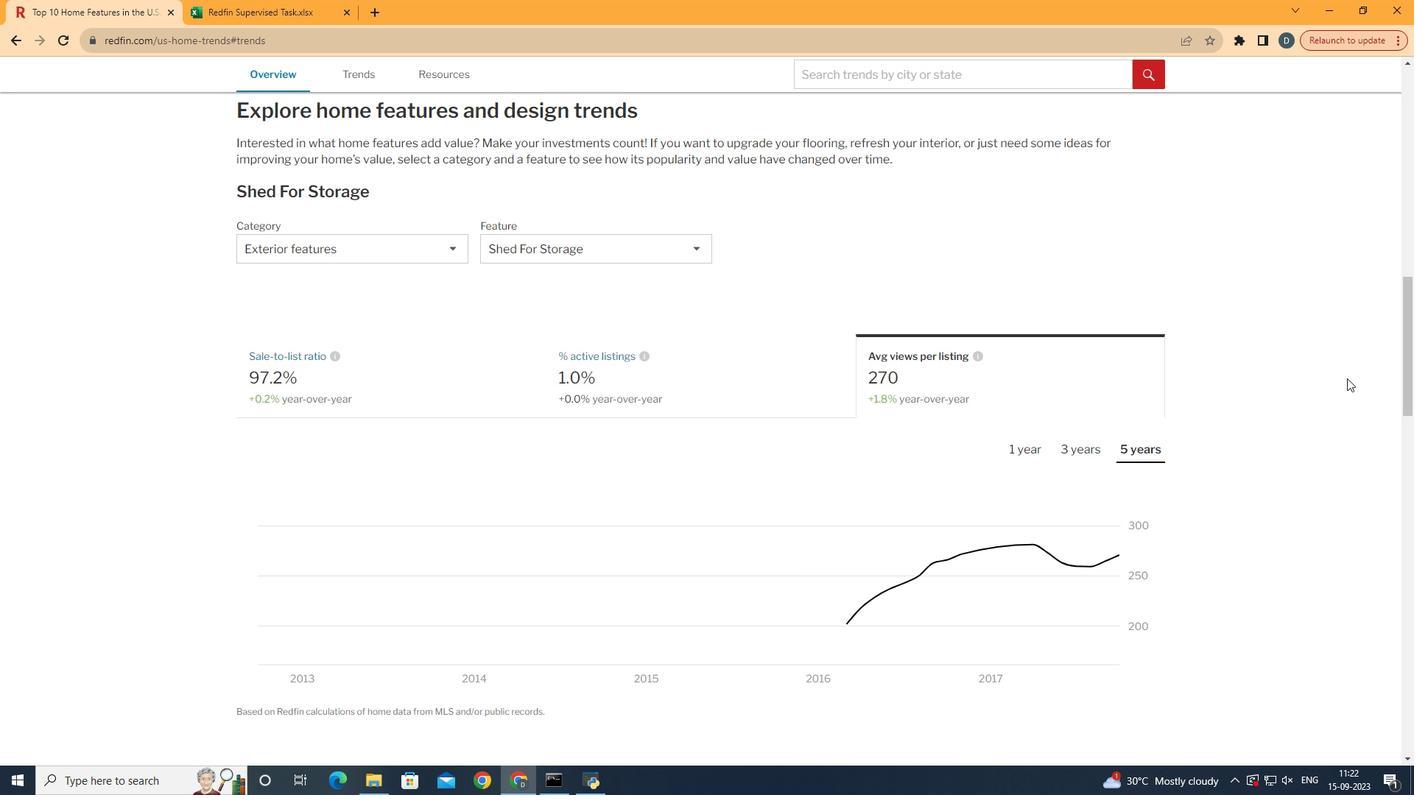 
Action: Mouse moved to (1185, 397)
Screenshot: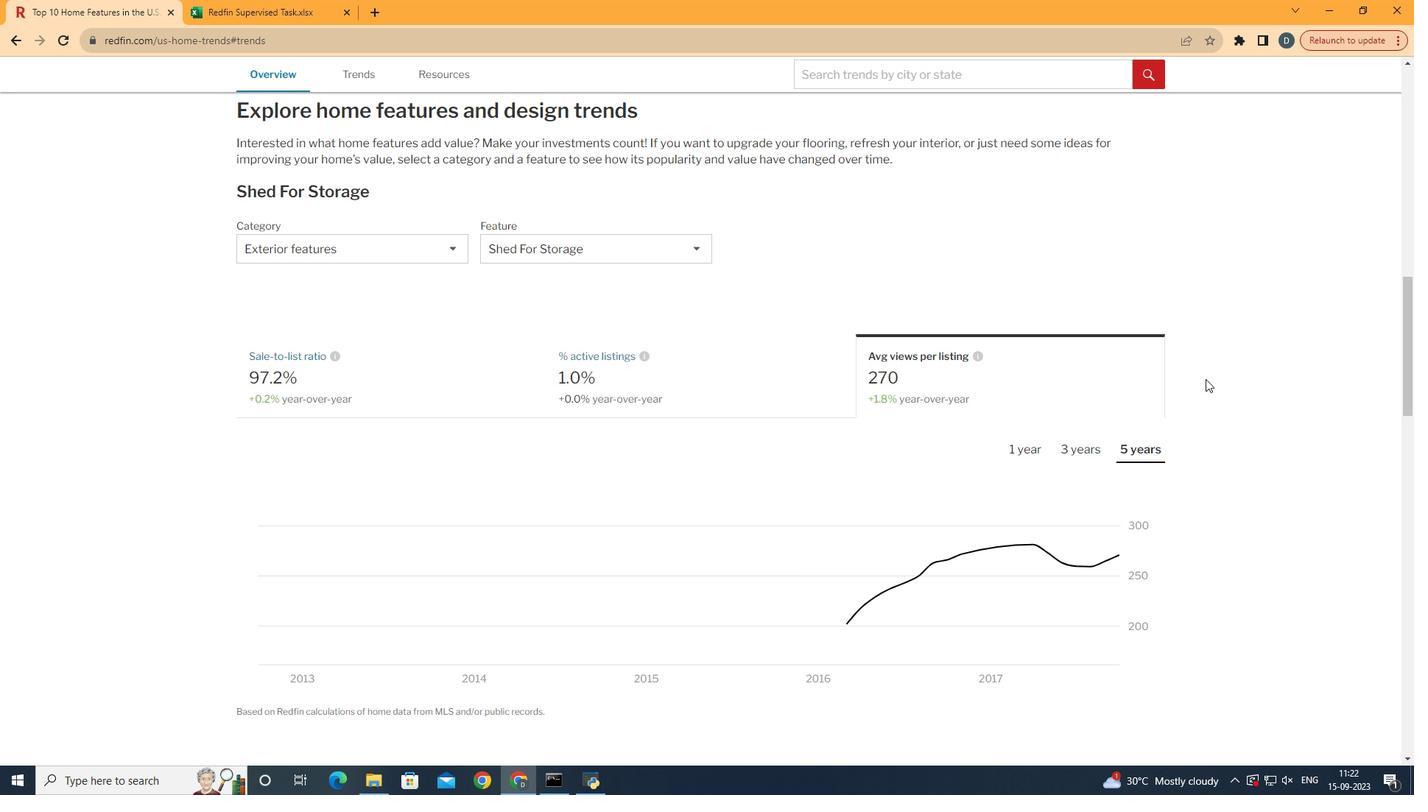 
